 Task: Edit and enhance voice recordings for language learning apps.
Action: Mouse pressed left at (97, 10)
Screenshot: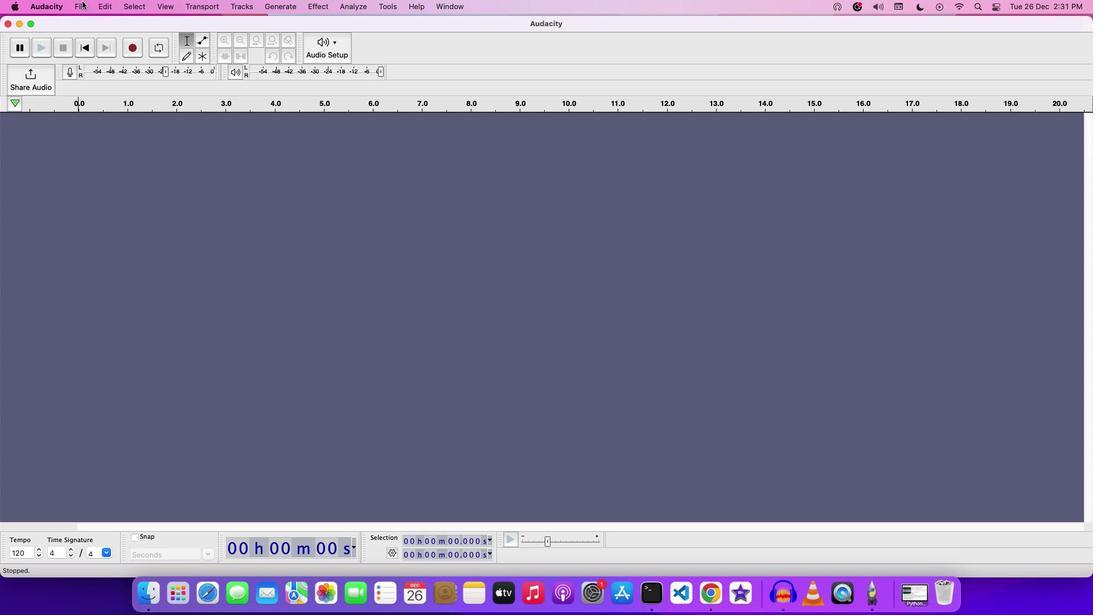 
Action: Mouse moved to (117, 42)
Screenshot: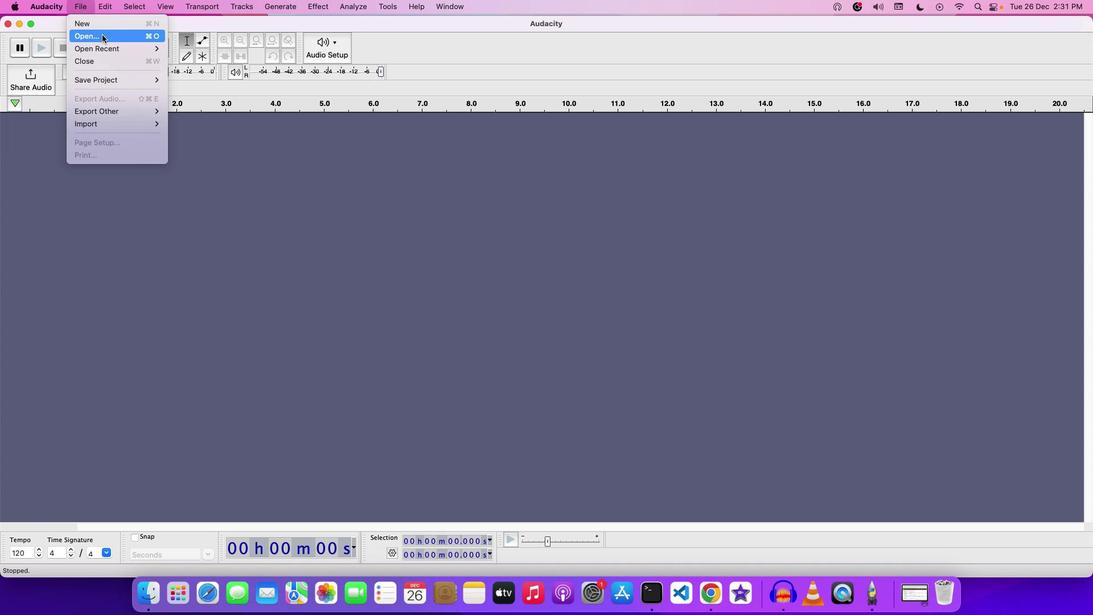 
Action: Mouse pressed left at (117, 42)
Screenshot: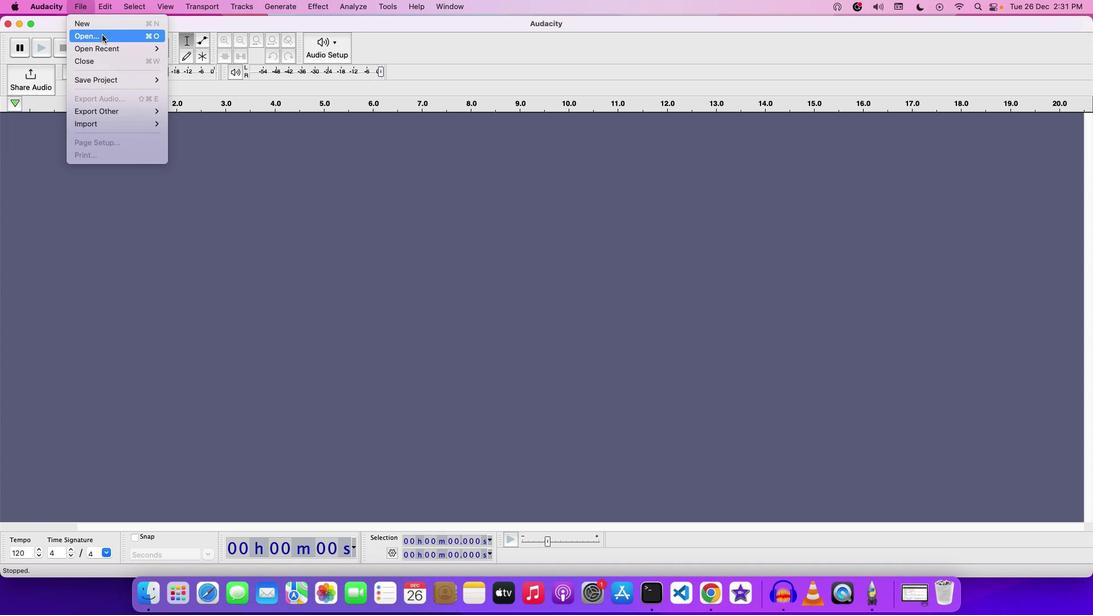
Action: Mouse moved to (477, 164)
Screenshot: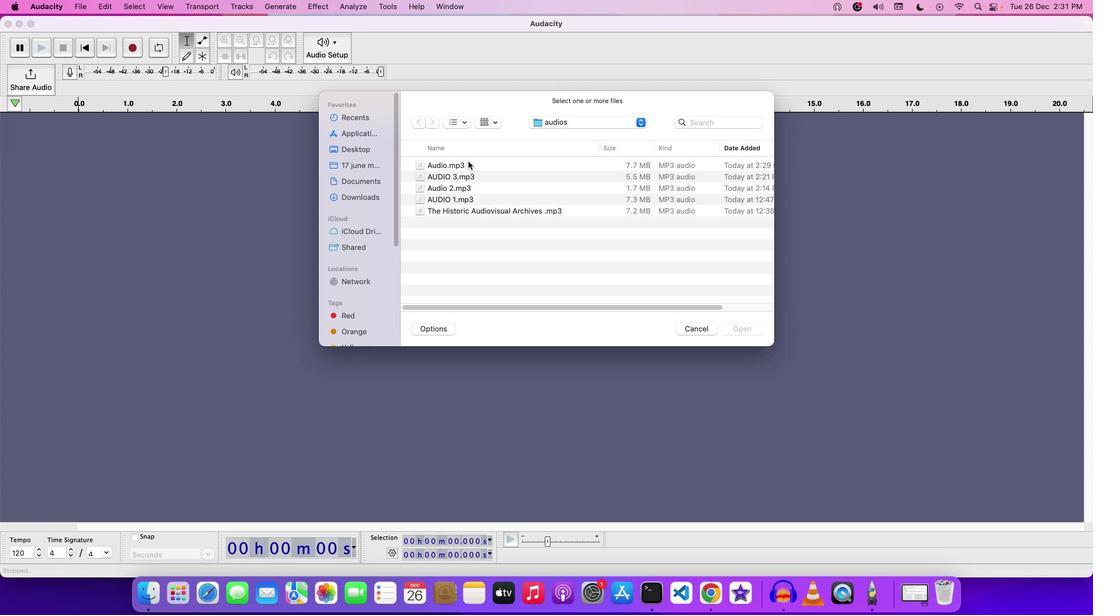 
Action: Mouse pressed left at (477, 164)
Screenshot: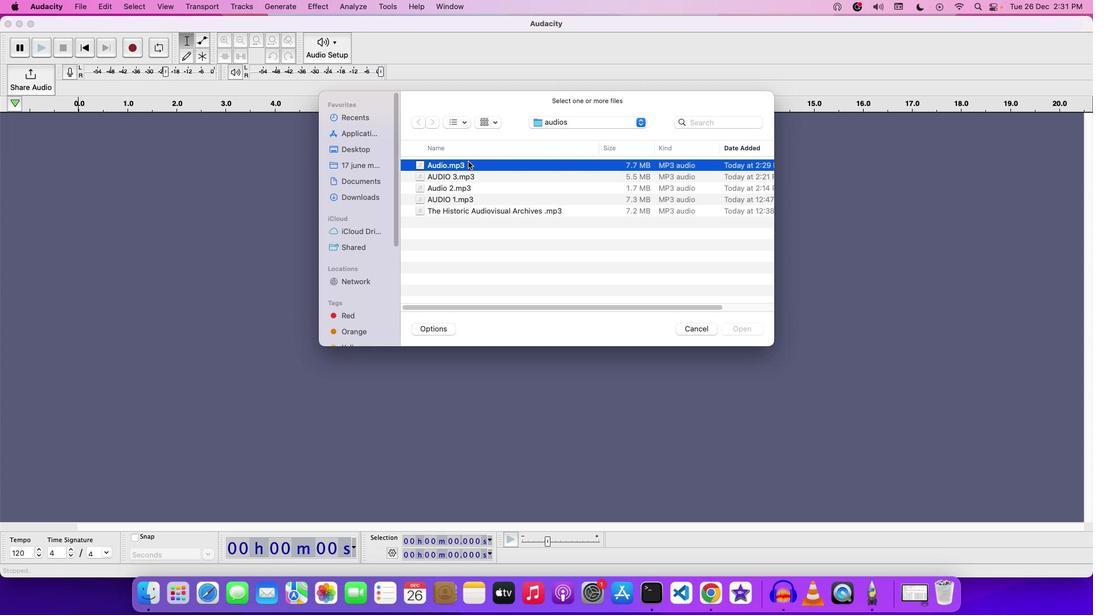 
Action: Mouse moved to (737, 327)
Screenshot: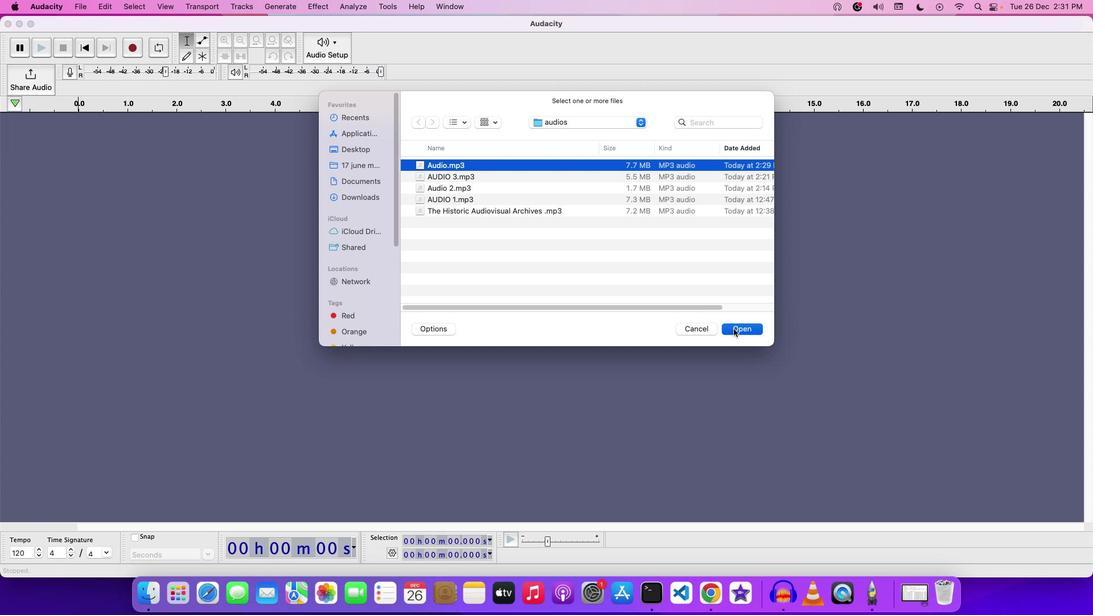 
Action: Mouse pressed left at (737, 327)
Screenshot: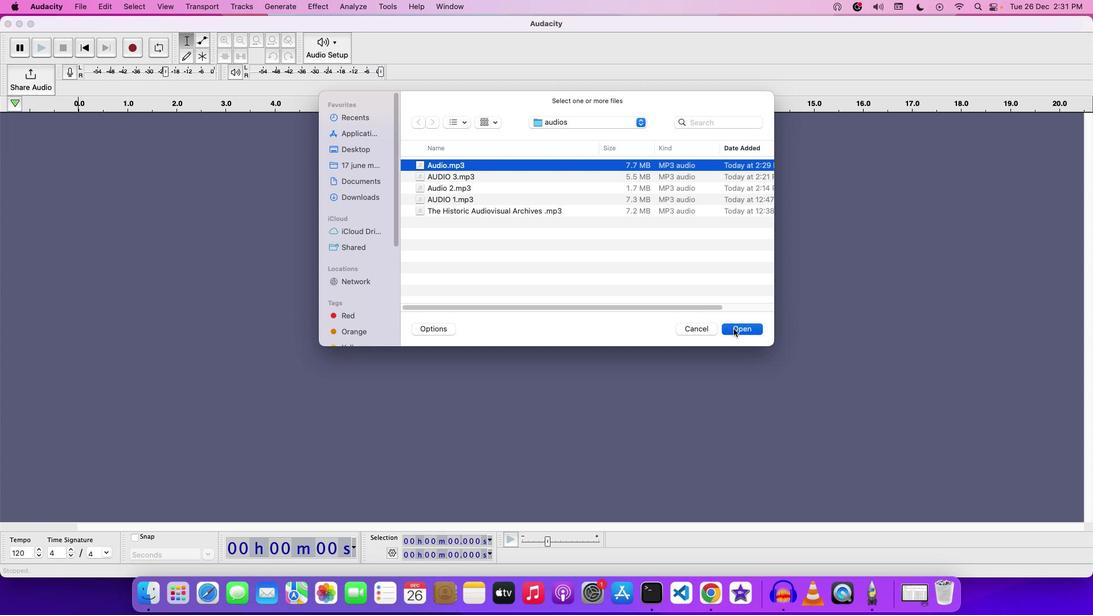 
Action: Mouse moved to (392, 167)
Screenshot: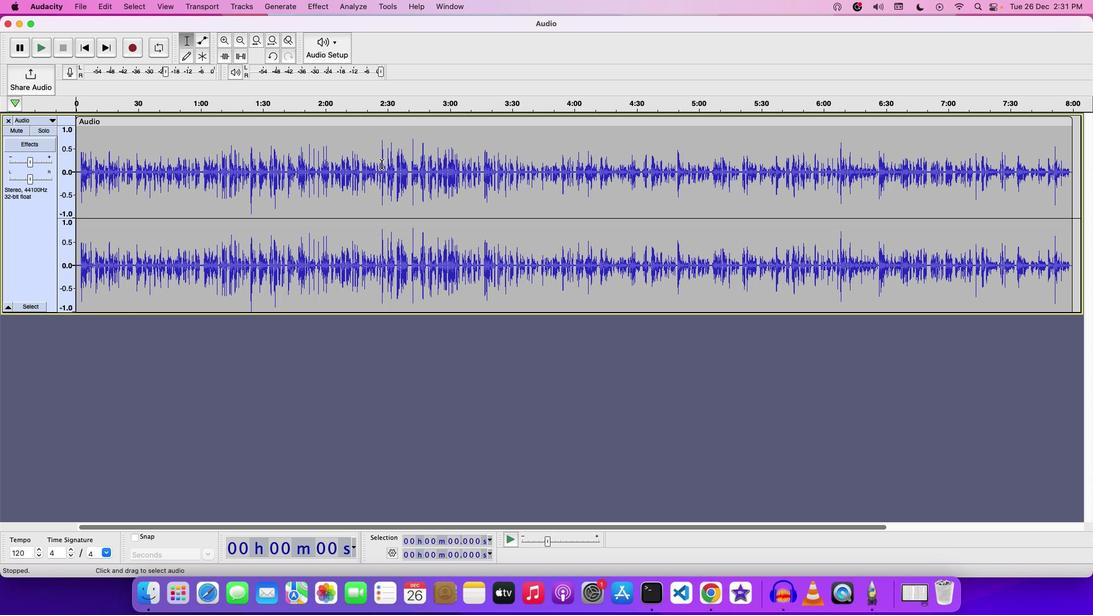 
Action: Key pressed Key.space
Screenshot: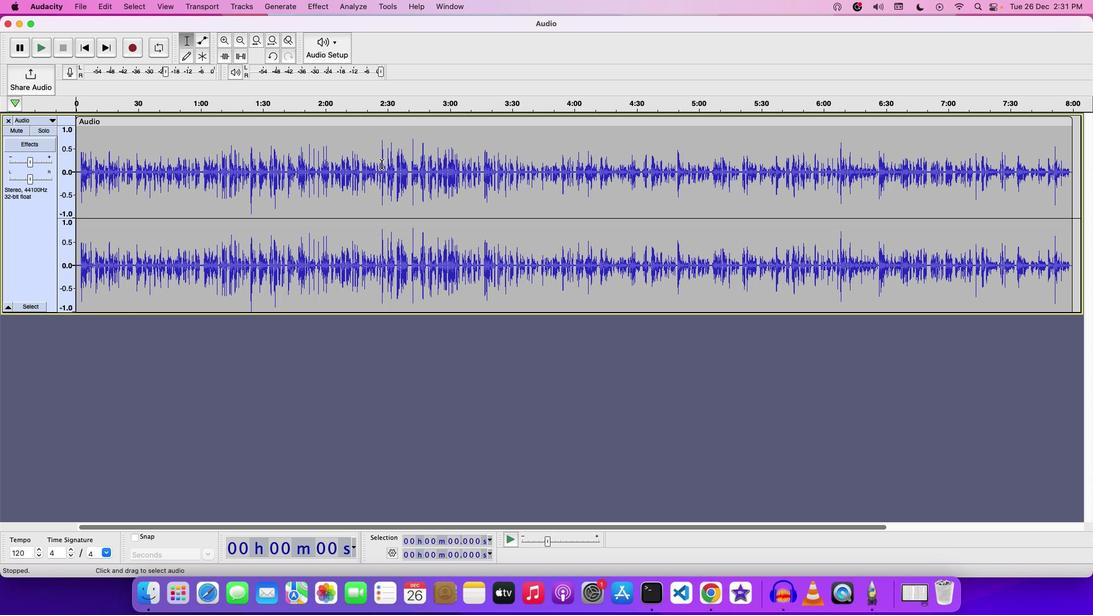 
Action: Mouse moved to (391, 168)
Screenshot: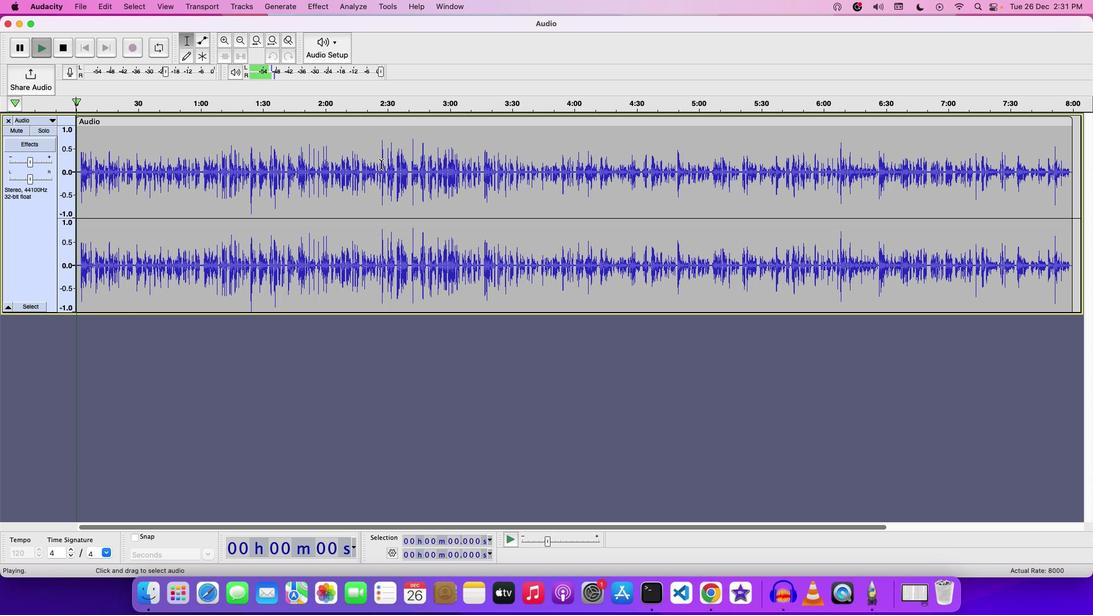 
Action: Key pressed Key.spaceKey.space
Screenshot: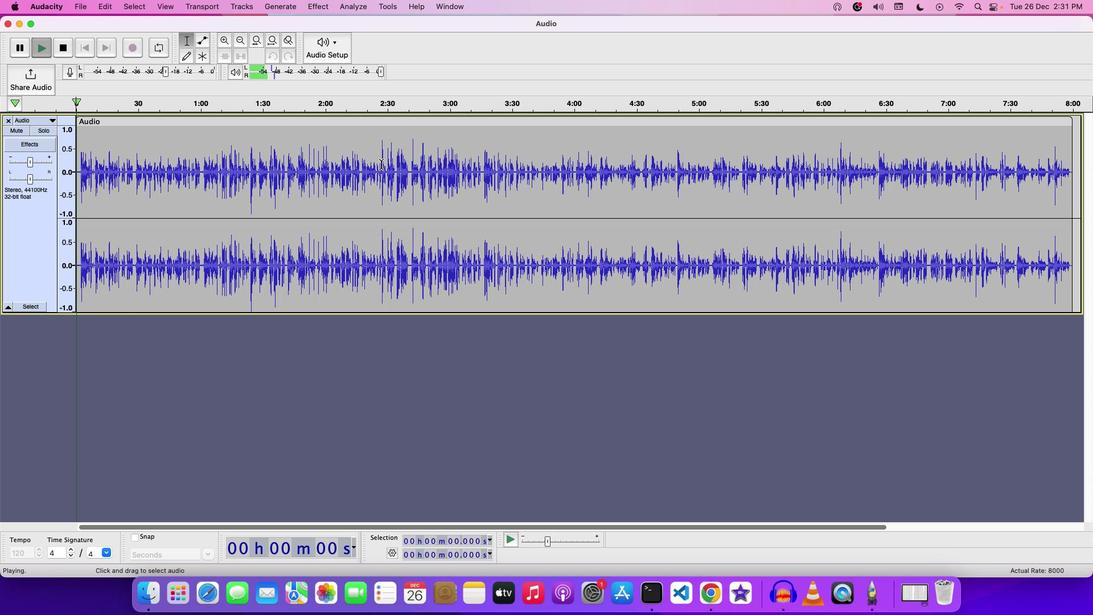 
Action: Mouse moved to (157, 133)
Screenshot: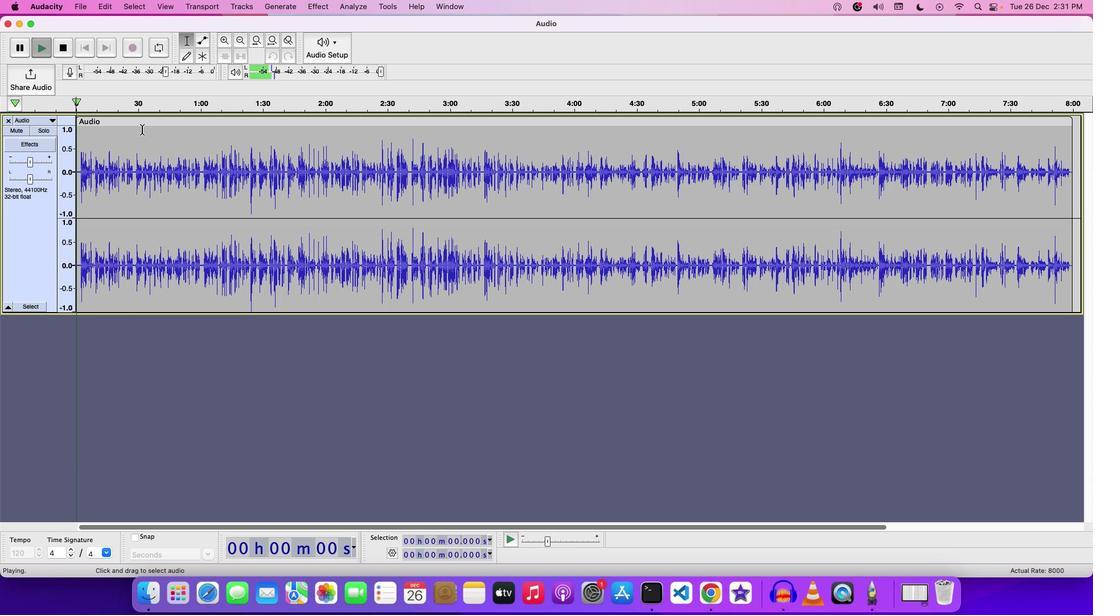 
Action: Key pressed Key.space
Screenshot: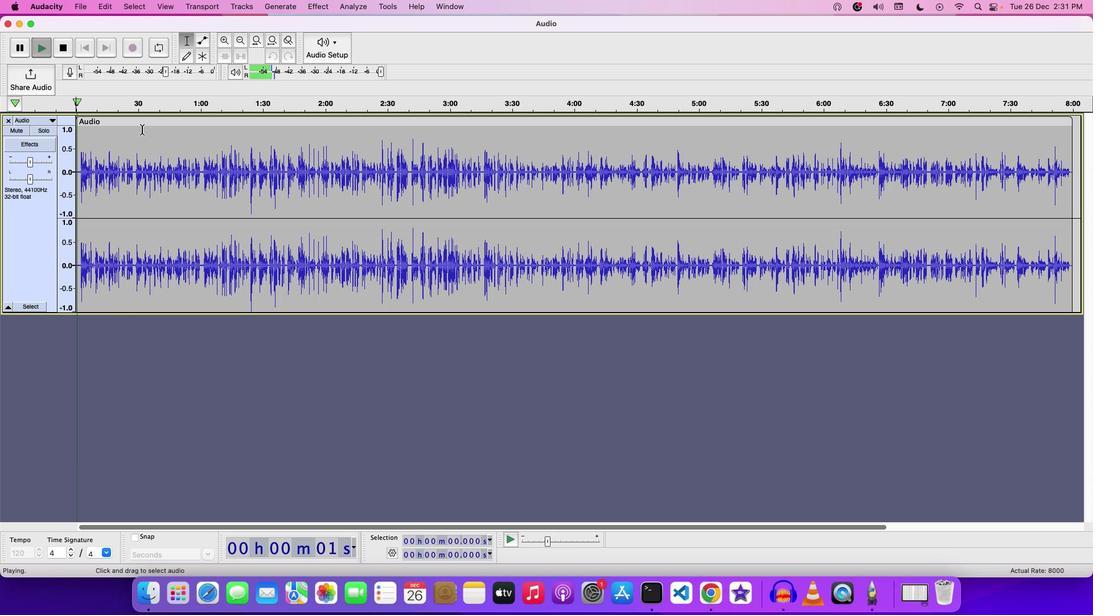 
Action: Mouse moved to (119, 129)
Screenshot: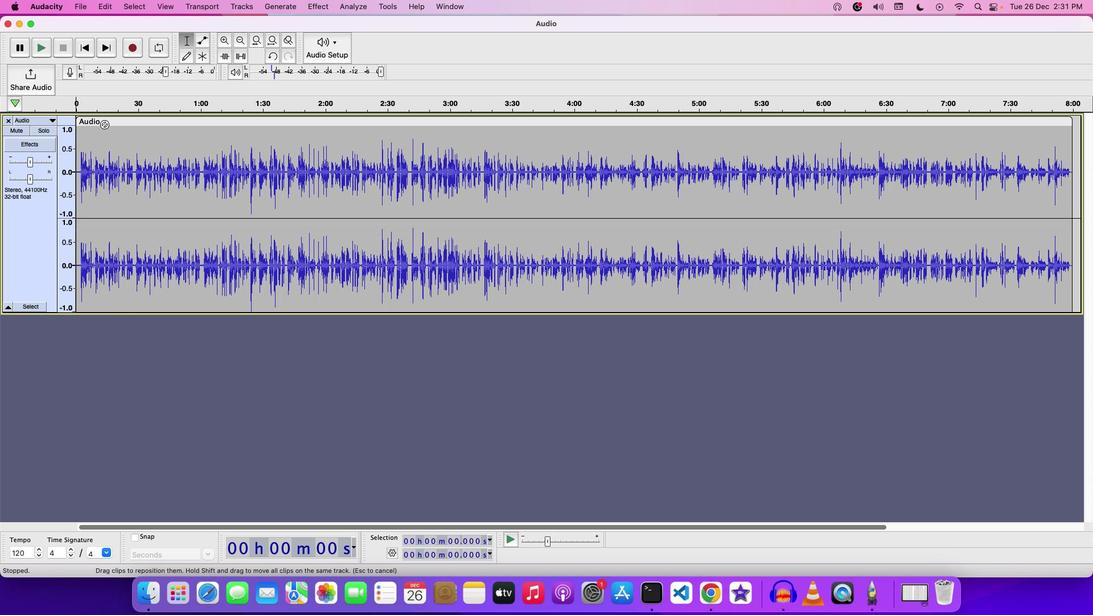 
Action: Key pressed Key.space
Screenshot: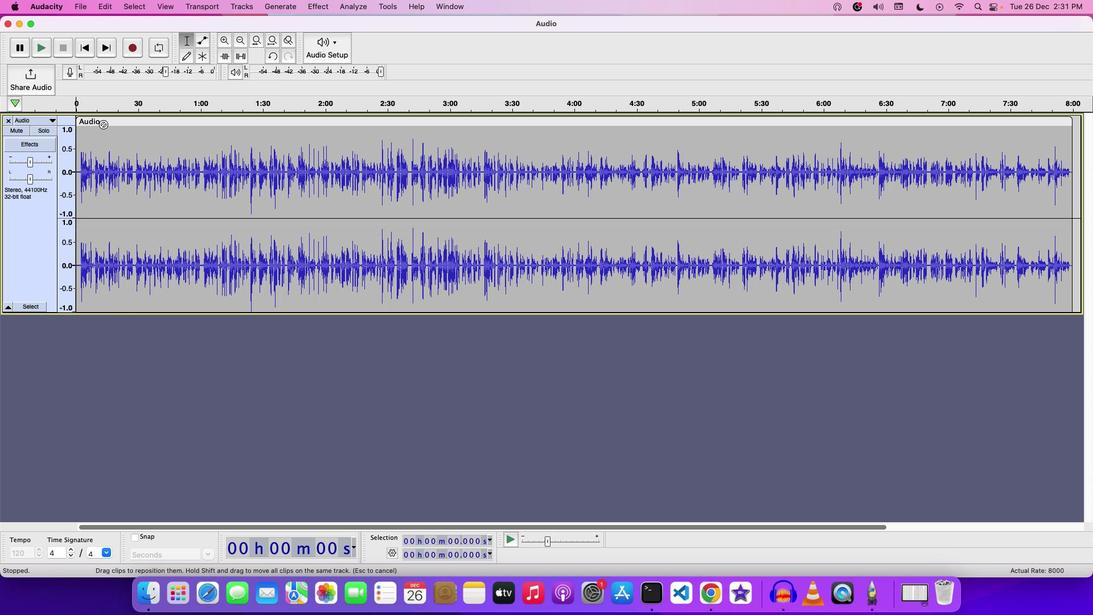 
Action: Mouse moved to (55, 163)
Screenshot: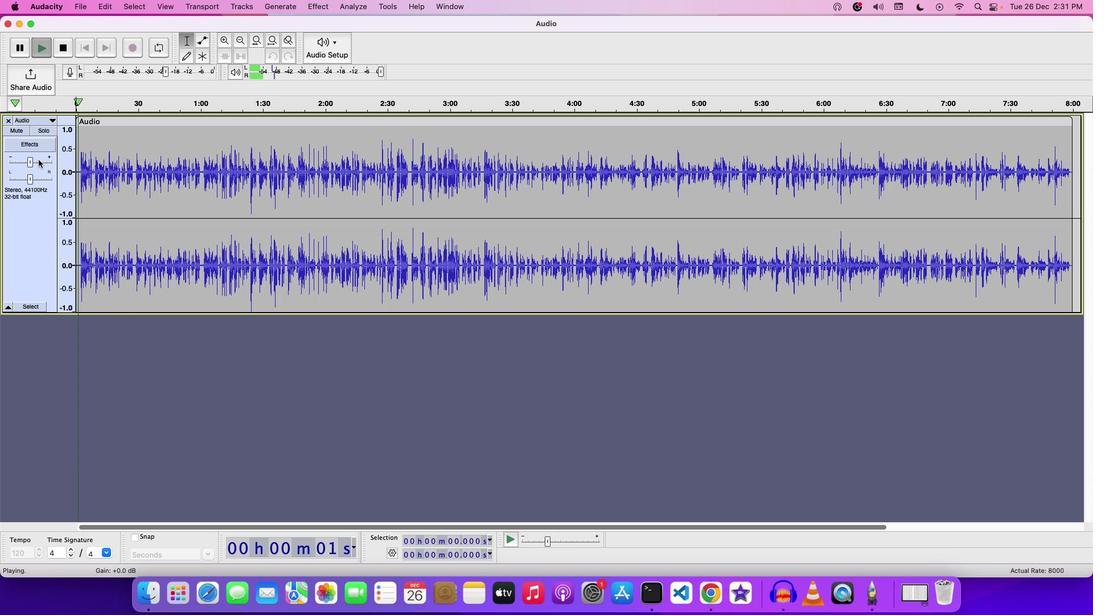 
Action: Mouse pressed left at (55, 163)
Screenshot: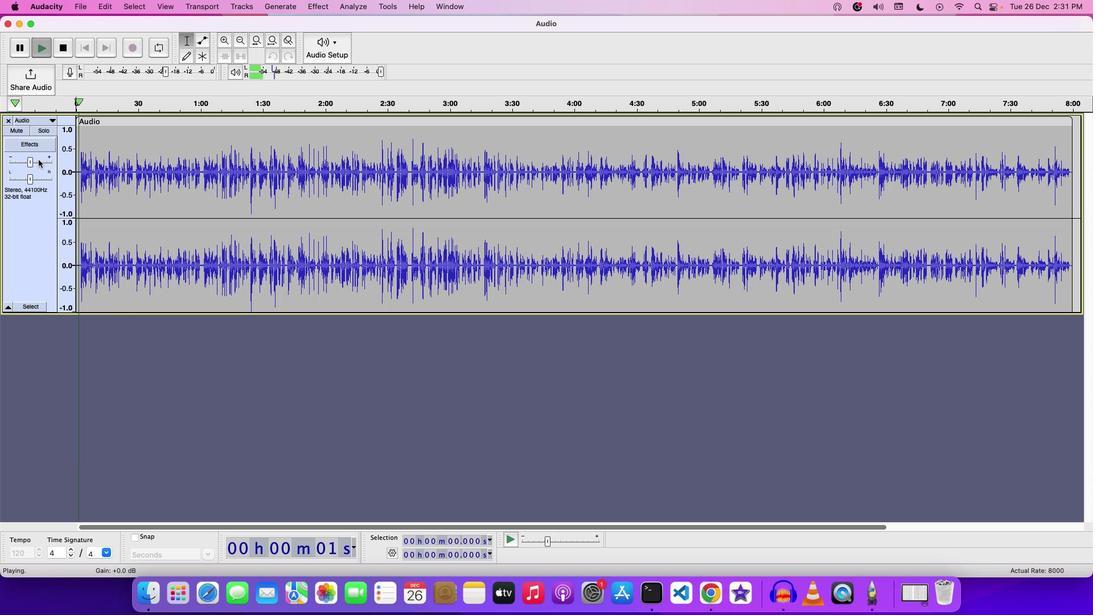 
Action: Mouse moved to (111, 133)
Screenshot: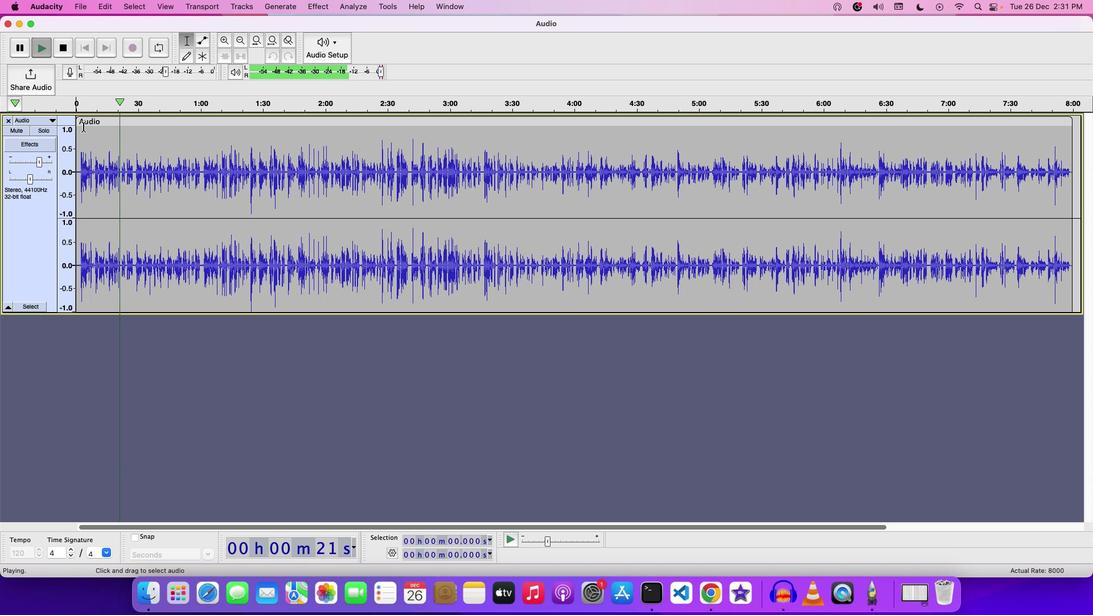 
Action: Key pressed Key.space
Screenshot: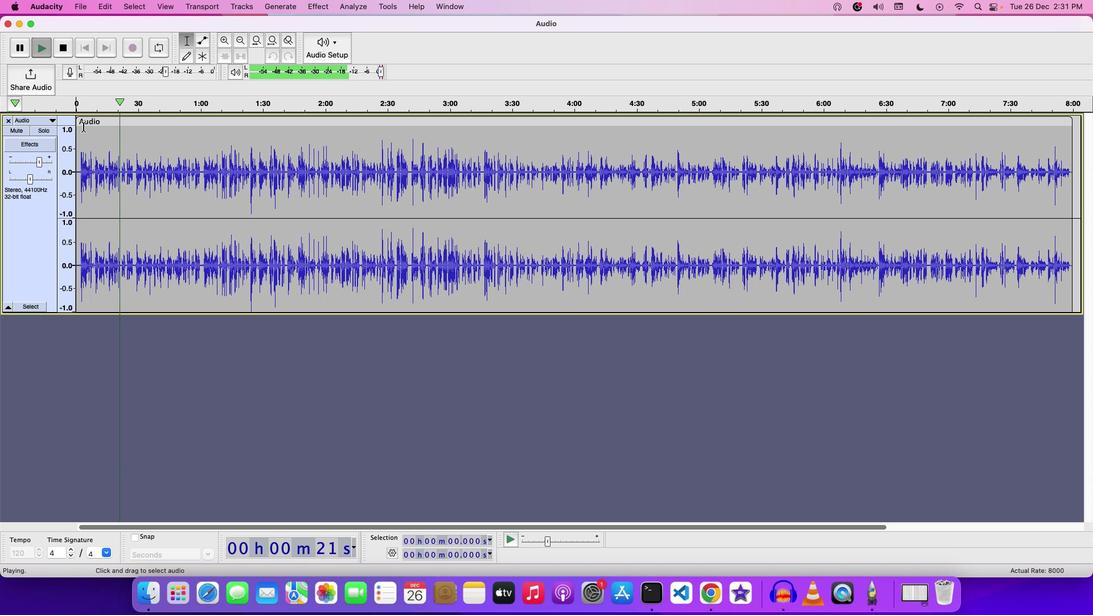 
Action: Mouse moved to (239, 47)
Screenshot: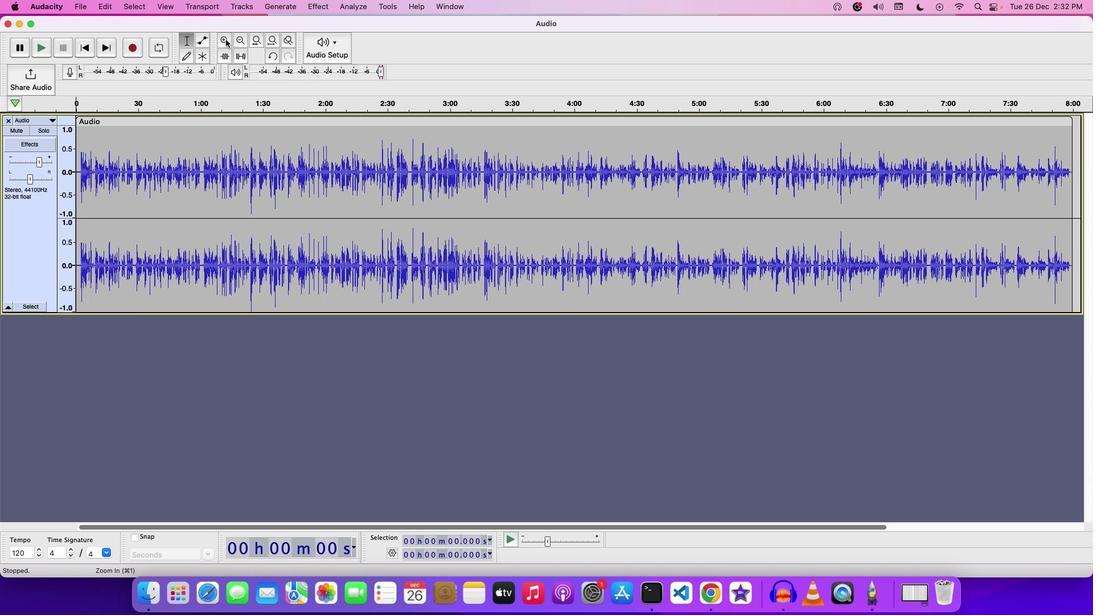 
Action: Mouse pressed left at (239, 47)
Screenshot: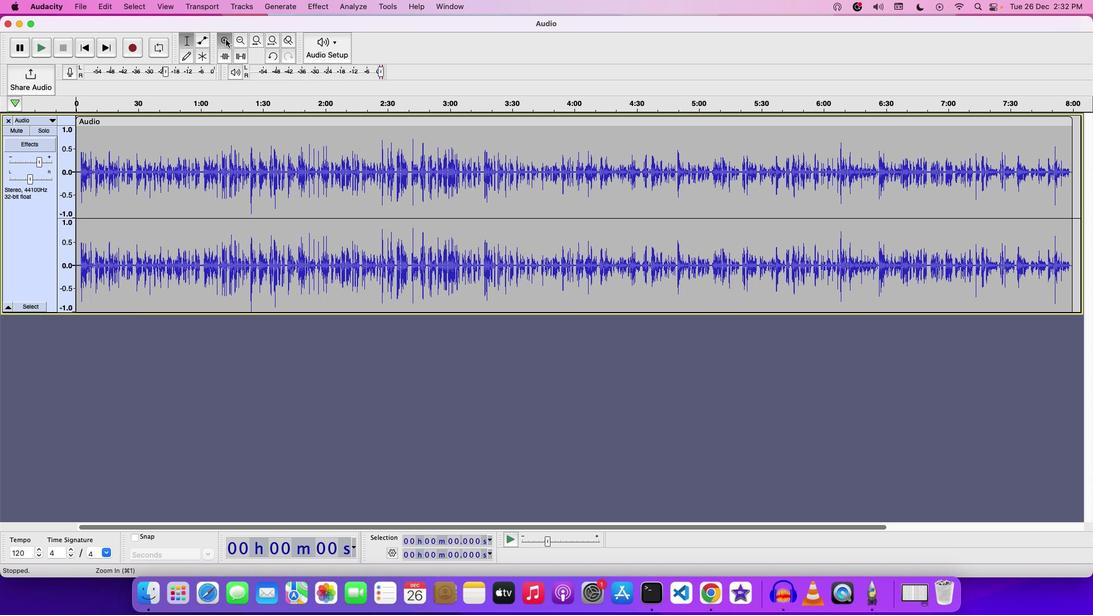 
Action: Mouse pressed left at (239, 47)
Screenshot: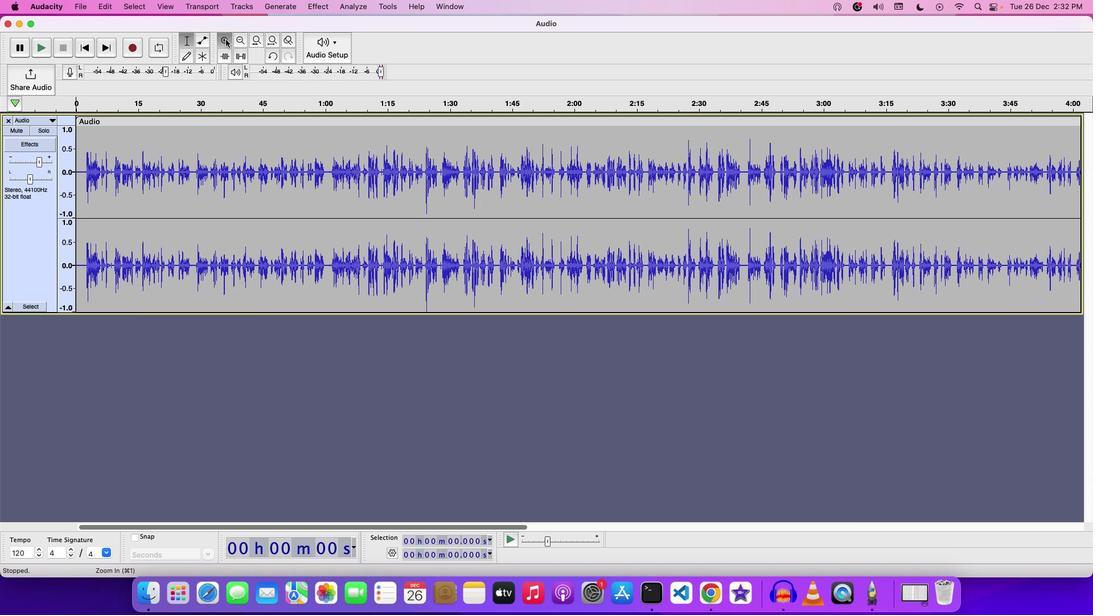 
Action: Mouse pressed left at (239, 47)
Screenshot: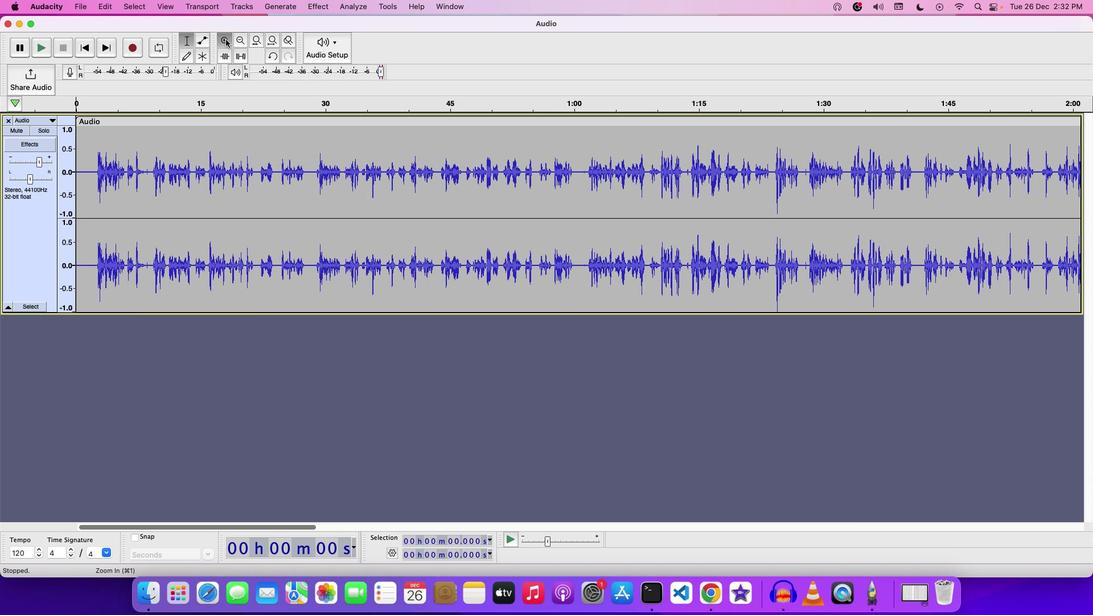
Action: Mouse pressed left at (239, 47)
Screenshot: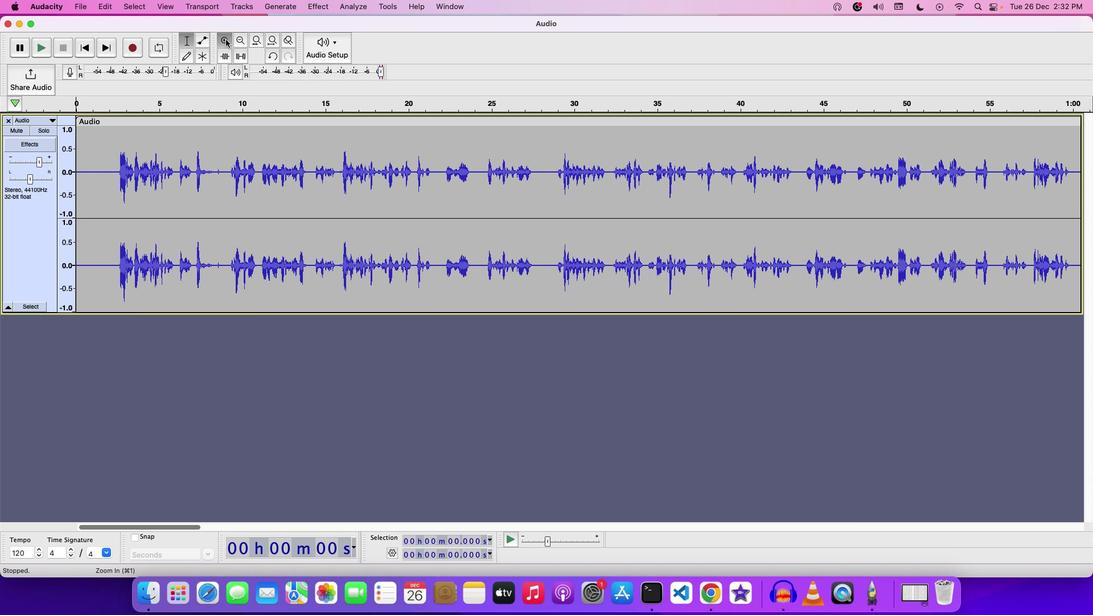 
Action: Mouse pressed left at (239, 47)
Screenshot: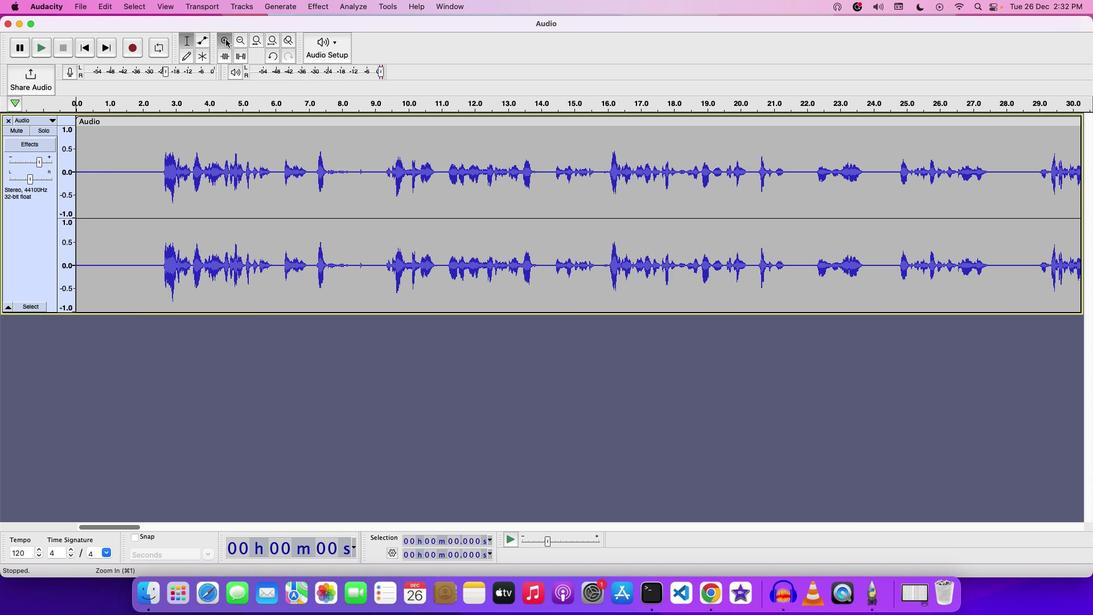 
Action: Mouse pressed left at (239, 47)
Screenshot: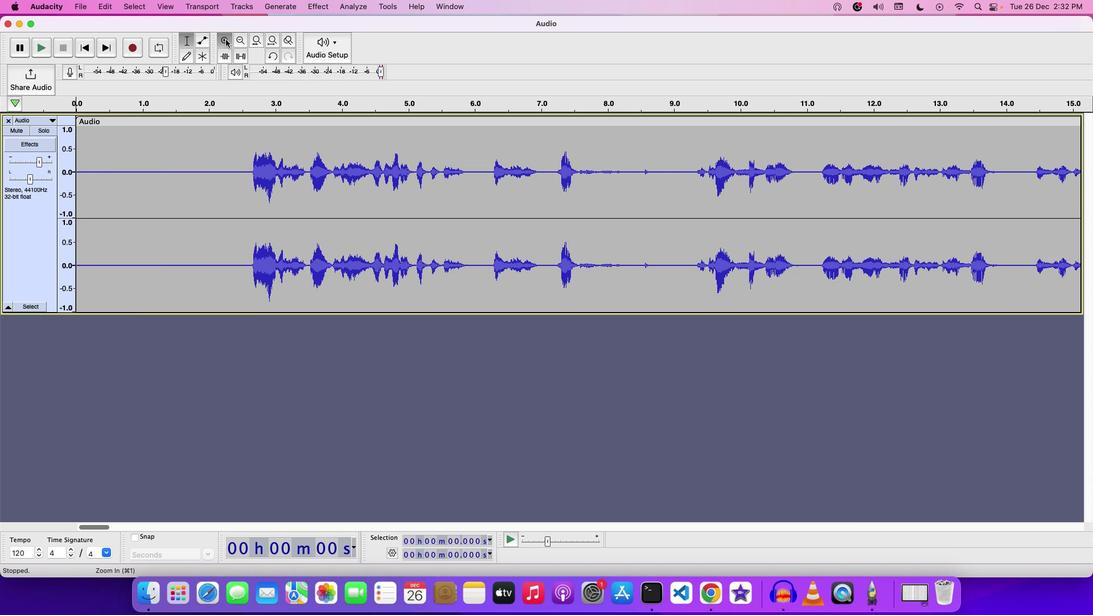 
Action: Mouse moved to (98, 156)
Screenshot: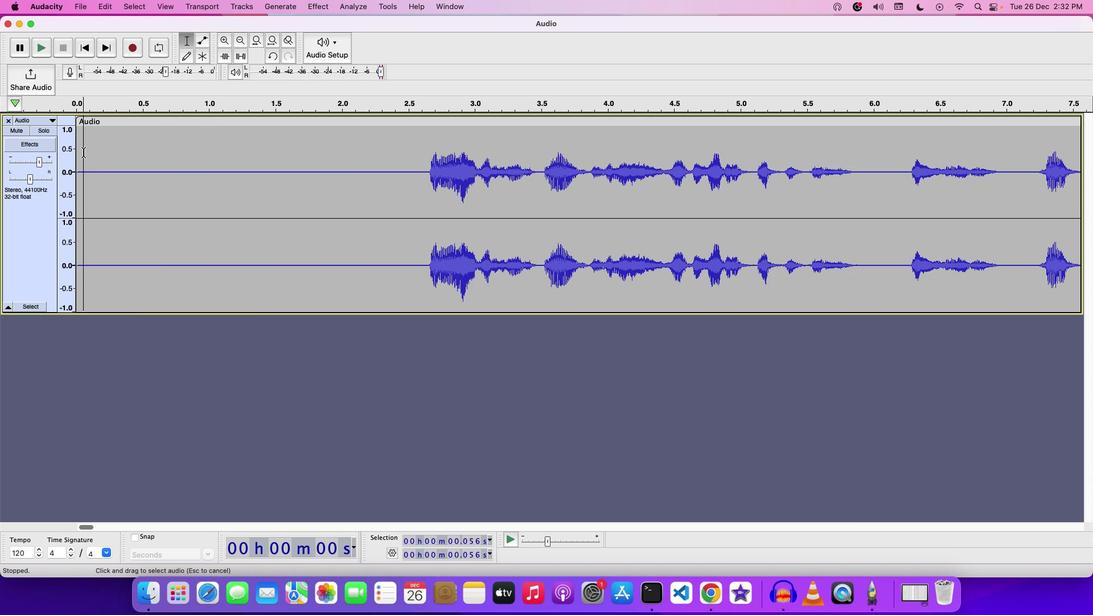 
Action: Mouse pressed left at (98, 156)
Screenshot: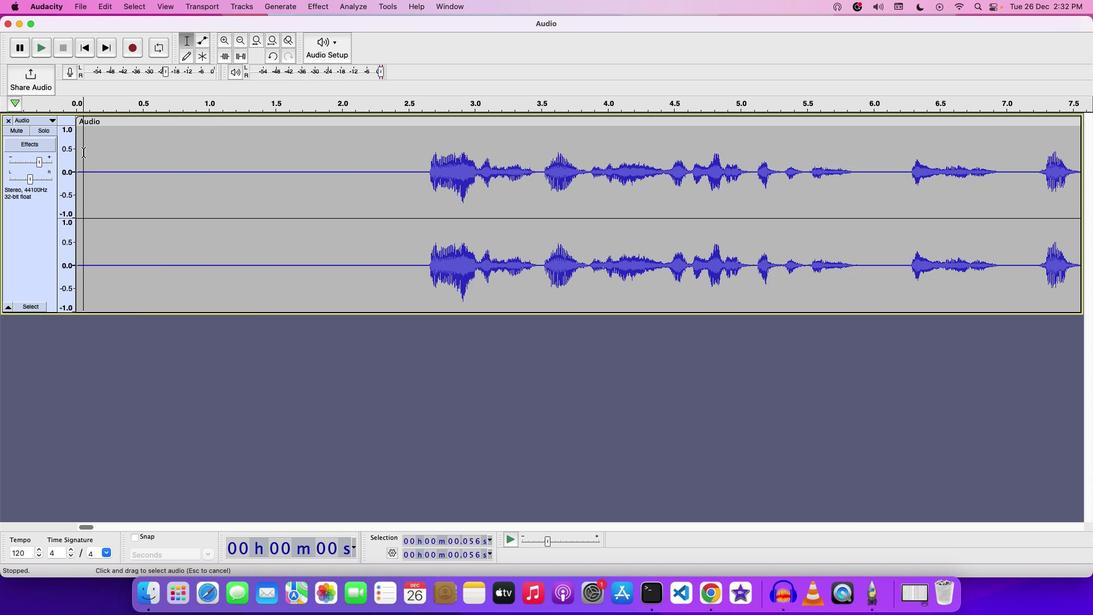 
Action: Mouse moved to (420, 179)
Screenshot: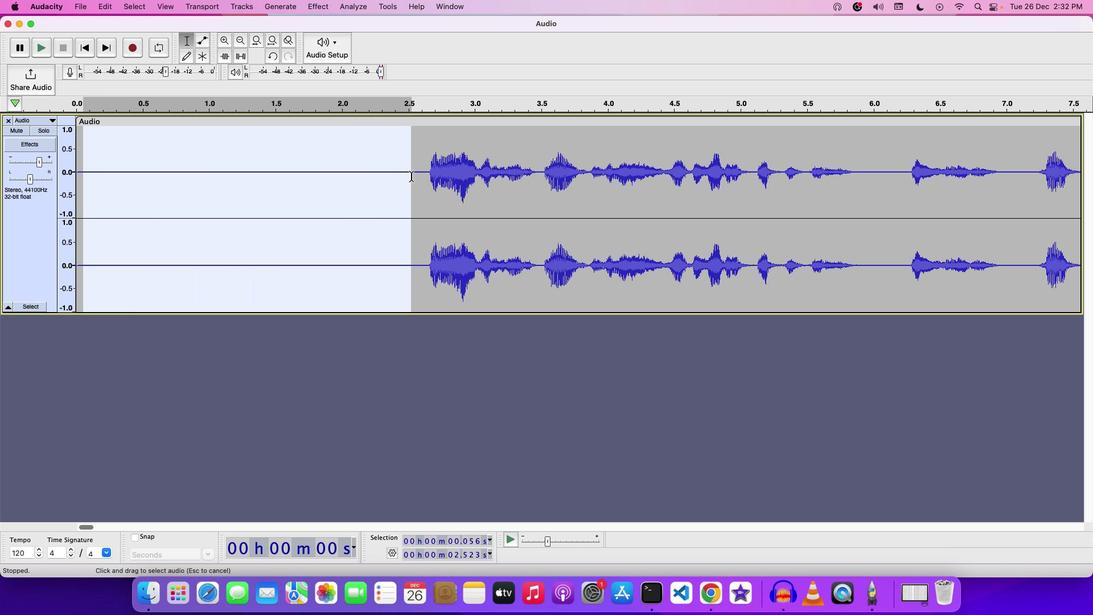 
Action: Key pressed Key.space
Screenshot: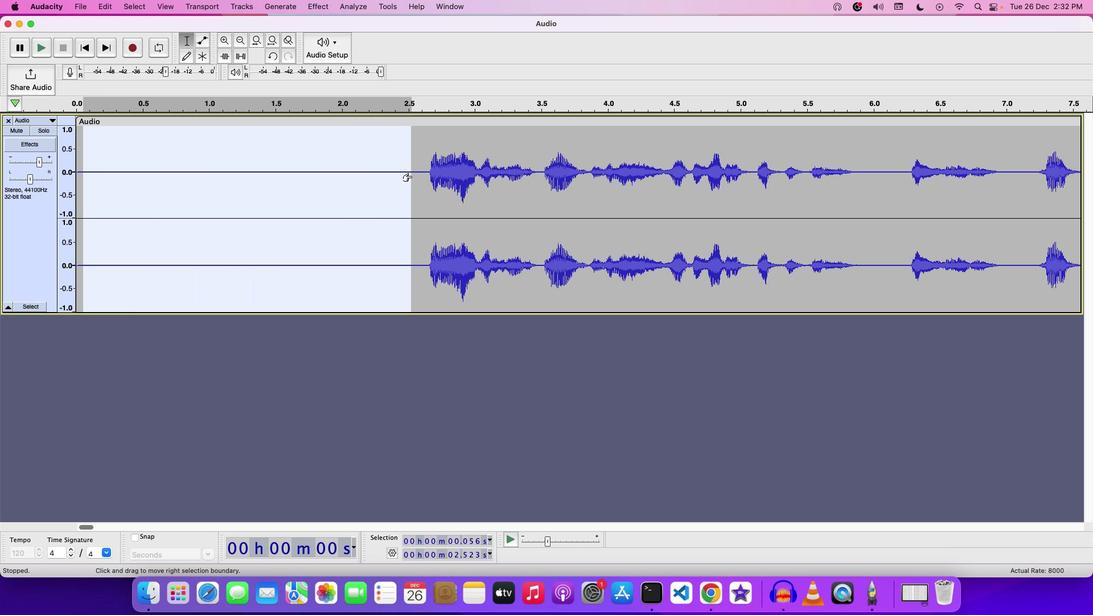 
Action: Mouse moved to (58, 165)
Screenshot: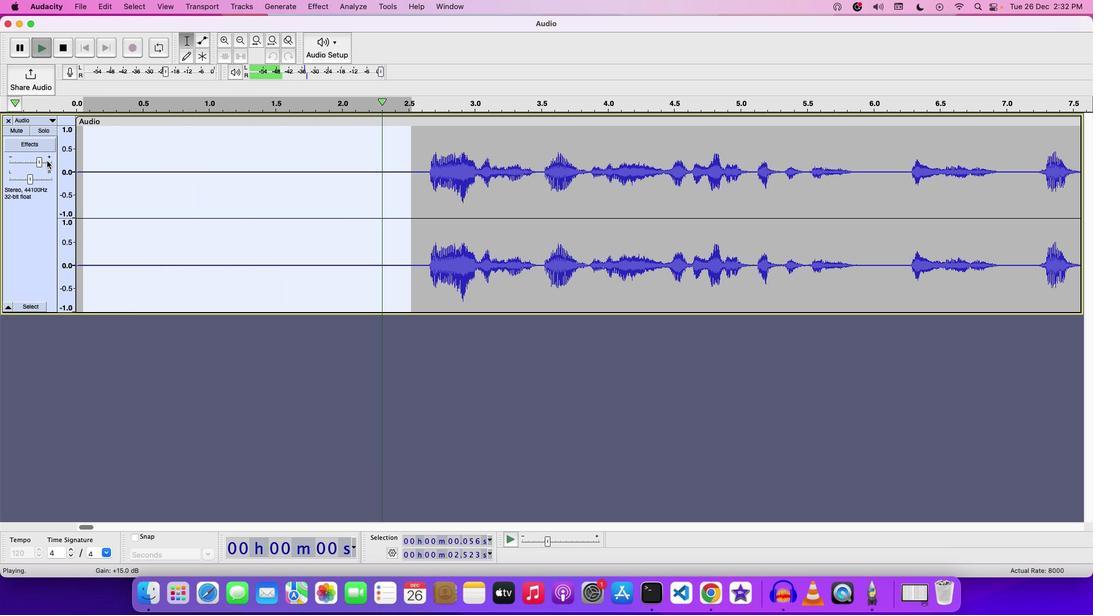 
Action: Mouse pressed left at (58, 165)
Screenshot: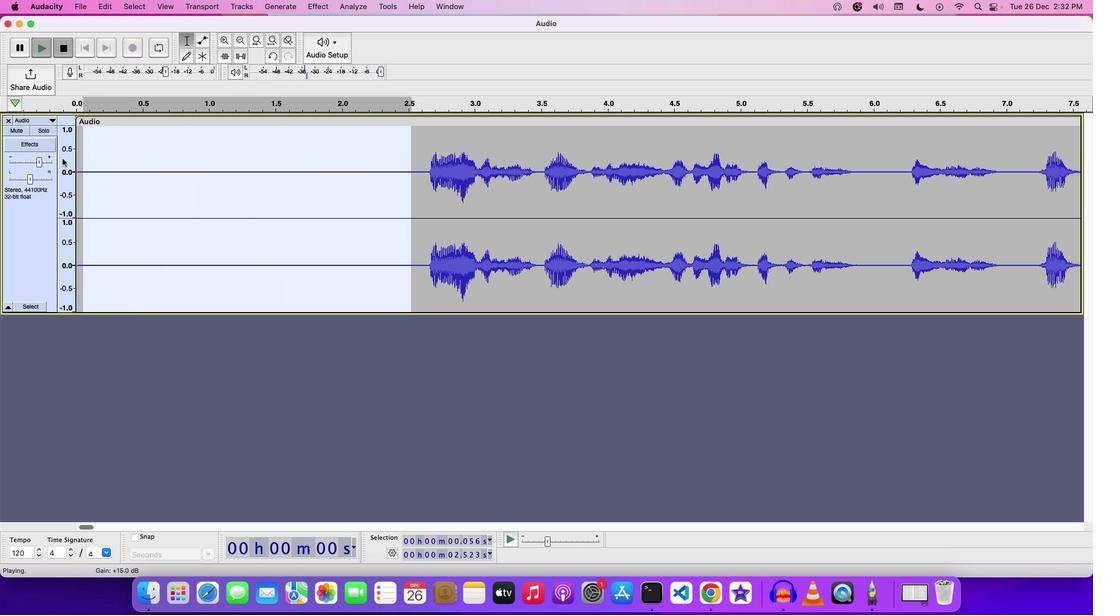 
Action: Mouse moved to (108, 158)
Screenshot: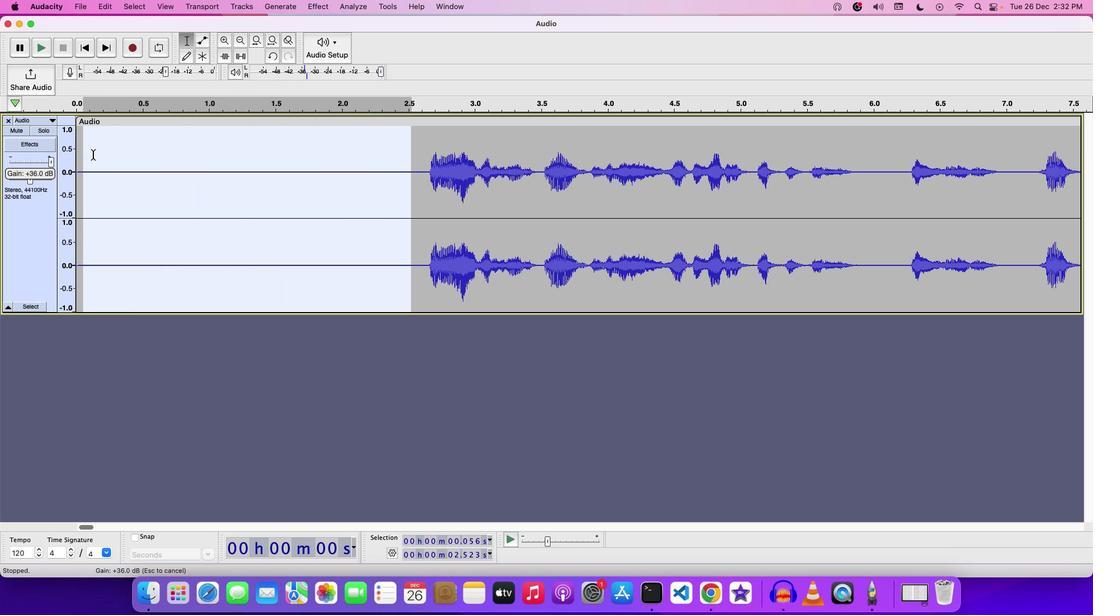 
Action: Key pressed Key.space
Screenshot: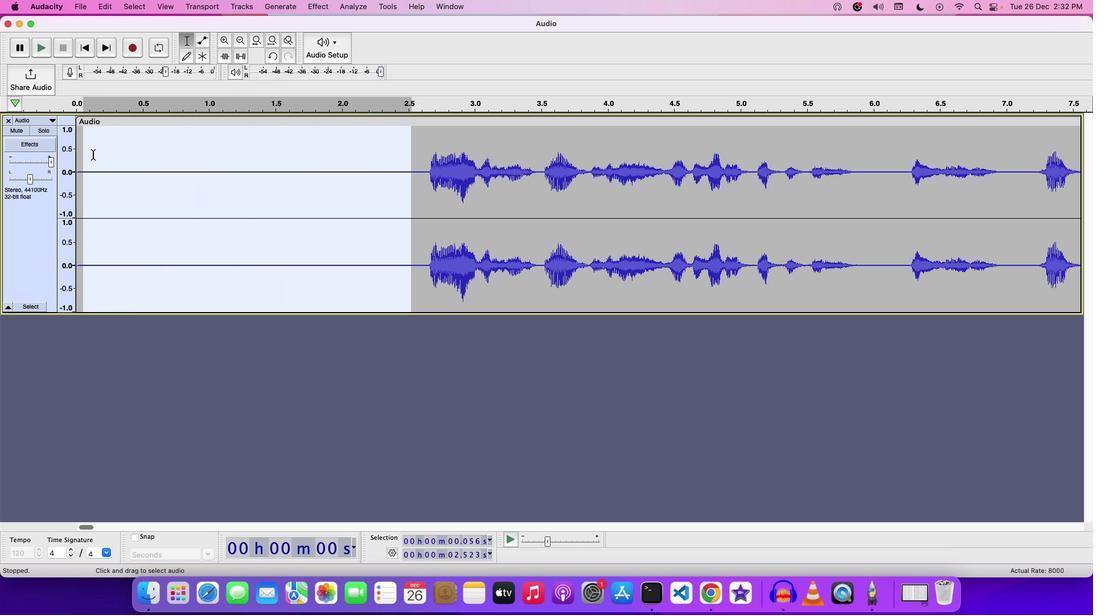 
Action: Mouse moved to (59, 165)
Screenshot: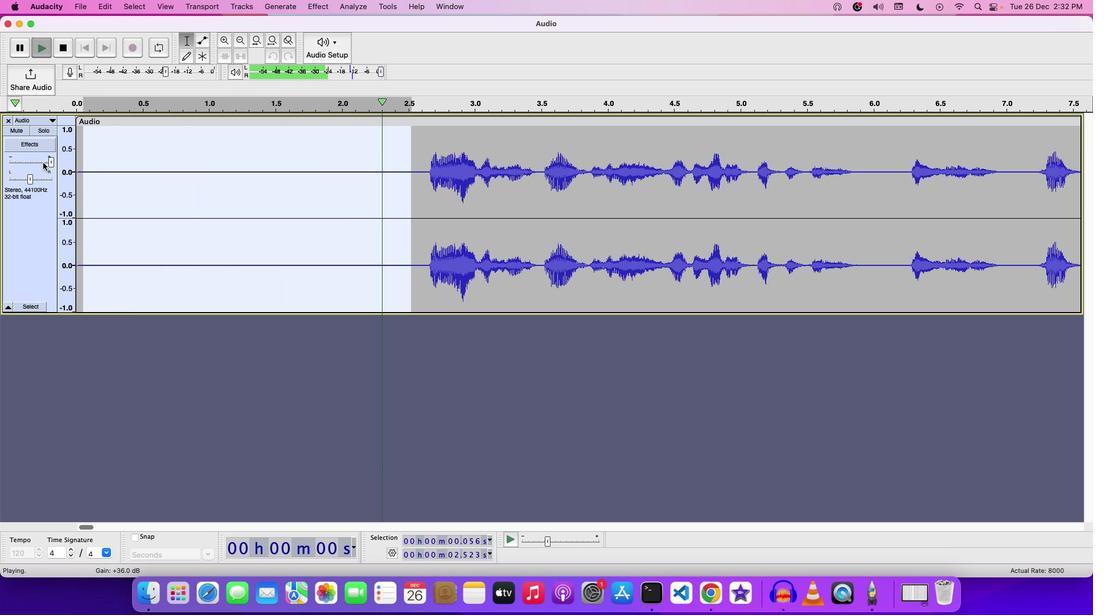 
Action: Mouse pressed left at (59, 165)
Screenshot: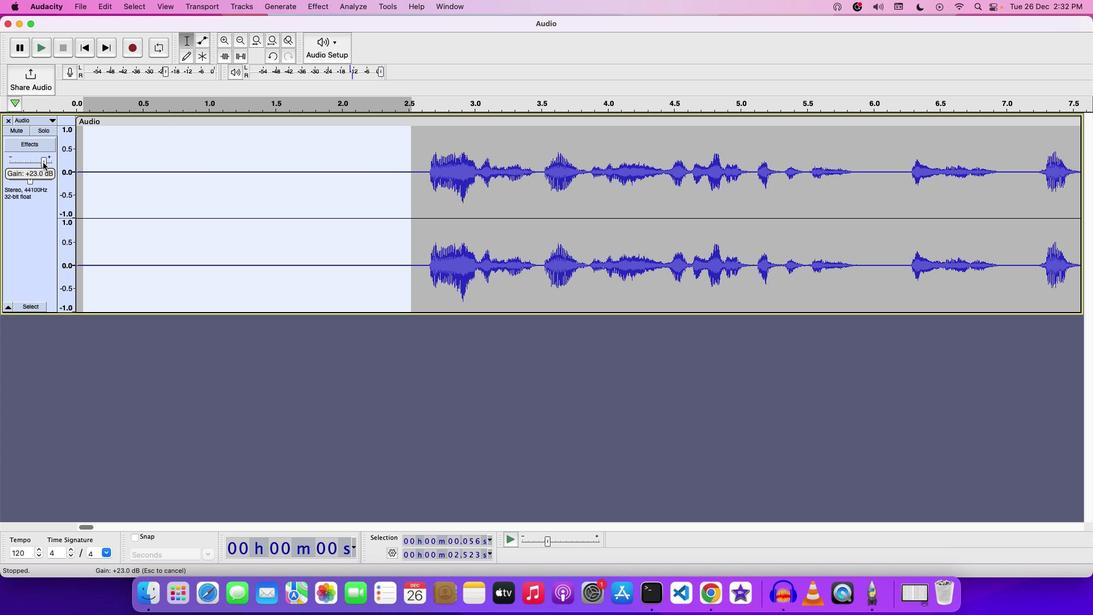 
Action: Mouse moved to (327, 13)
Screenshot: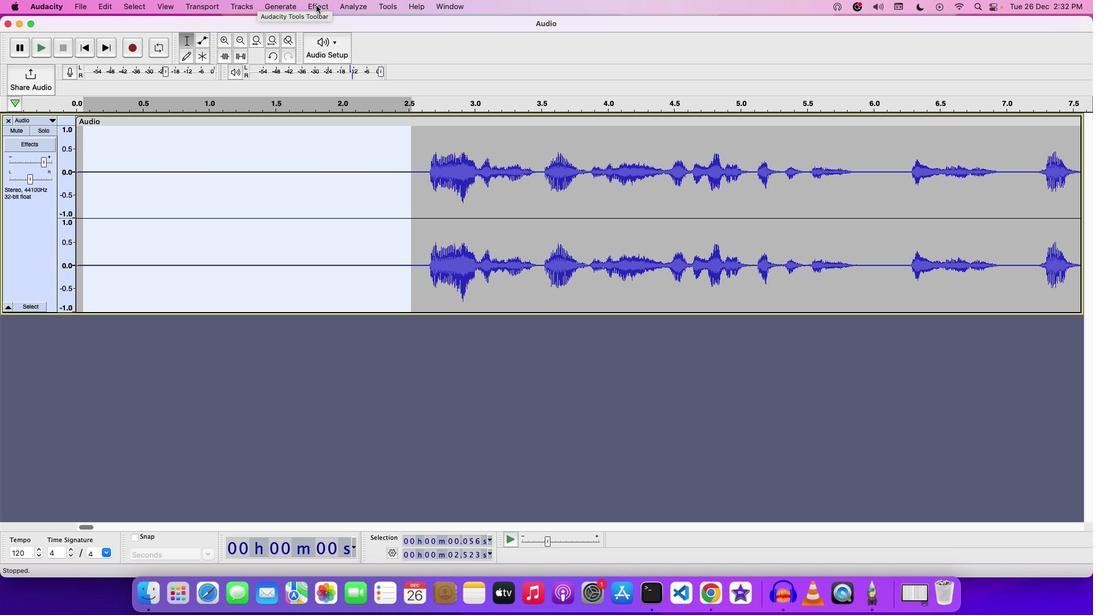 
Action: Mouse pressed left at (327, 13)
Screenshot: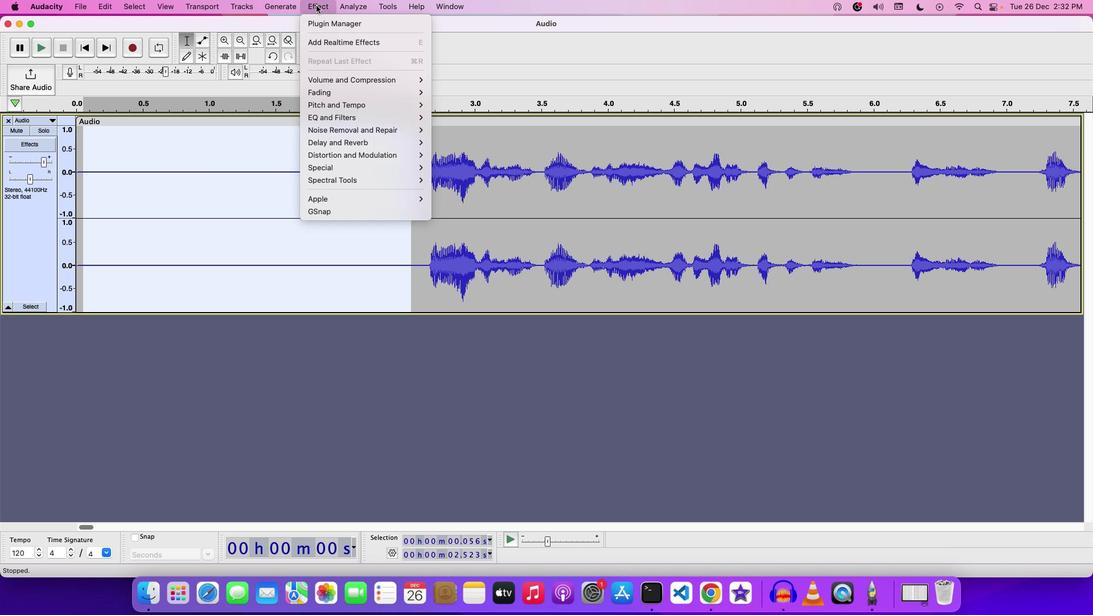 
Action: Mouse moved to (469, 171)
Screenshot: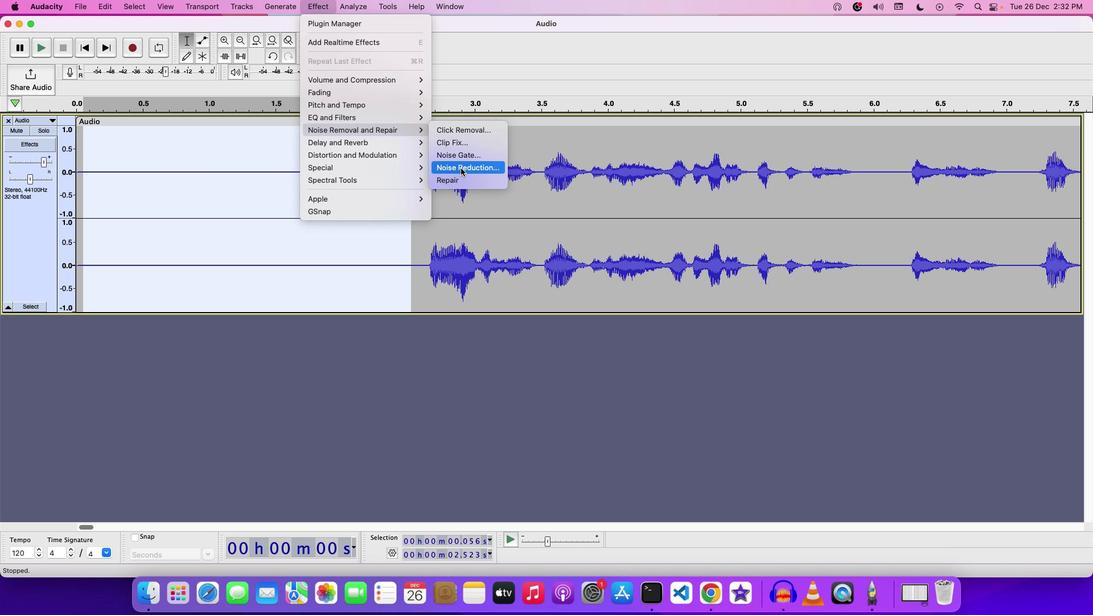 
Action: Mouse pressed left at (469, 171)
Screenshot: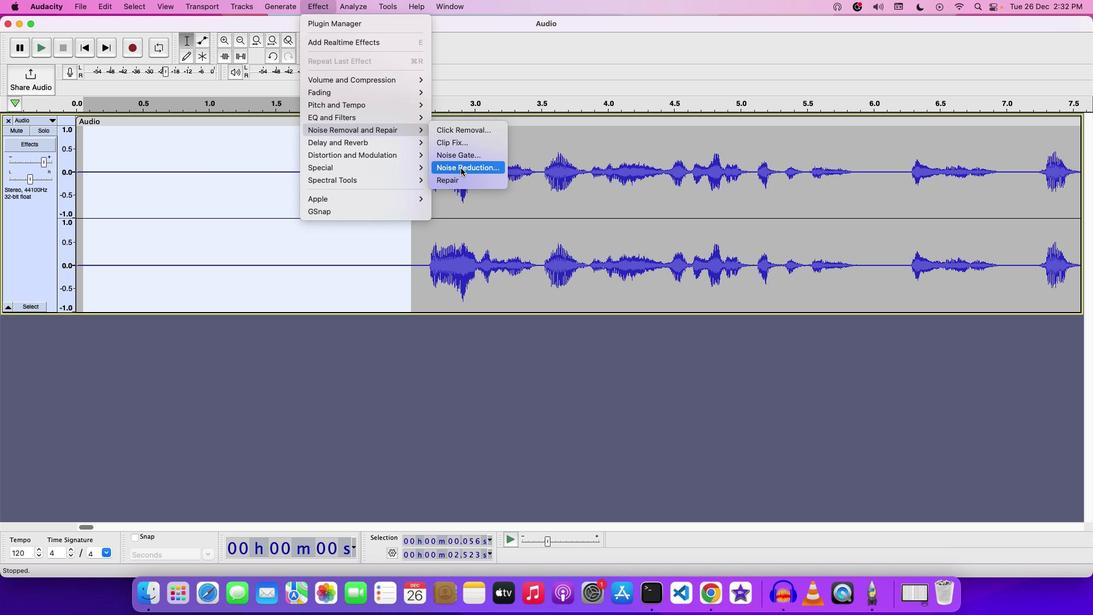 
Action: Mouse moved to (549, 242)
Screenshot: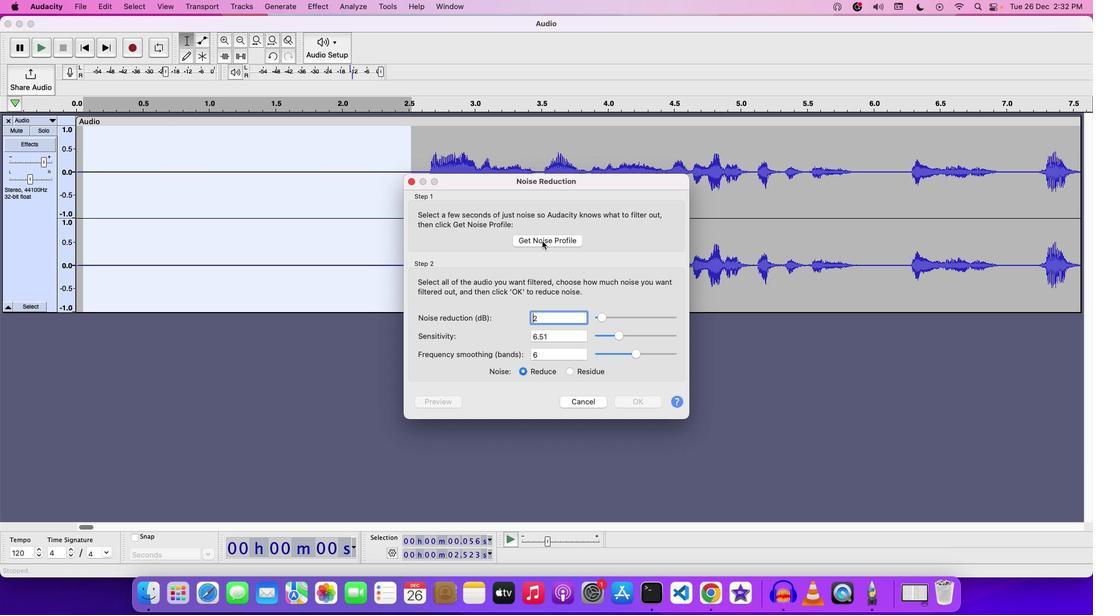 
Action: Mouse pressed left at (549, 242)
Screenshot: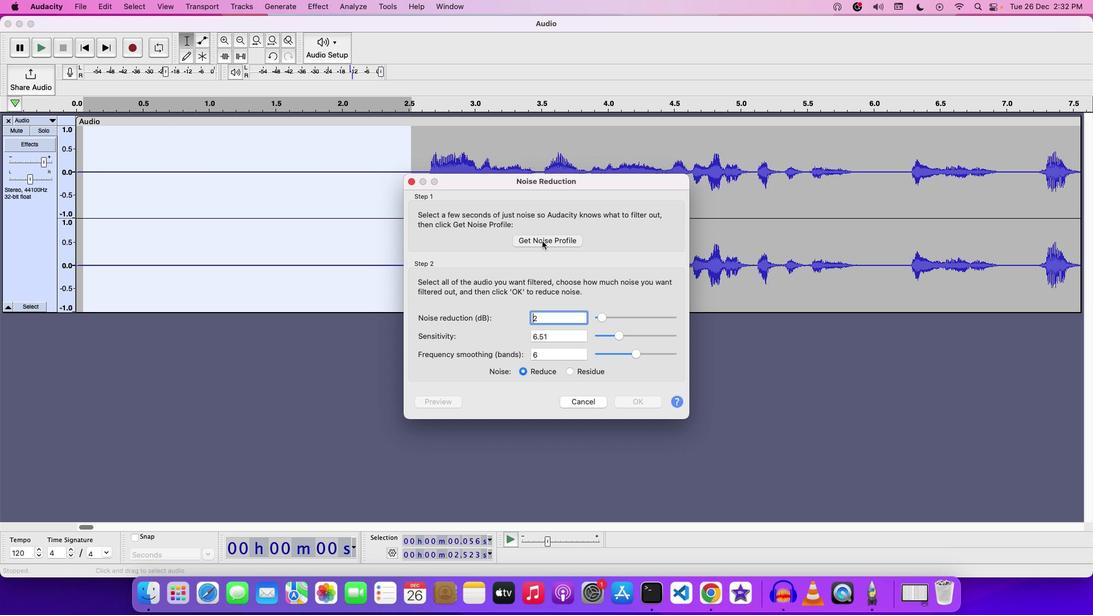 
Action: Mouse moved to (418, 217)
Screenshot: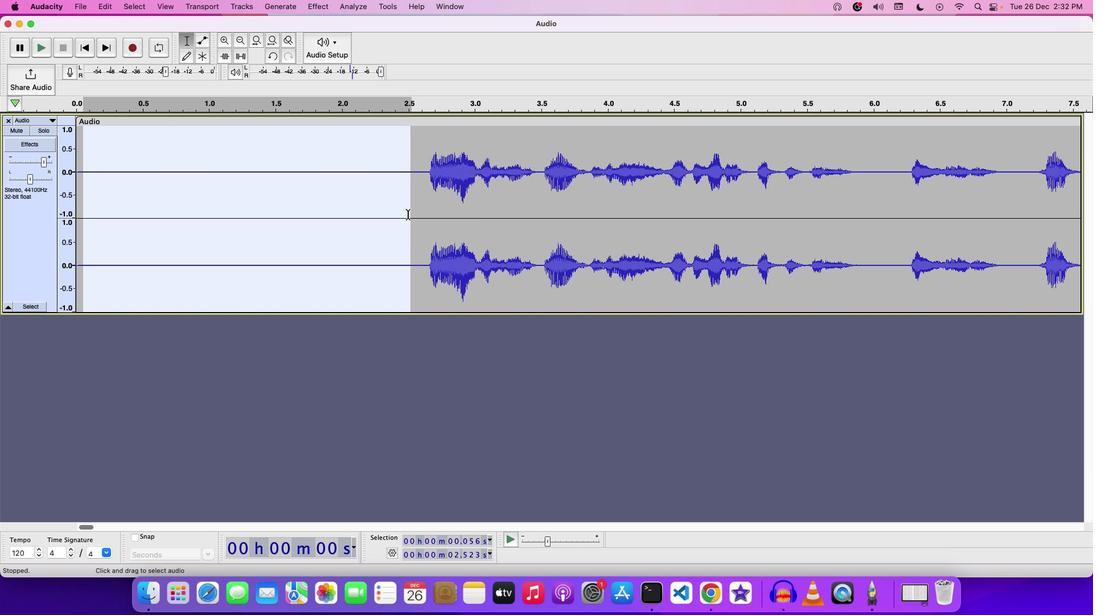 
Action: Mouse pressed left at (418, 217)
Screenshot: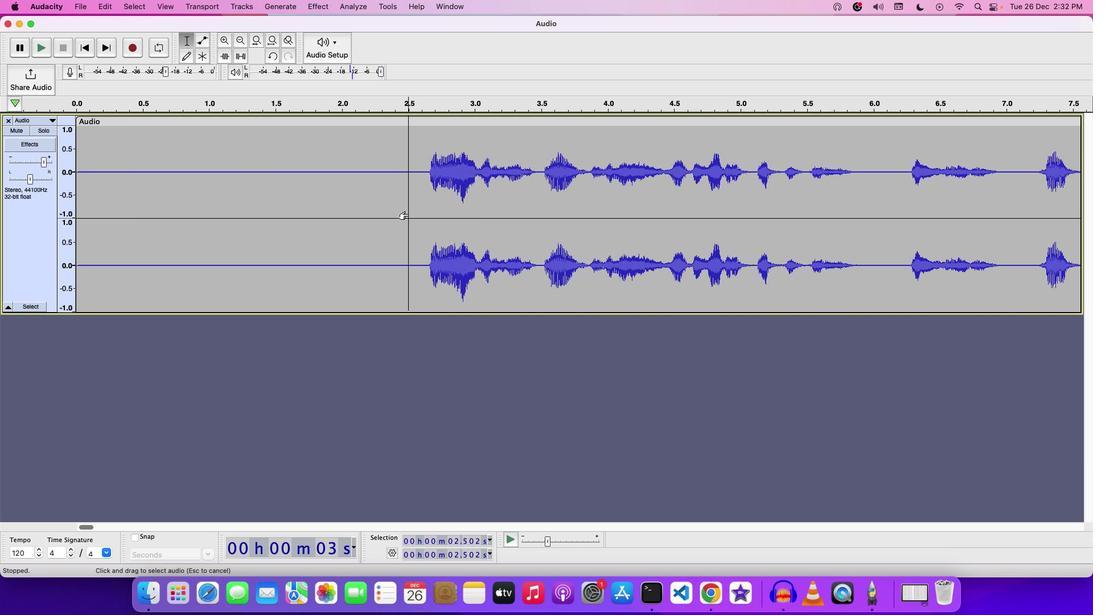 
Action: Mouse pressed left at (418, 217)
Screenshot: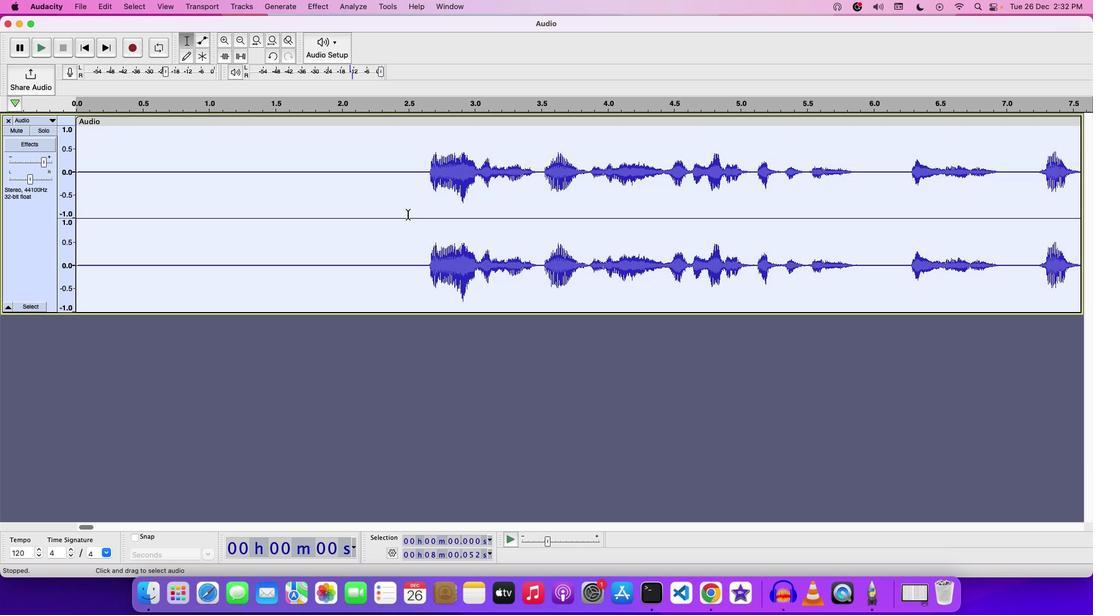 
Action: Mouse moved to (327, 8)
Screenshot: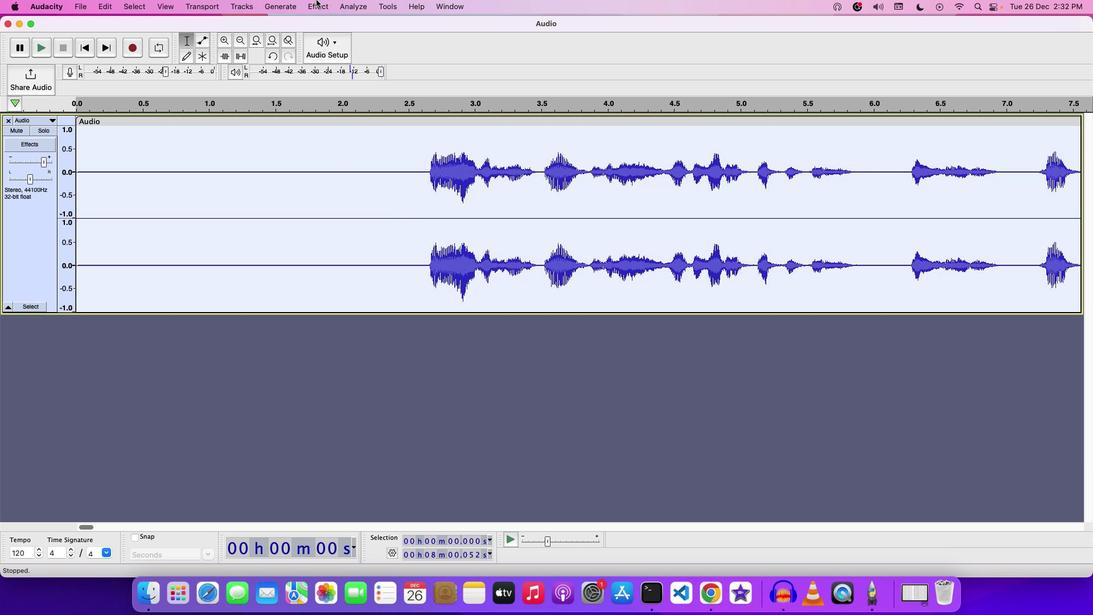 
Action: Mouse pressed left at (327, 8)
Screenshot: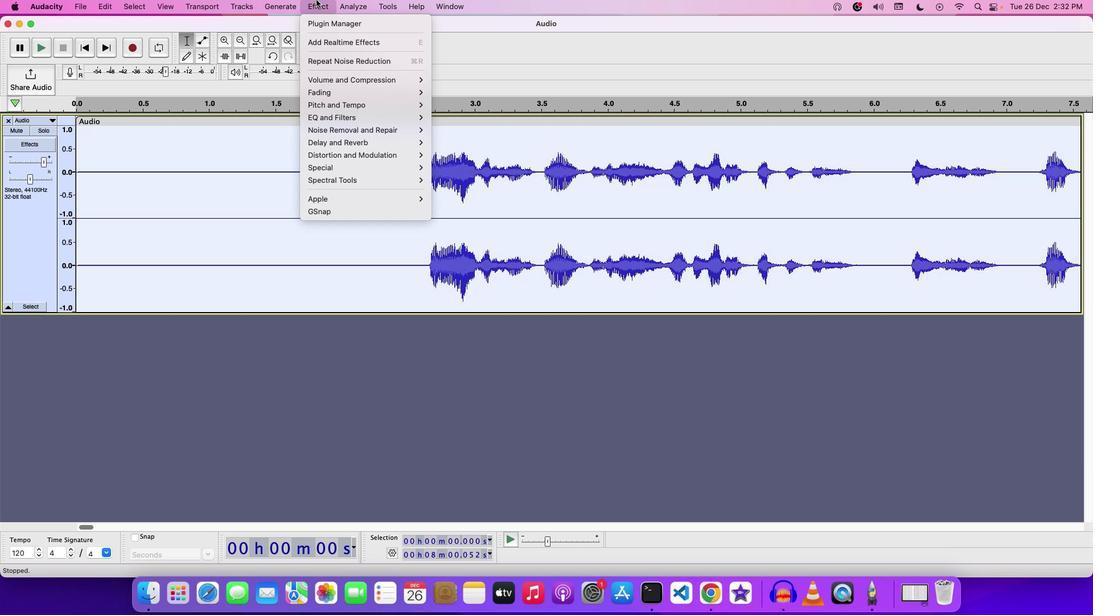 
Action: Mouse moved to (488, 172)
Screenshot: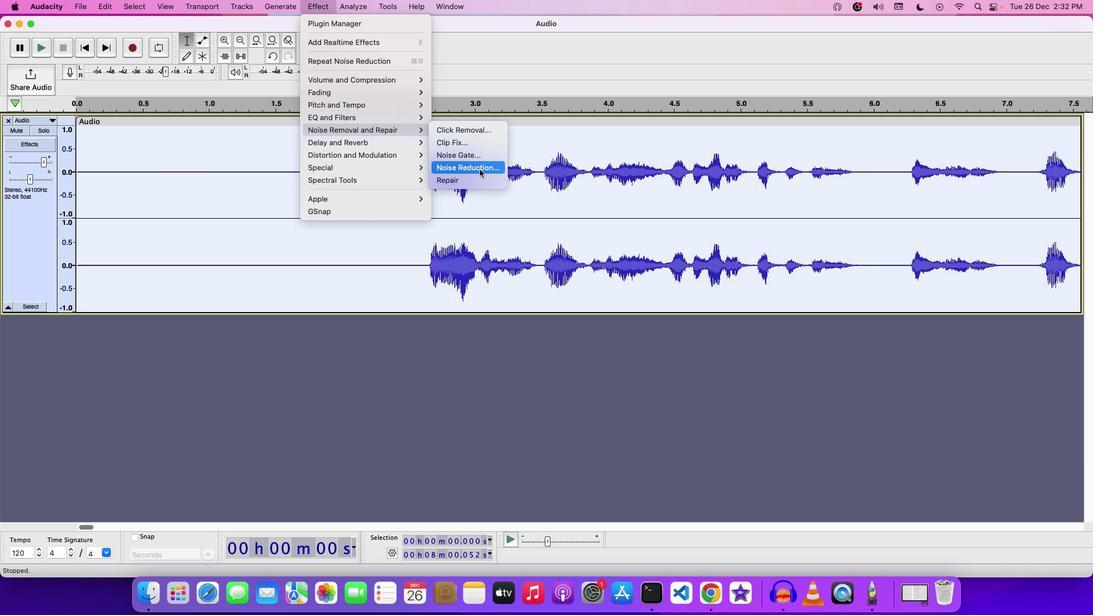 
Action: Mouse pressed left at (488, 172)
Screenshot: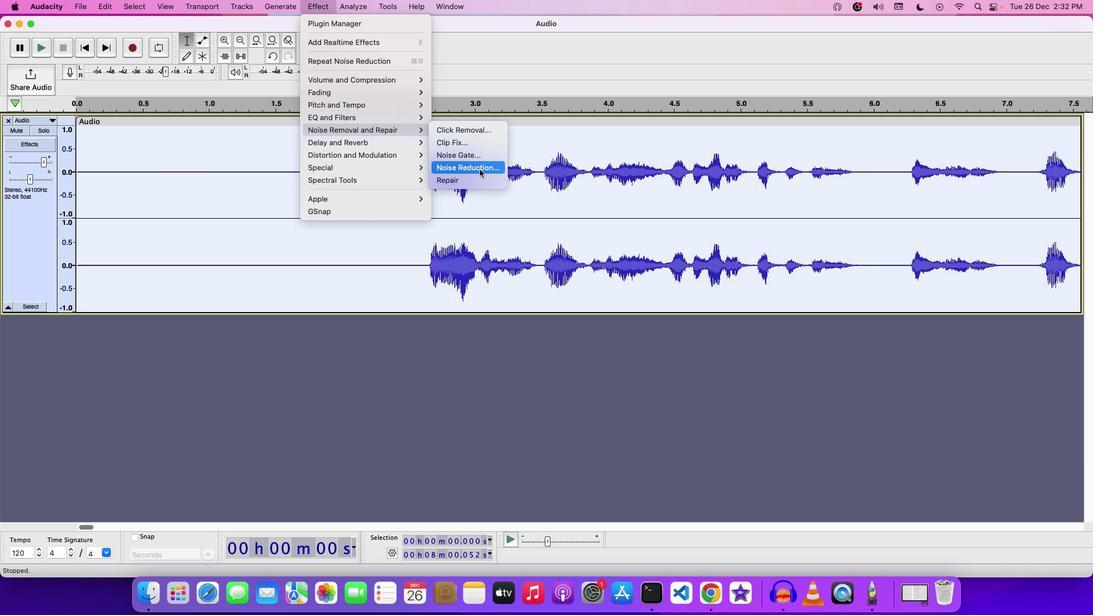 
Action: Mouse moved to (627, 399)
Screenshot: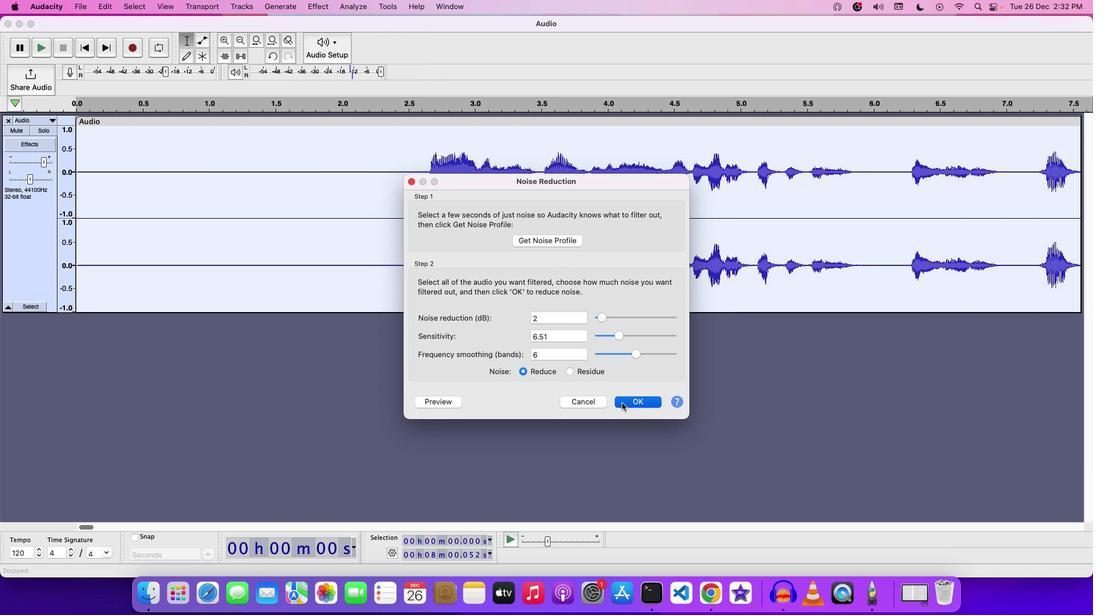 
Action: Mouse pressed left at (627, 399)
Screenshot: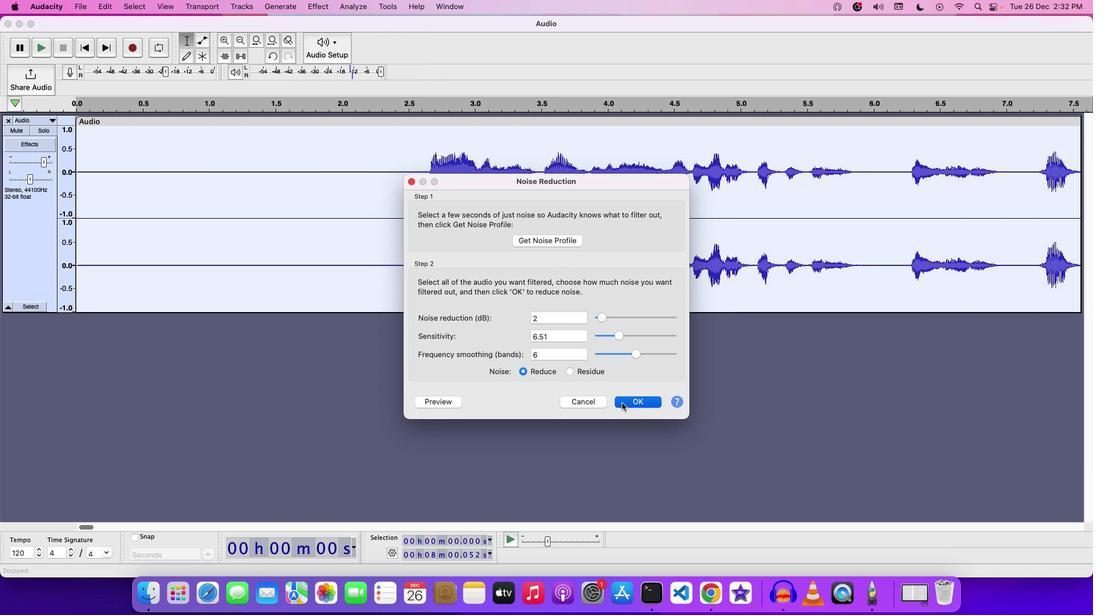 
Action: Mouse moved to (360, 165)
Screenshot: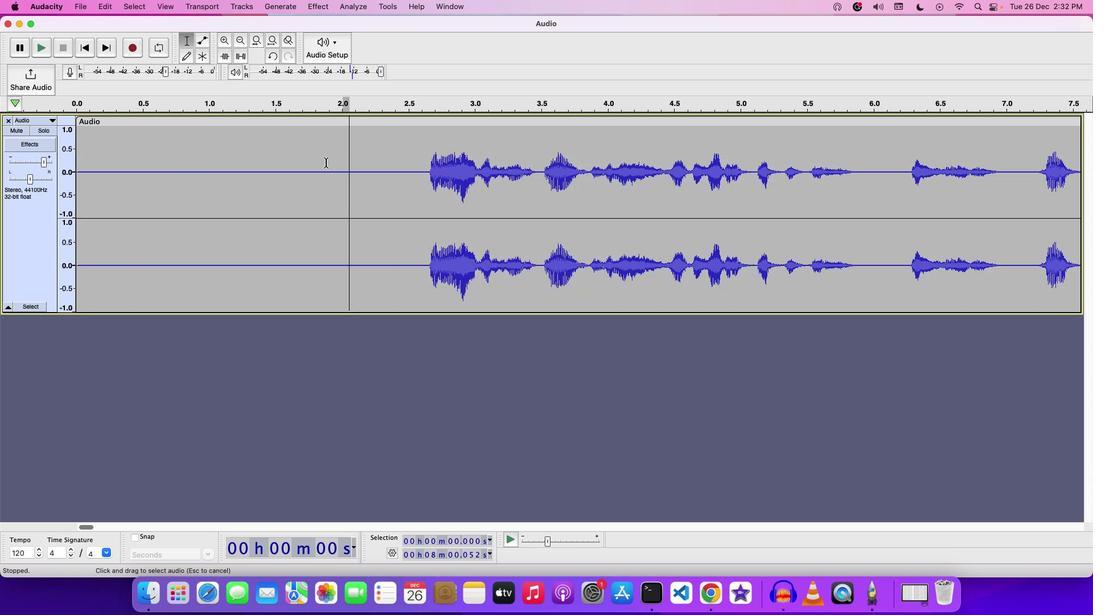 
Action: Mouse pressed left at (360, 165)
Screenshot: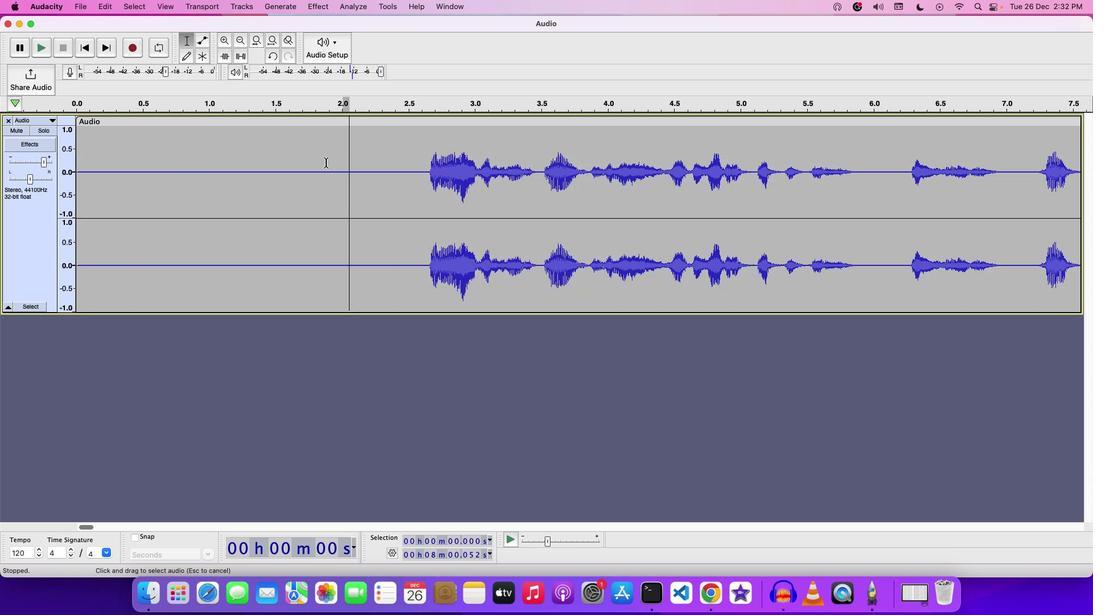 
Action: Mouse moved to (165, 130)
Screenshot: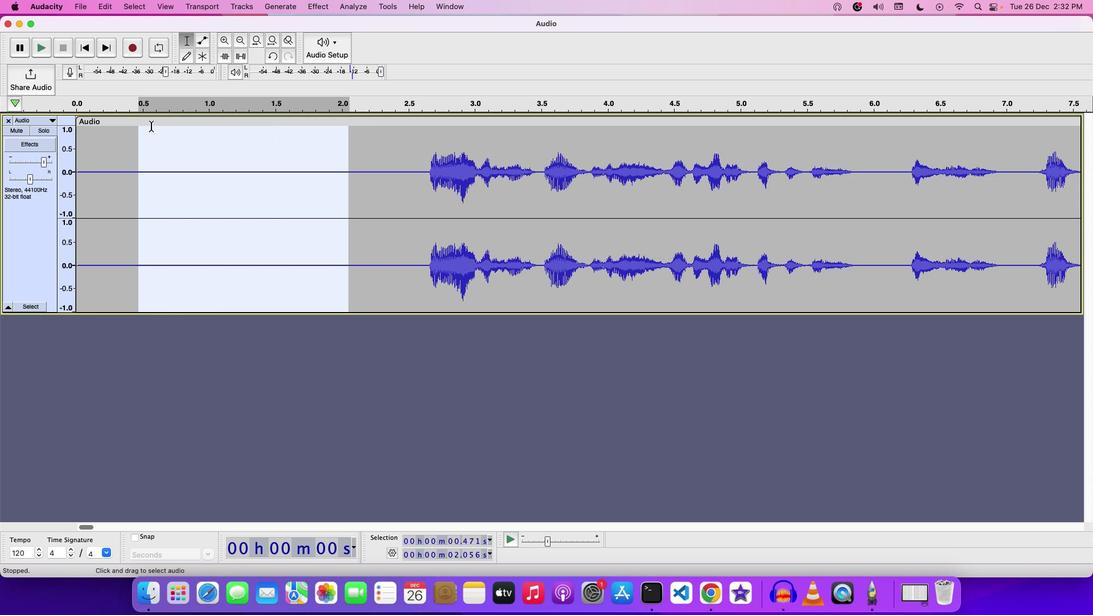 
Action: Key pressed Key.space
Screenshot: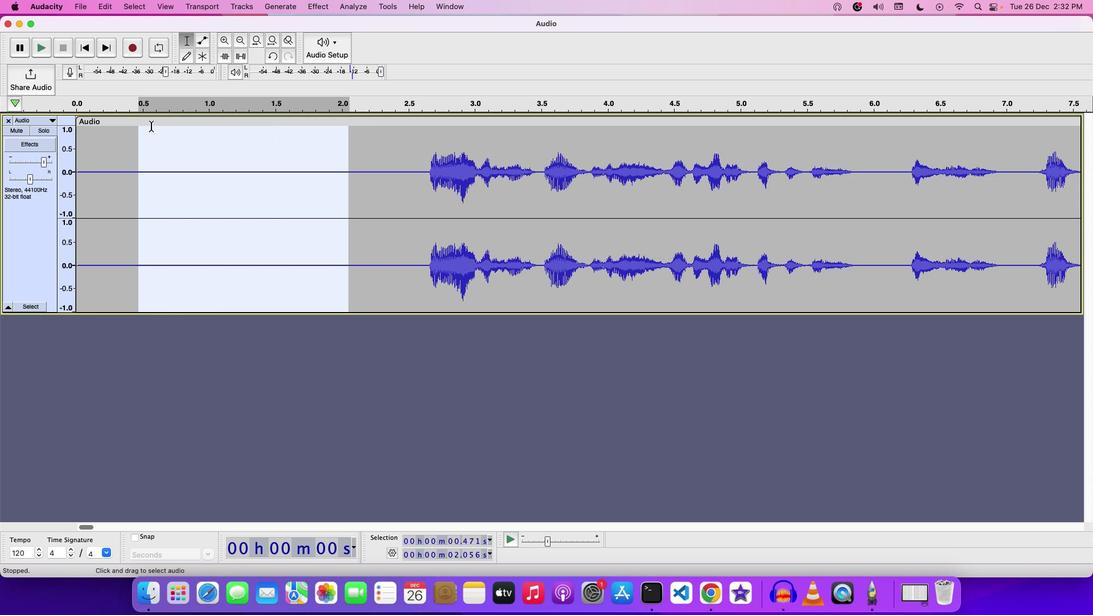 
Action: Mouse moved to (92, 128)
Screenshot: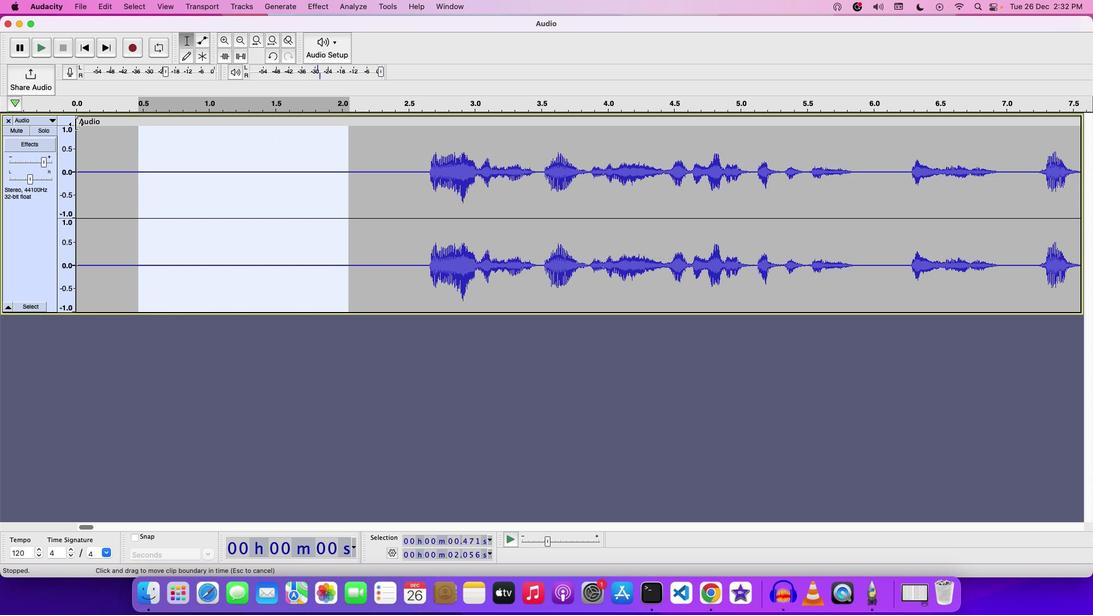 
Action: Mouse pressed left at (92, 128)
Screenshot: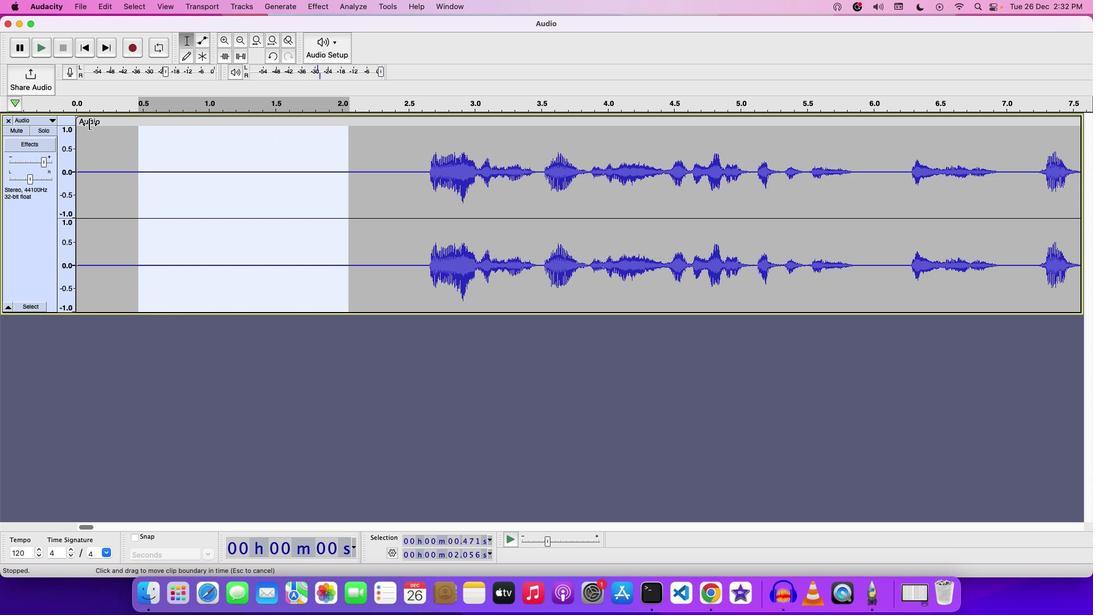 
Action: Mouse moved to (461, 128)
Screenshot: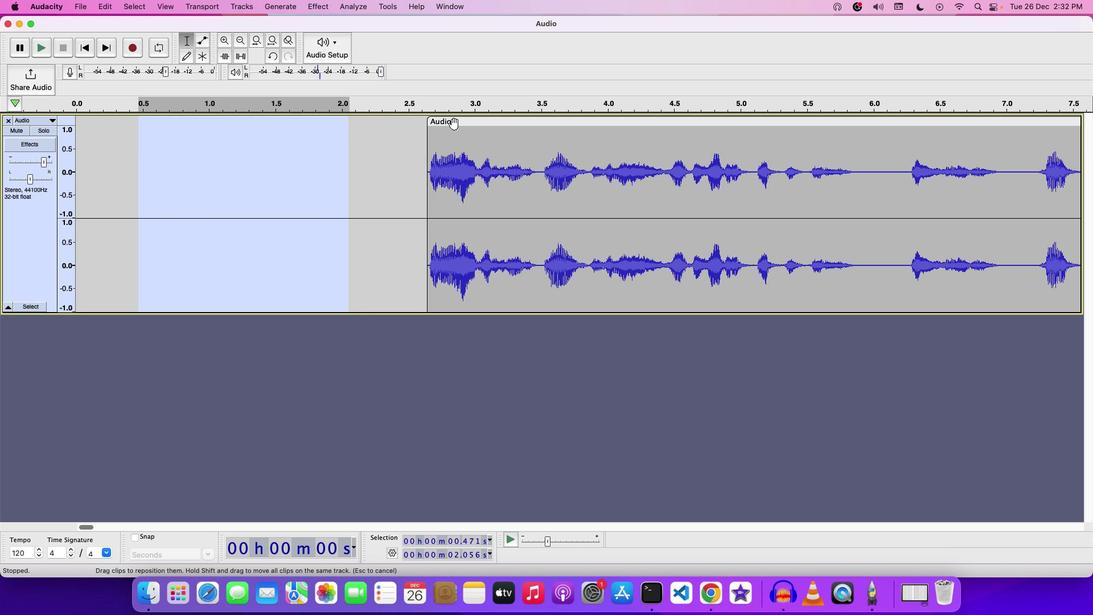
Action: Mouse pressed left at (461, 128)
Screenshot: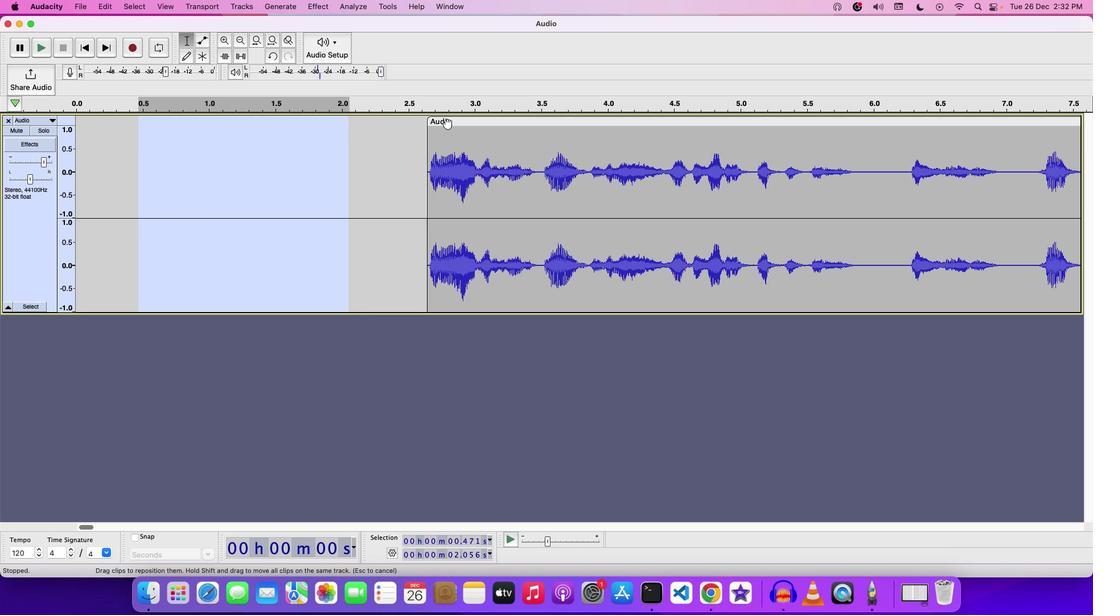 
Action: Mouse moved to (102, 111)
Screenshot: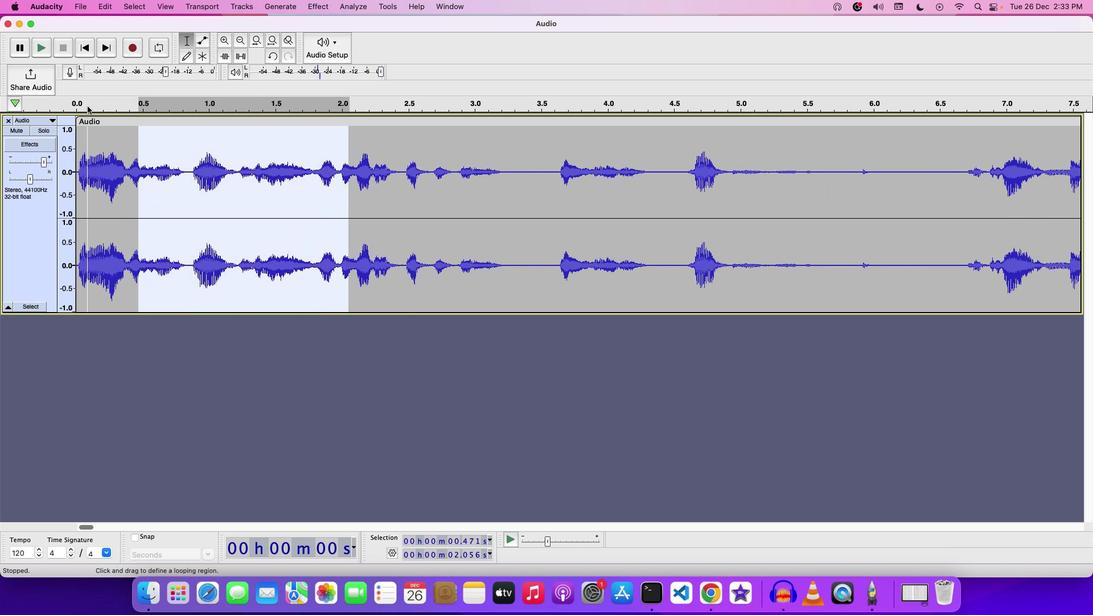 
Action: Mouse pressed left at (102, 111)
Screenshot: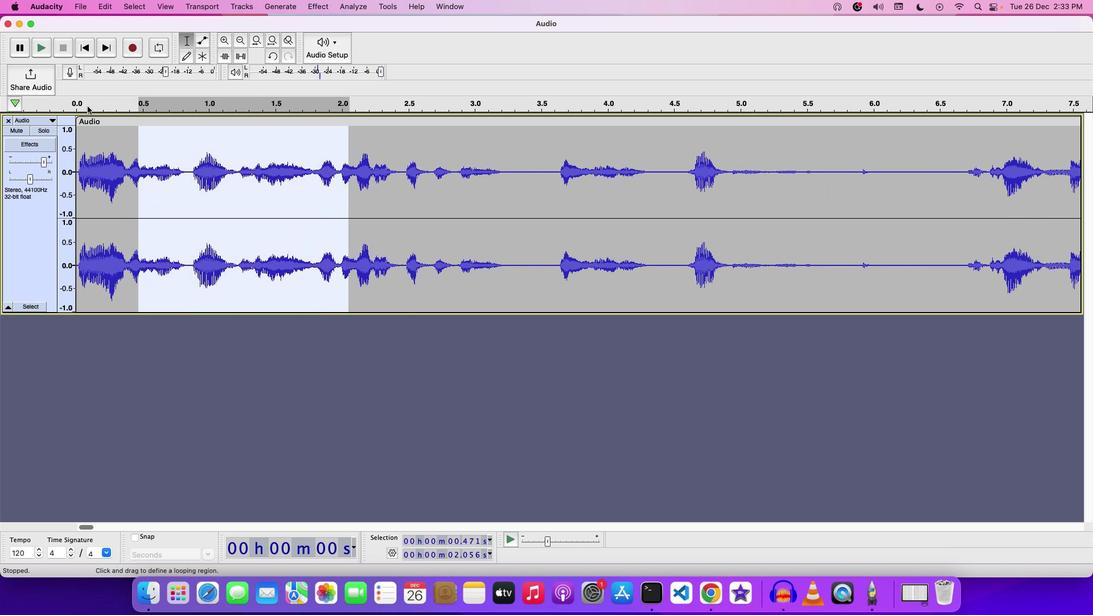 
Action: Mouse moved to (135, 127)
Screenshot: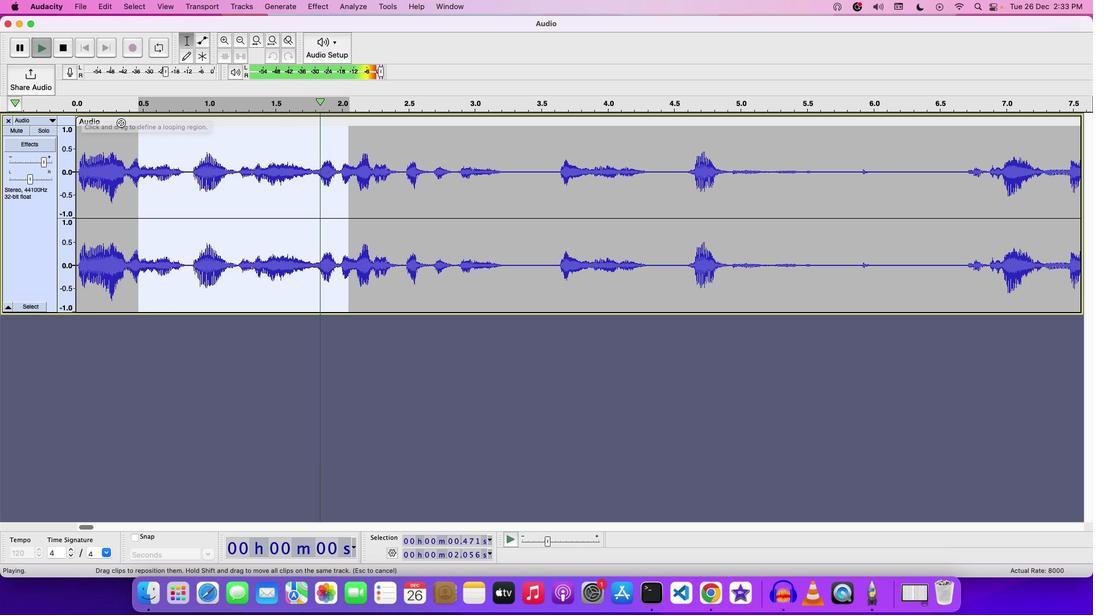 
Action: Key pressed Key.space
Screenshot: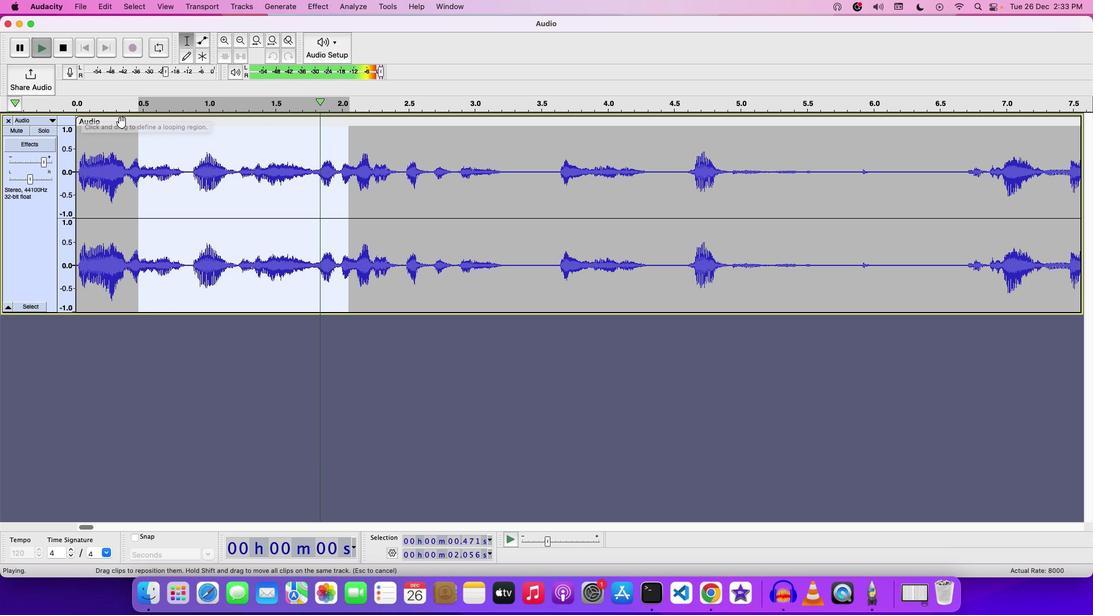 
Action: Mouse moved to (135, 127)
Screenshot: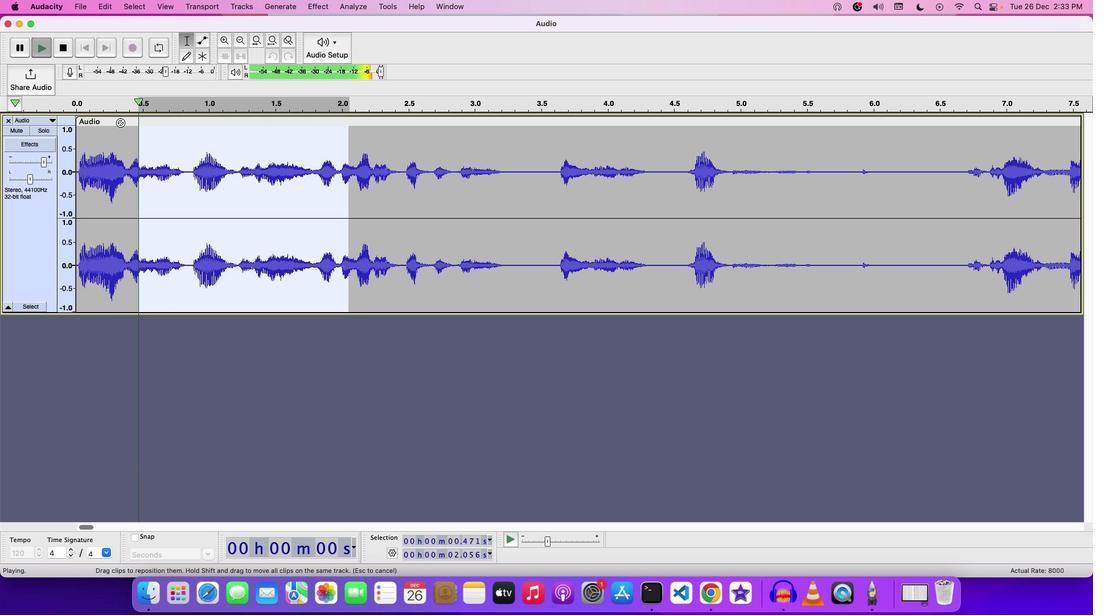 
Action: Key pressed Key.space
Screenshot: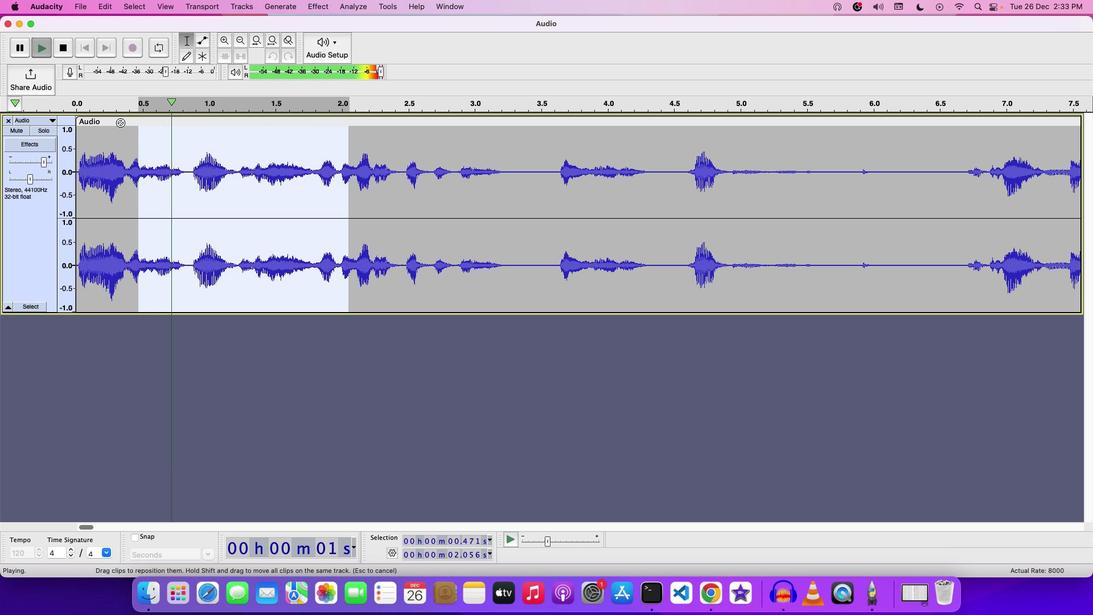 
Action: Mouse moved to (100, 127)
Screenshot: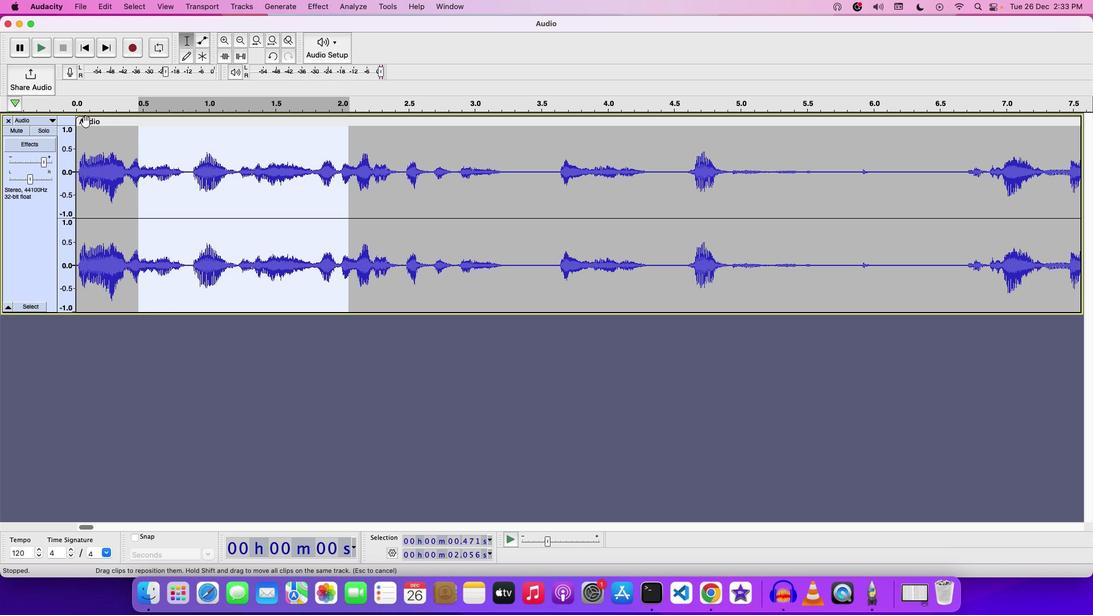 
Action: Mouse pressed left at (100, 127)
Screenshot: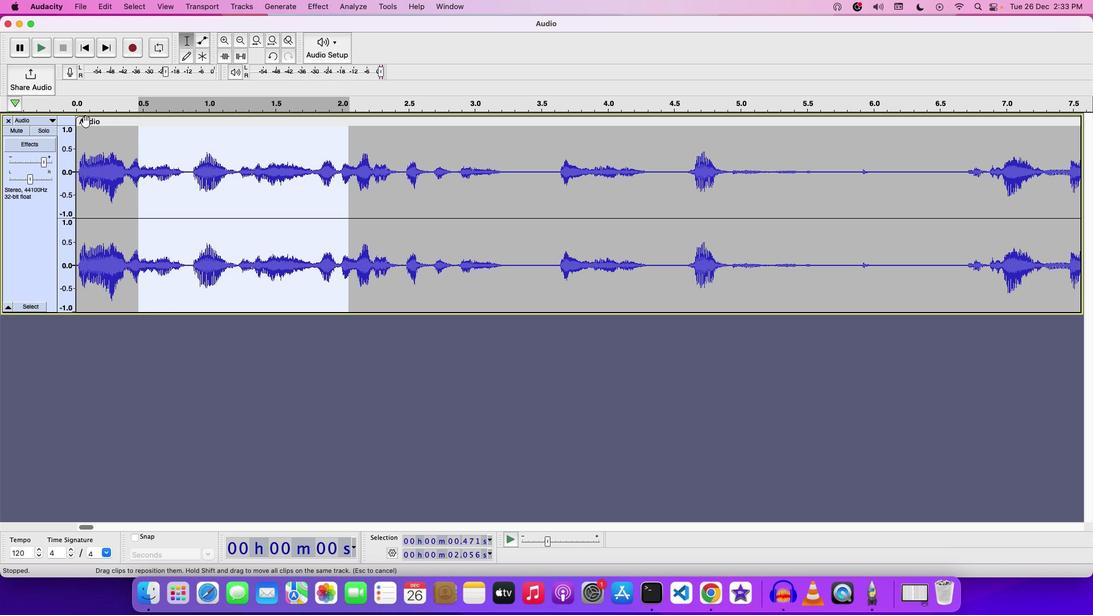 
Action: Mouse moved to (257, 47)
Screenshot: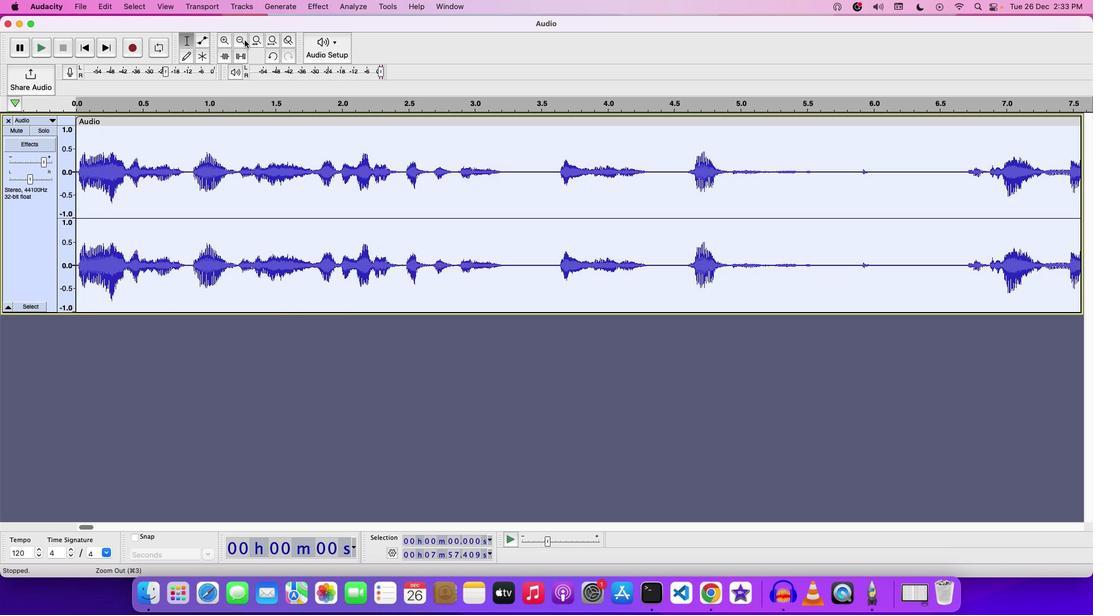 
Action: Mouse pressed left at (257, 47)
Screenshot: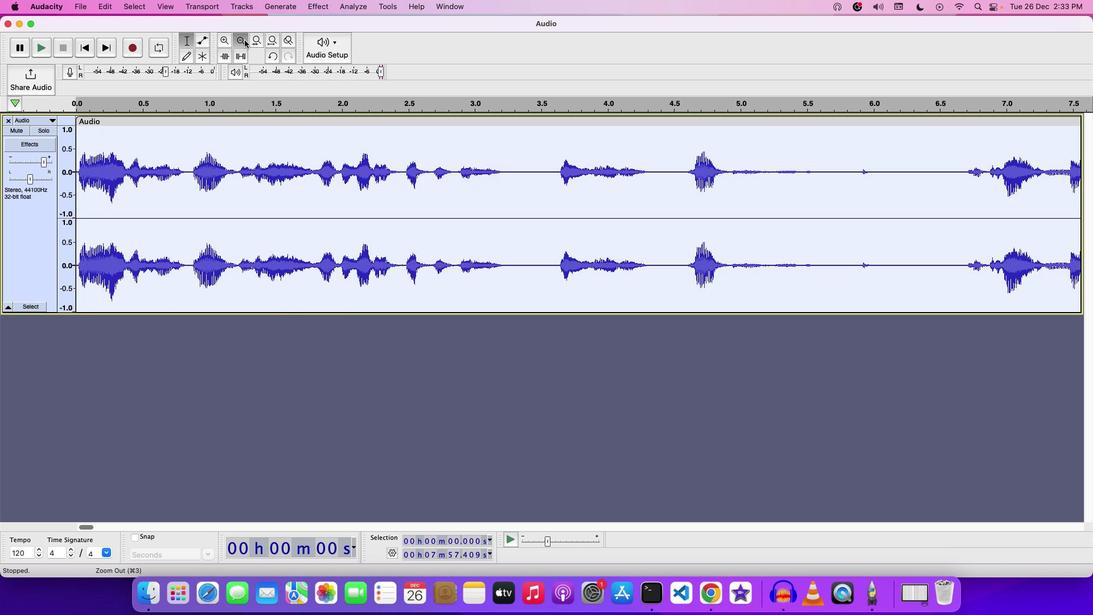 
Action: Mouse pressed left at (257, 47)
Screenshot: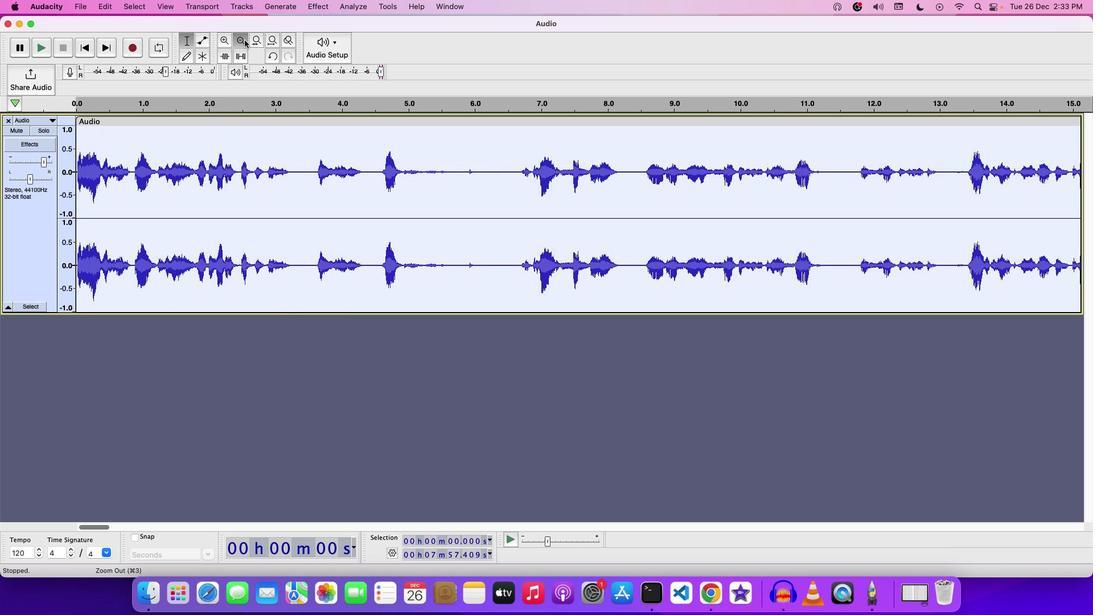 
Action: Mouse pressed left at (257, 47)
Screenshot: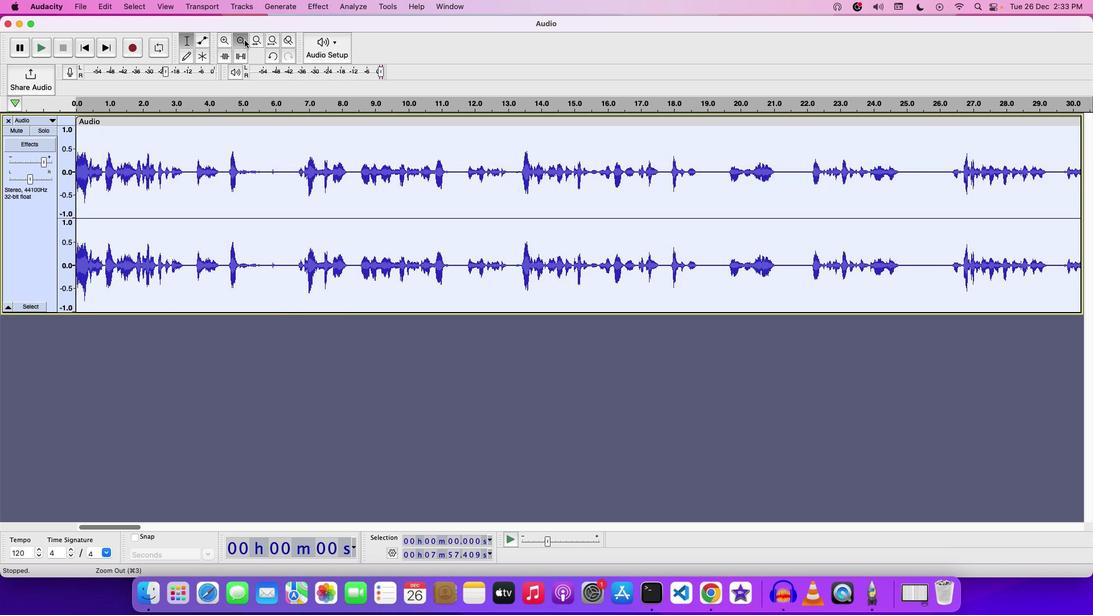 
Action: Mouse pressed left at (257, 47)
Screenshot: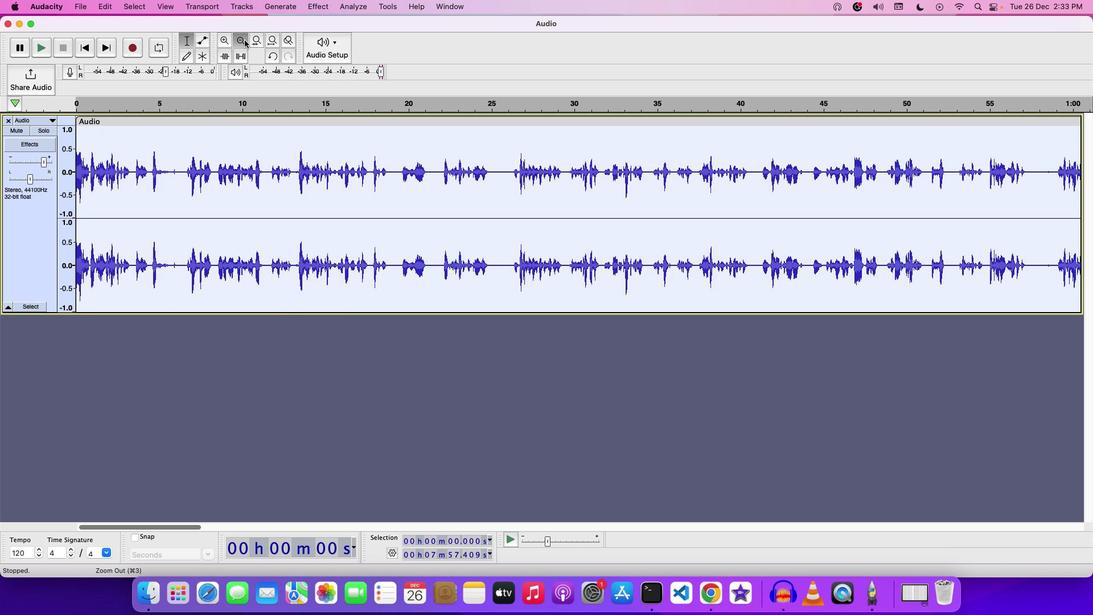
Action: Mouse pressed left at (257, 47)
Screenshot: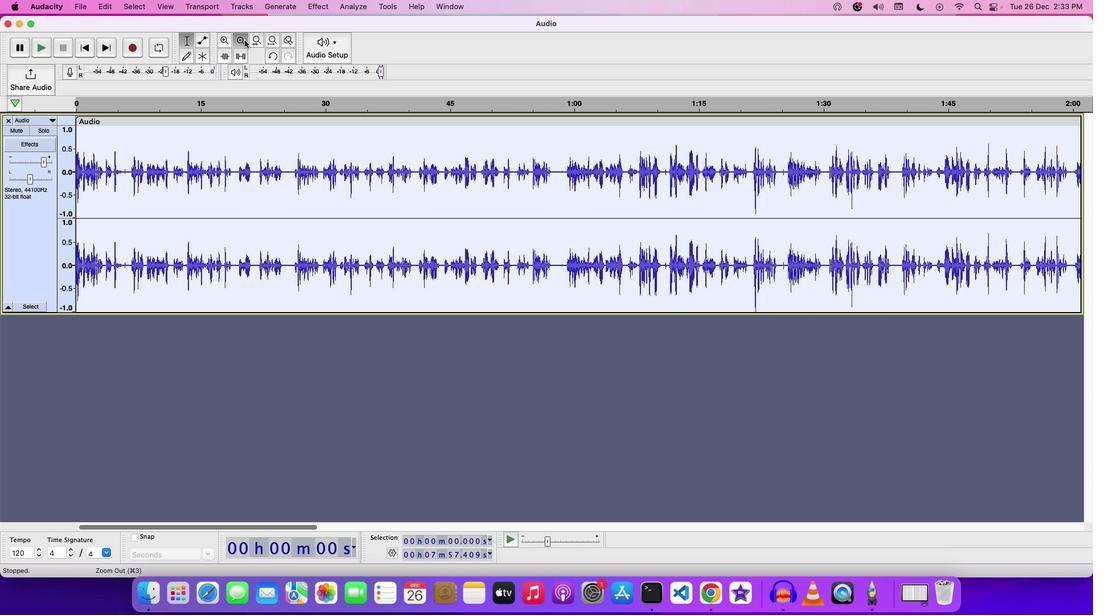 
Action: Mouse pressed left at (257, 47)
Screenshot: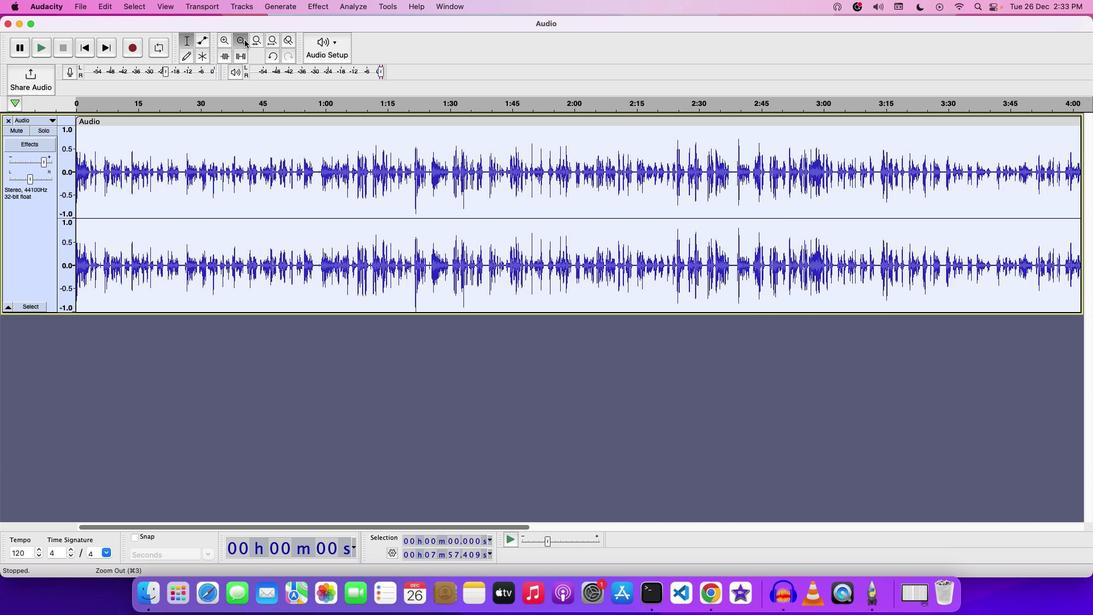 
Action: Mouse pressed left at (257, 47)
Screenshot: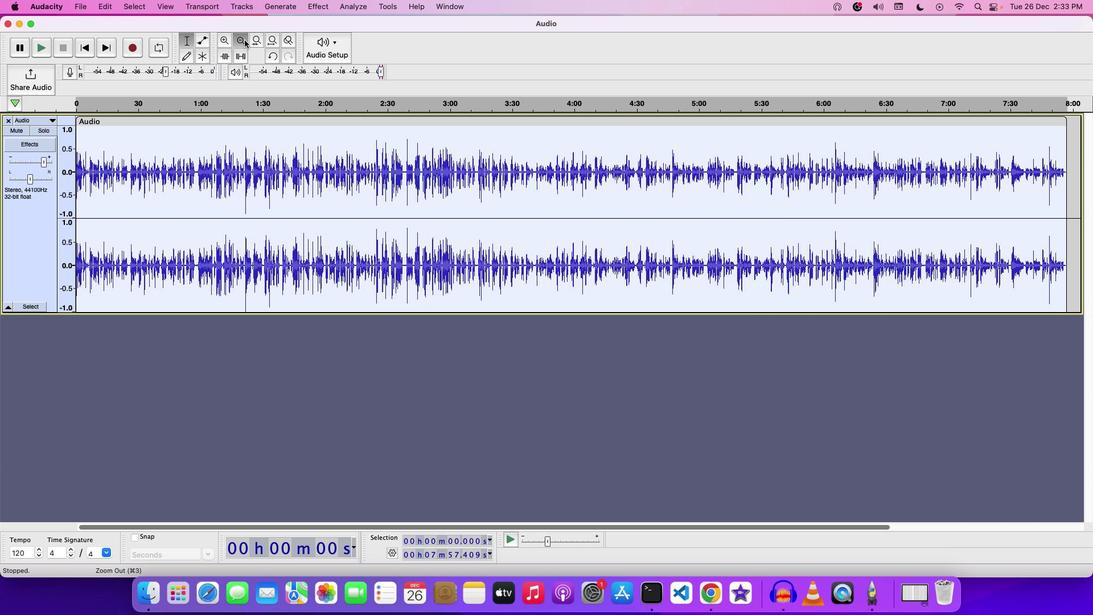 
Action: Mouse moved to (333, 15)
Screenshot: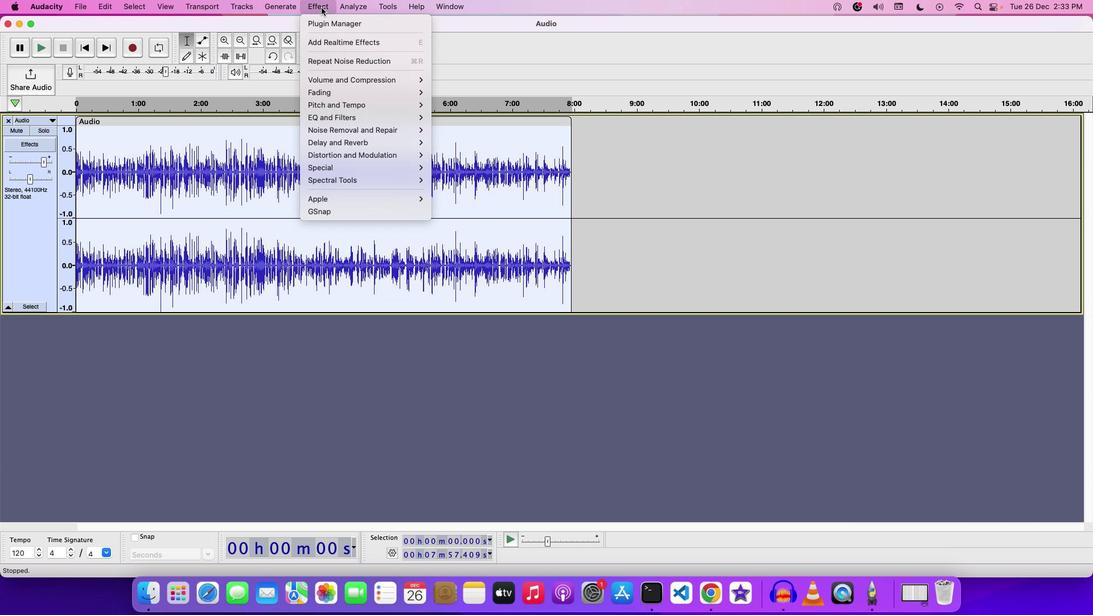 
Action: Mouse pressed left at (333, 15)
Screenshot: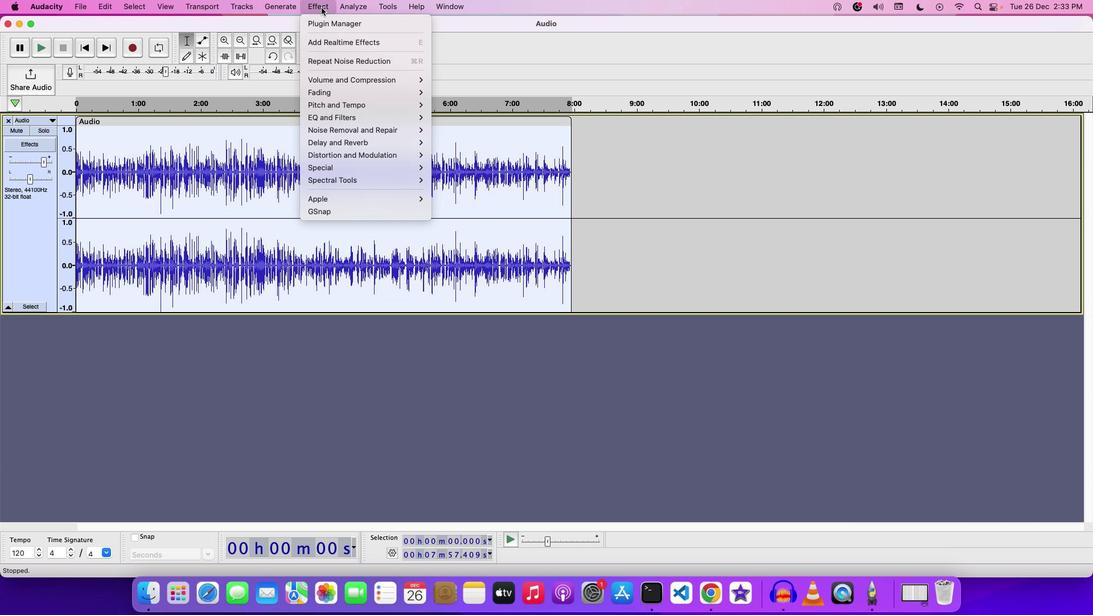 
Action: Mouse moved to (469, 145)
Screenshot: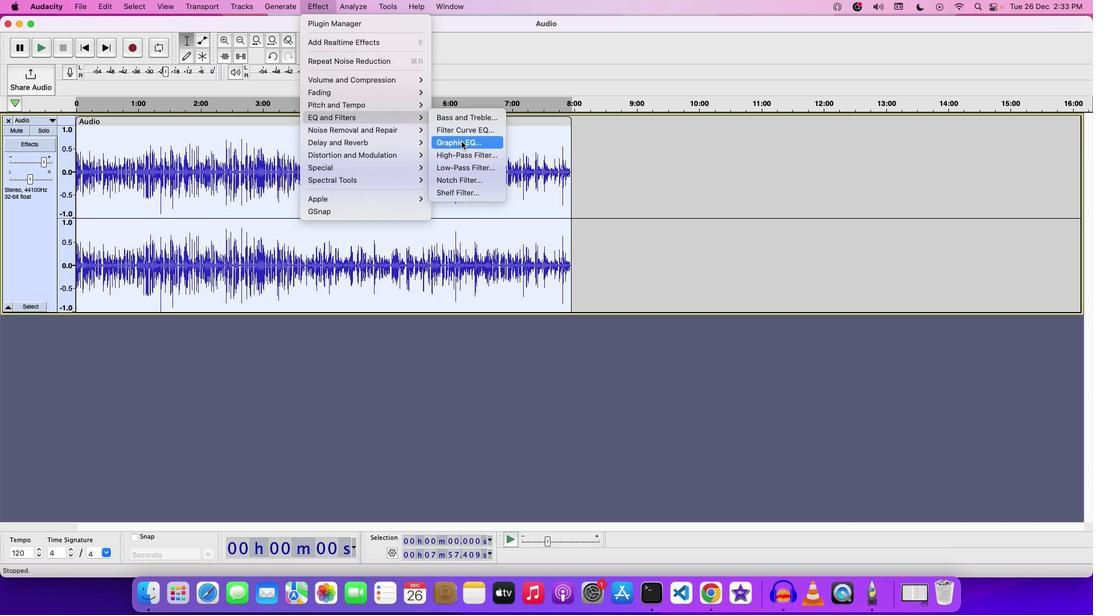 
Action: Mouse pressed left at (469, 145)
Screenshot: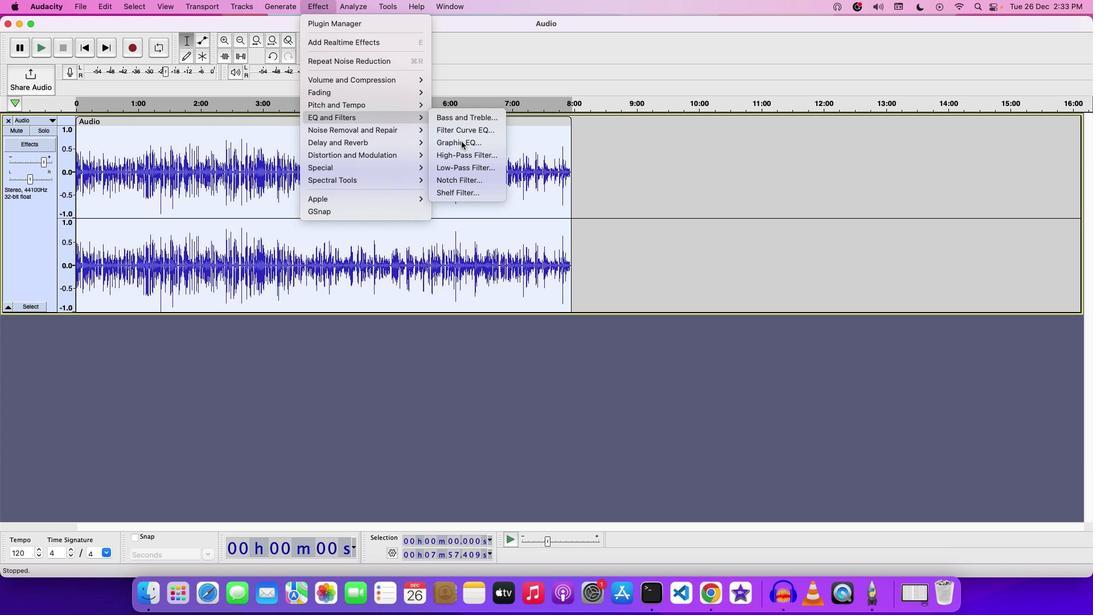 
Action: Mouse moved to (524, 436)
Screenshot: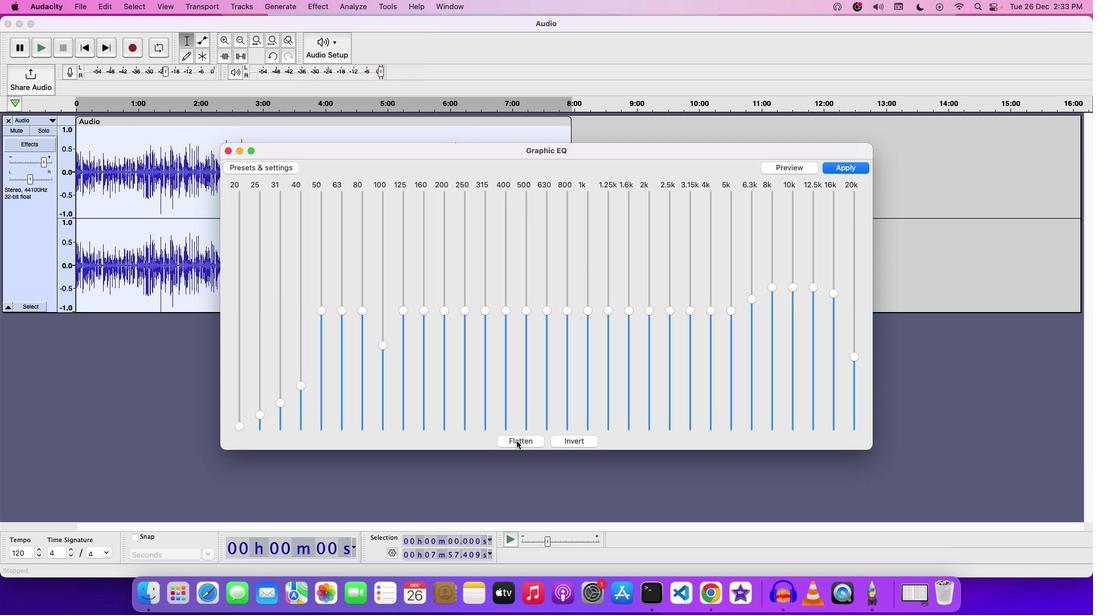
Action: Mouse pressed left at (524, 436)
Screenshot: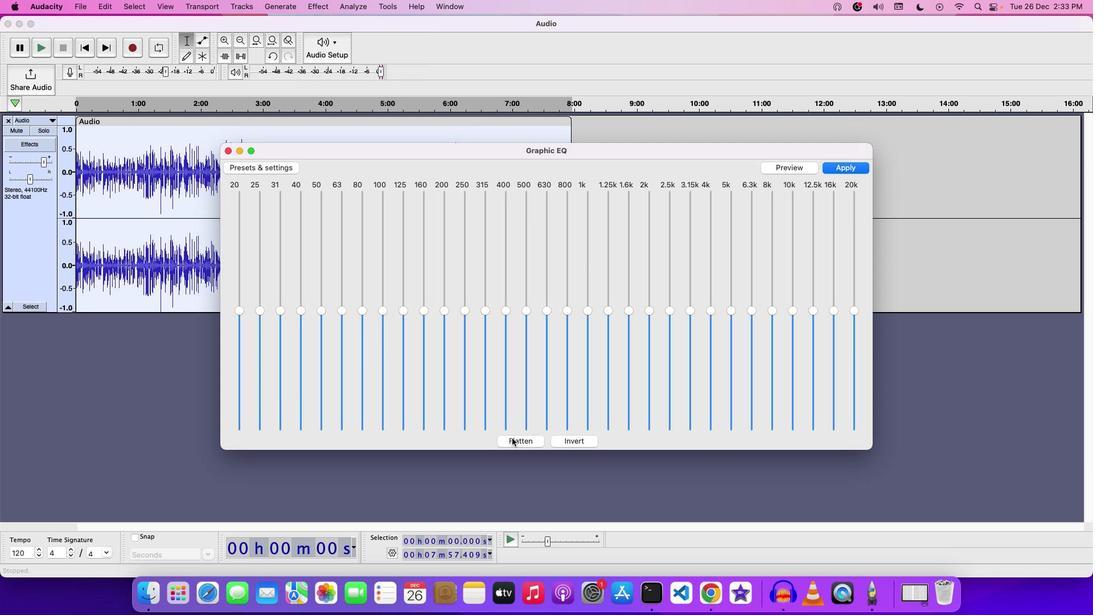 
Action: Mouse moved to (251, 424)
Screenshot: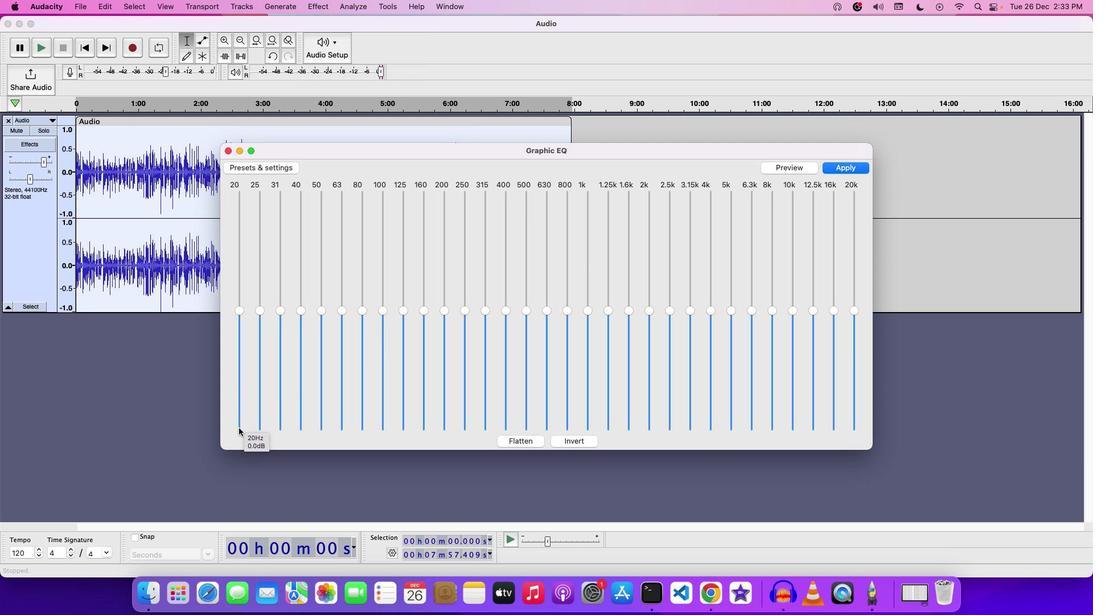 
Action: Mouse pressed left at (251, 424)
Screenshot: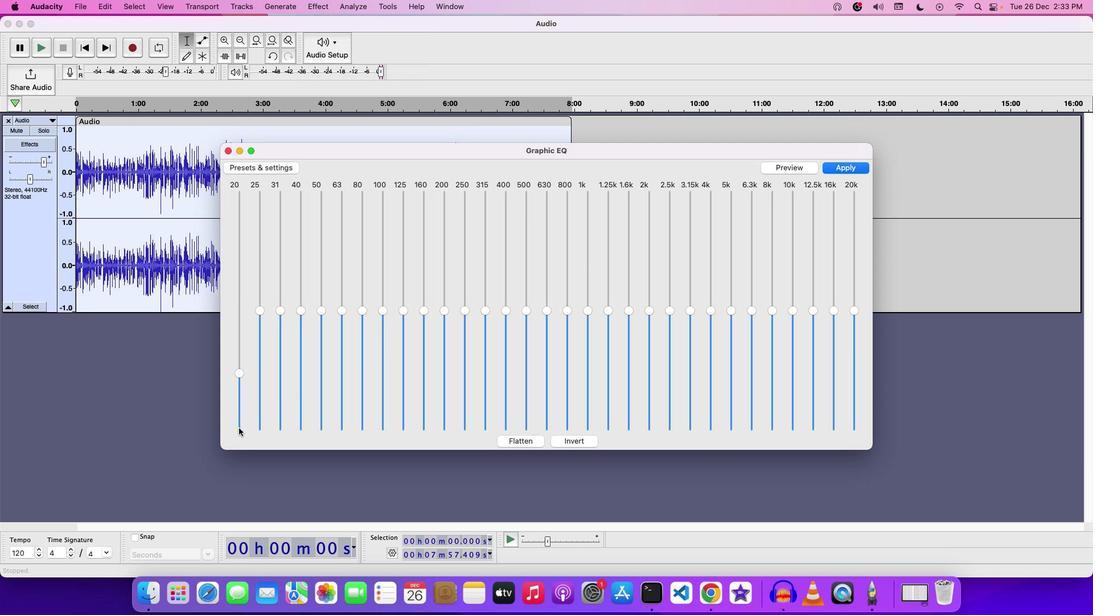 
Action: Mouse moved to (272, 423)
Screenshot: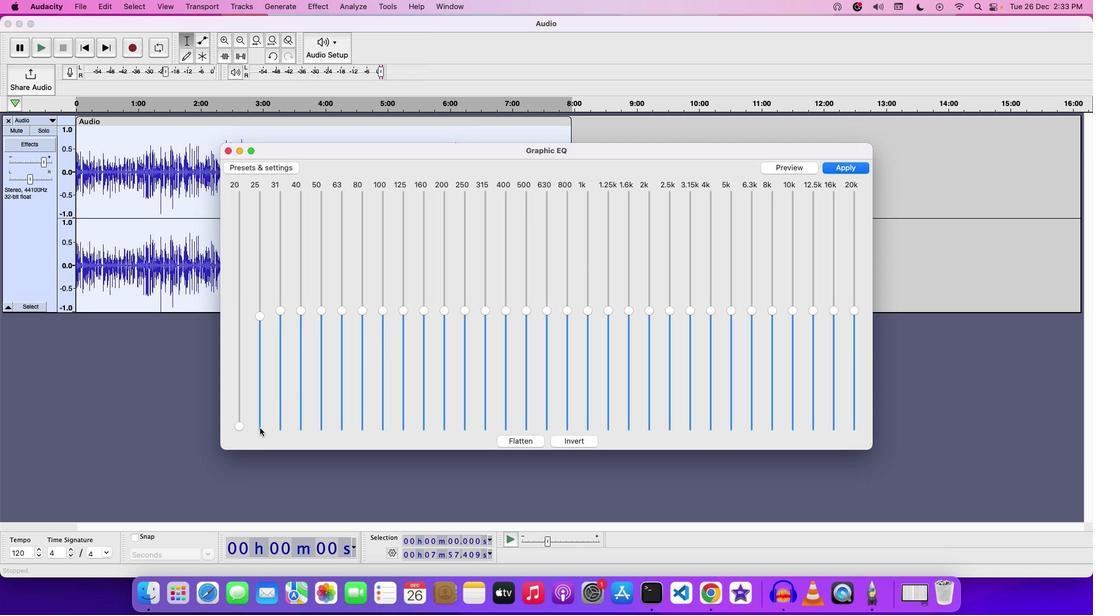 
Action: Mouse pressed left at (272, 423)
Screenshot: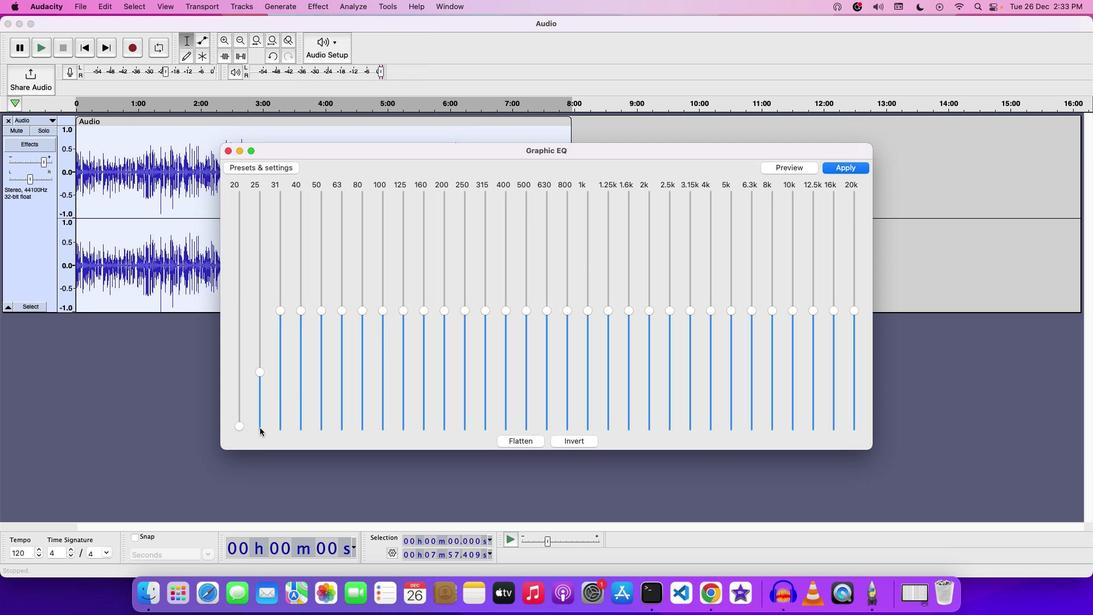 
Action: Mouse moved to (293, 427)
Screenshot: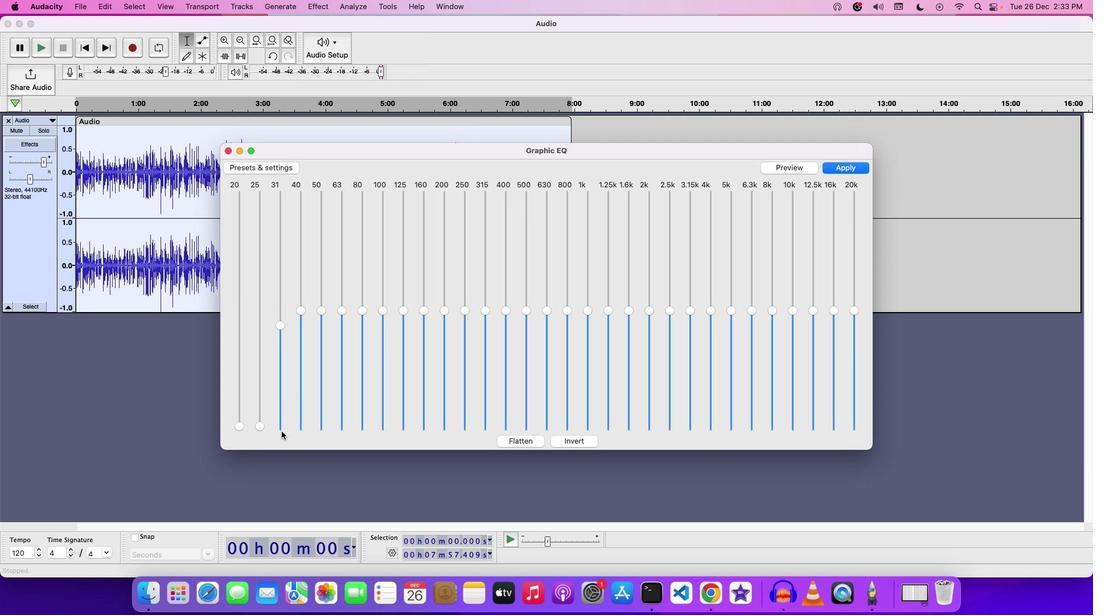 
Action: Mouse pressed left at (293, 427)
Screenshot: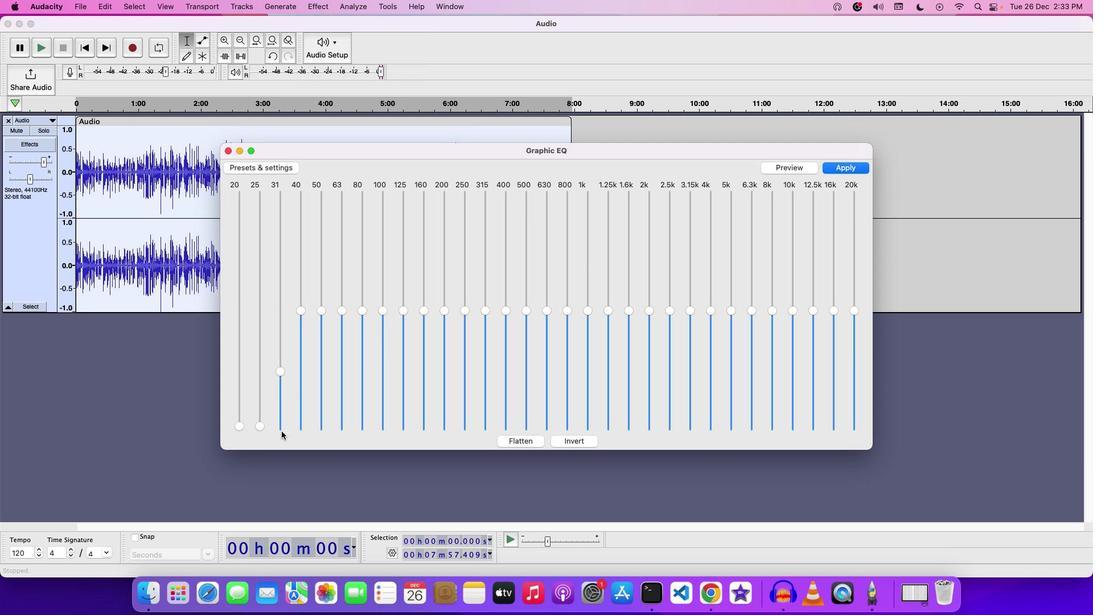 
Action: Mouse moved to (855, 330)
Screenshot: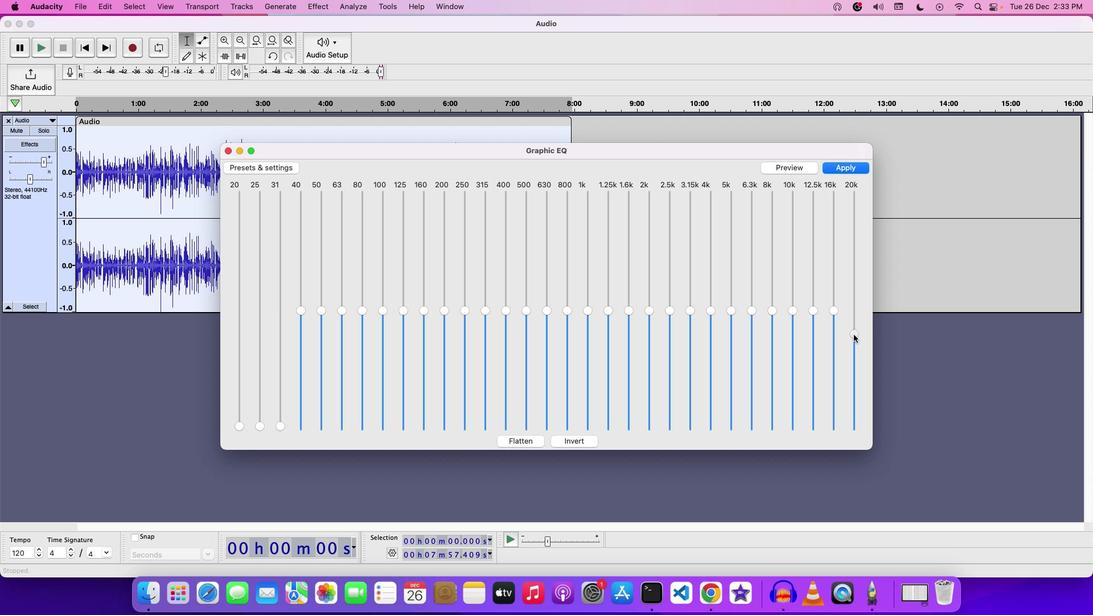 
Action: Mouse pressed left at (855, 330)
Screenshot: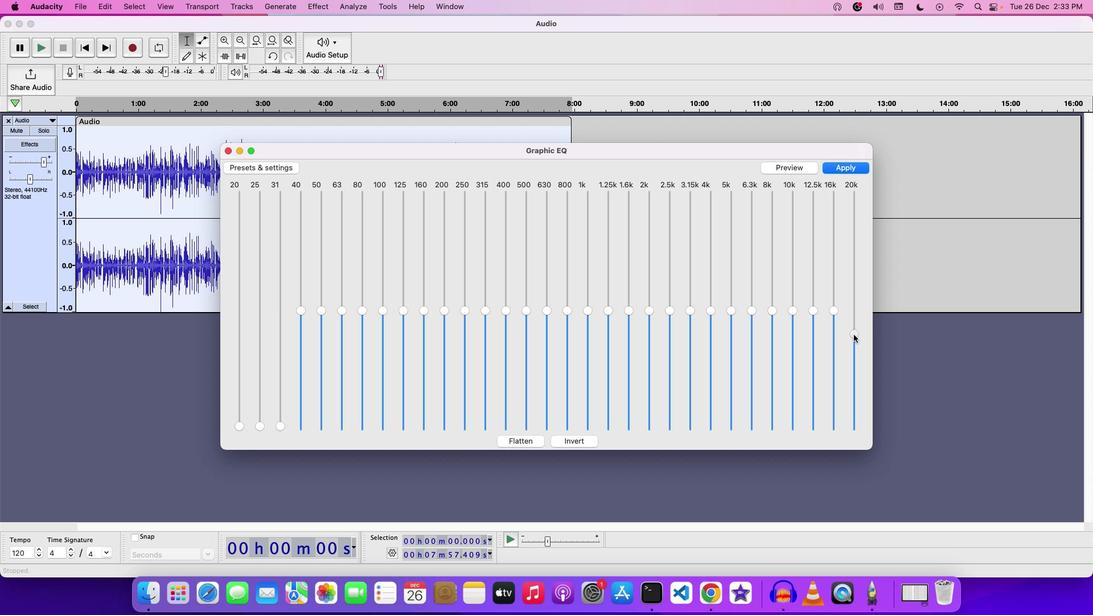 
Action: Mouse moved to (835, 304)
Screenshot: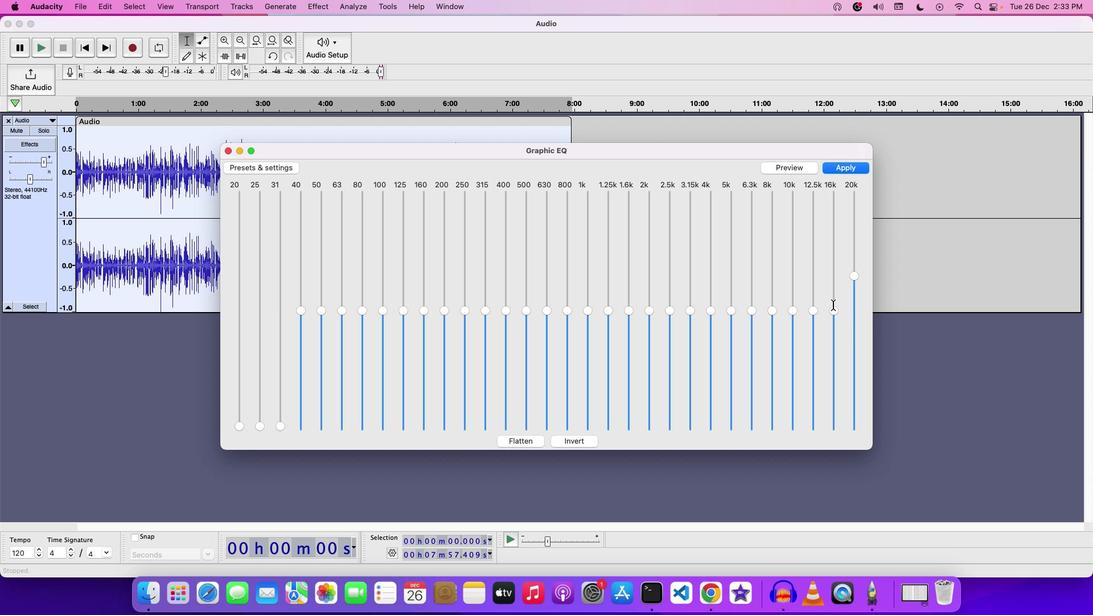 
Action: Mouse pressed left at (835, 304)
Screenshot: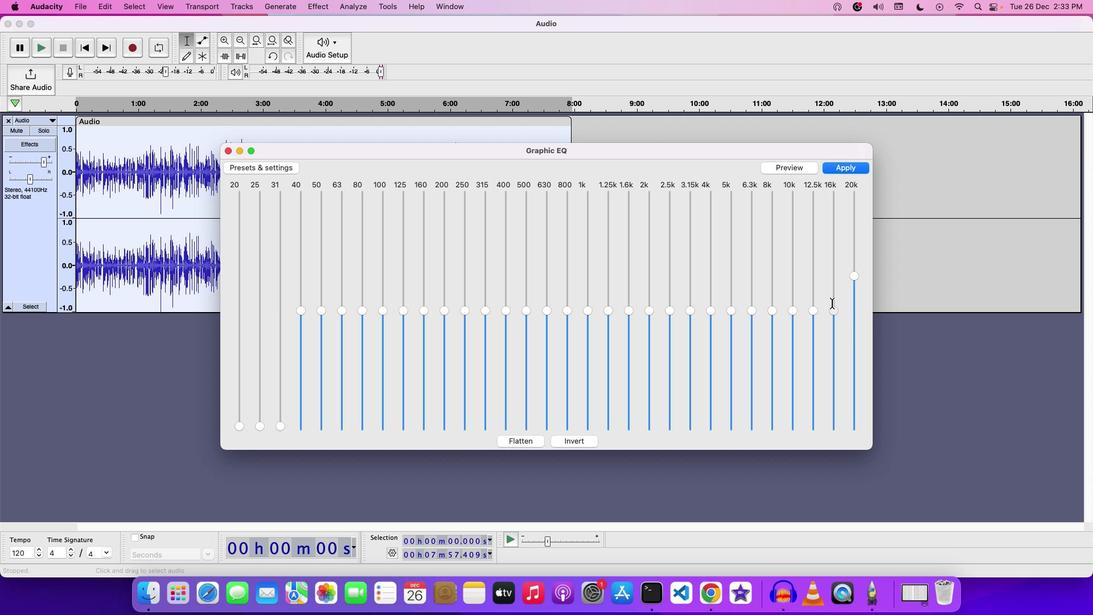 
Action: Mouse moved to (815, 290)
Screenshot: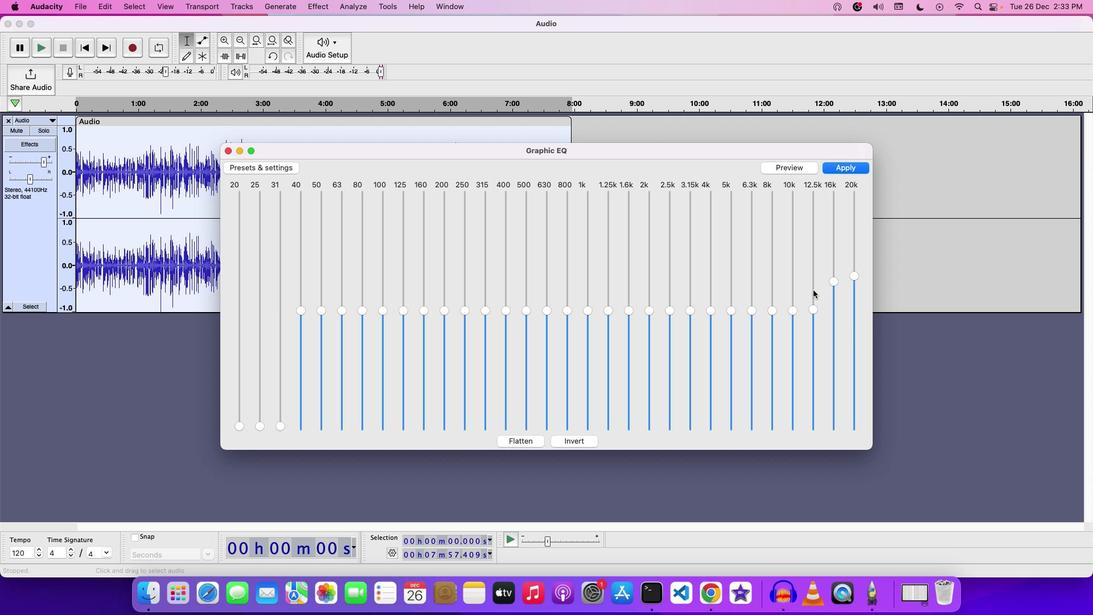 
Action: Mouse pressed left at (815, 290)
Screenshot: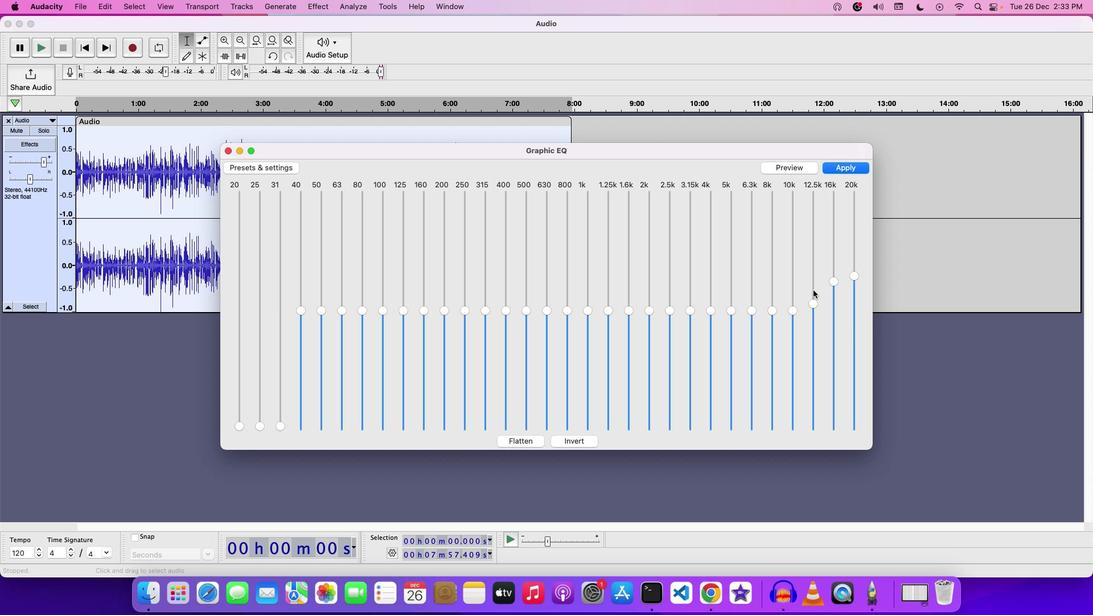 
Action: Mouse moved to (795, 293)
Screenshot: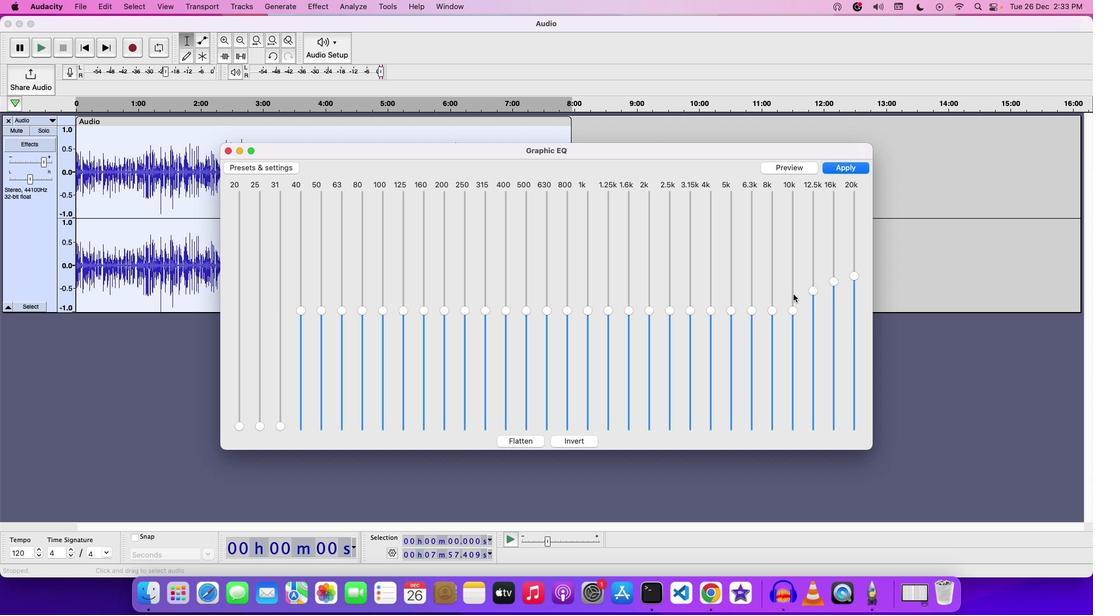 
Action: Mouse pressed left at (795, 293)
Screenshot: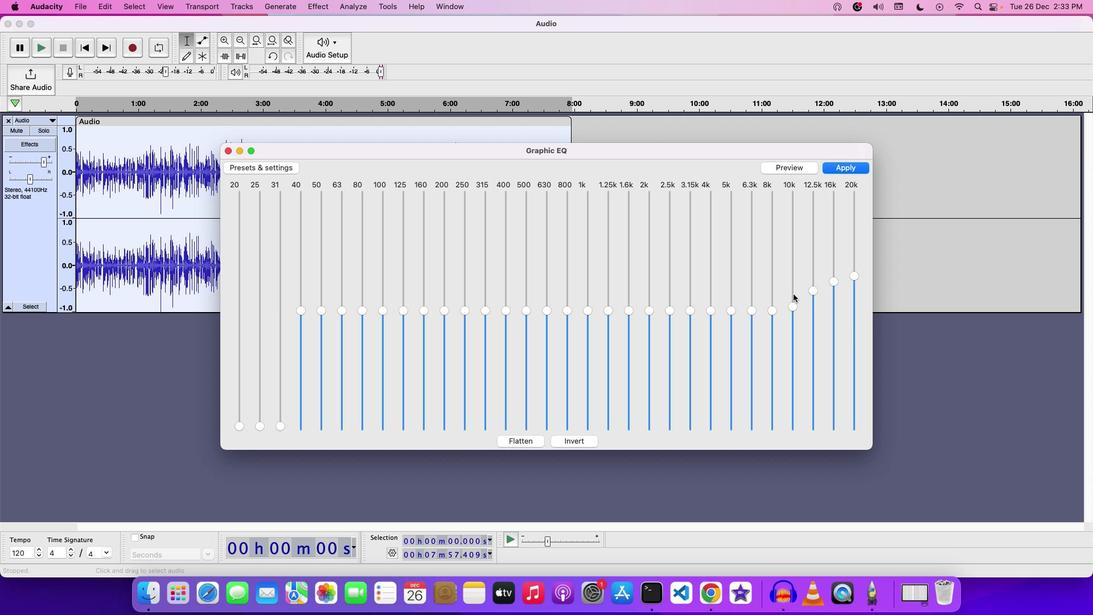 
Action: Mouse moved to (776, 293)
Screenshot: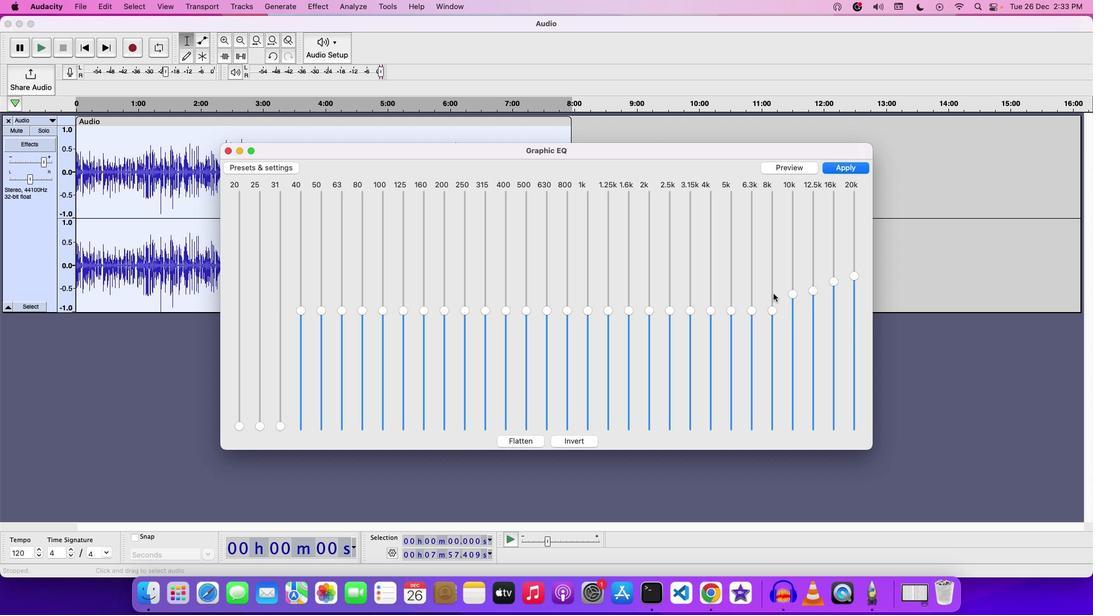 
Action: Mouse pressed left at (776, 293)
Screenshot: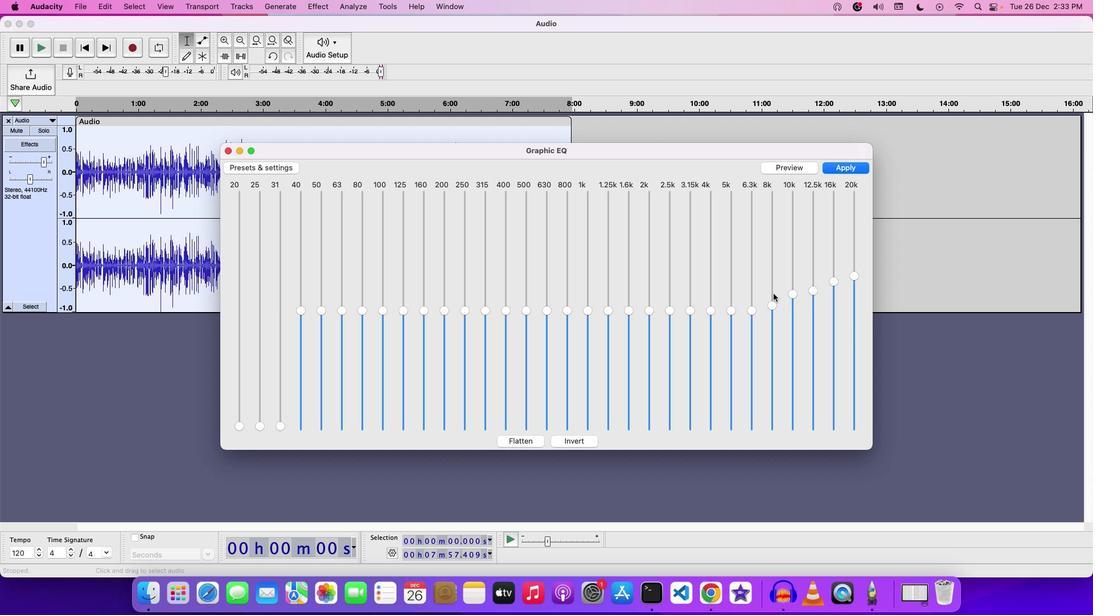 
Action: Mouse moved to (751, 289)
Screenshot: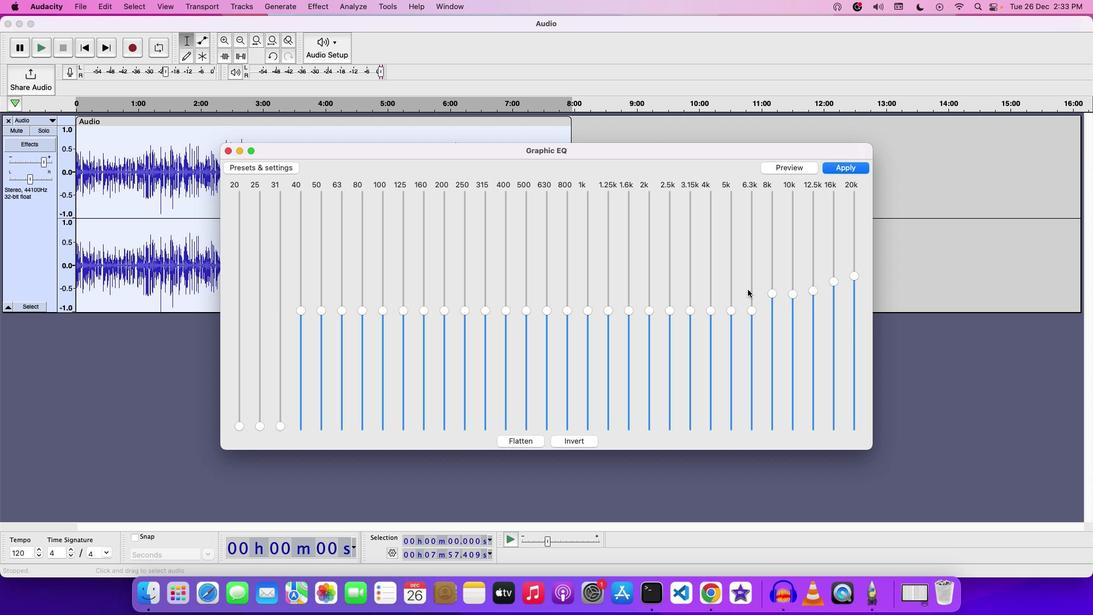 
Action: Mouse pressed left at (751, 289)
Screenshot: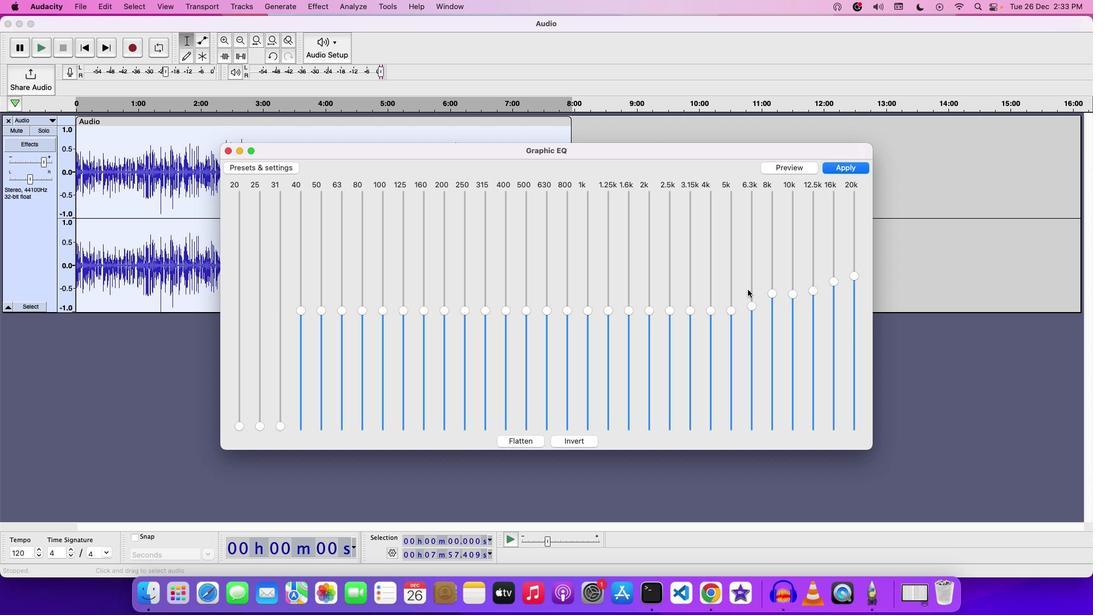 
Action: Mouse moved to (728, 281)
Screenshot: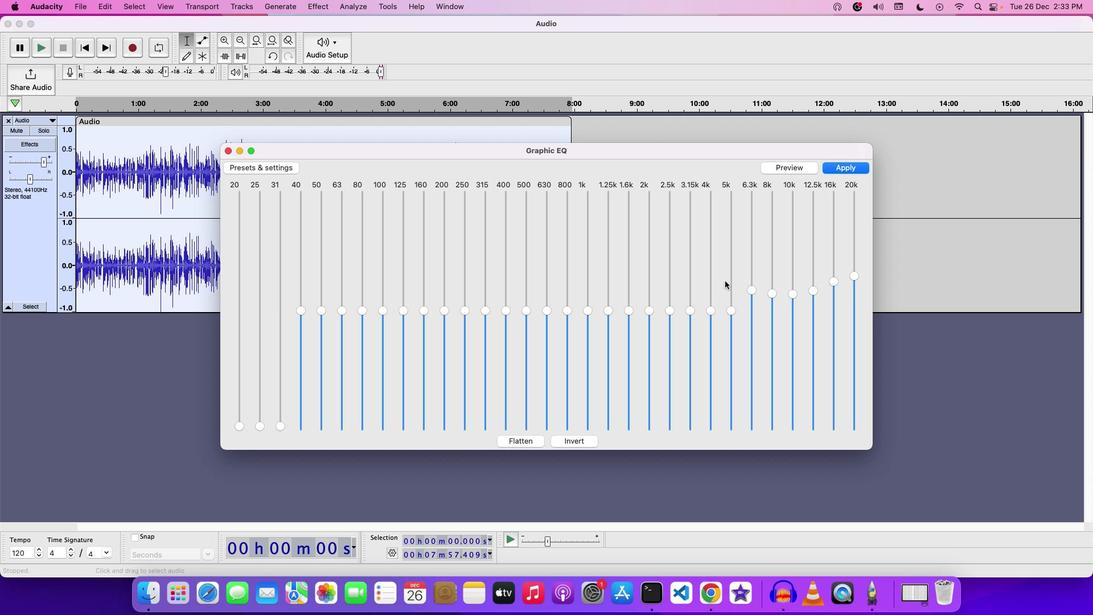 
Action: Mouse pressed left at (728, 281)
Screenshot: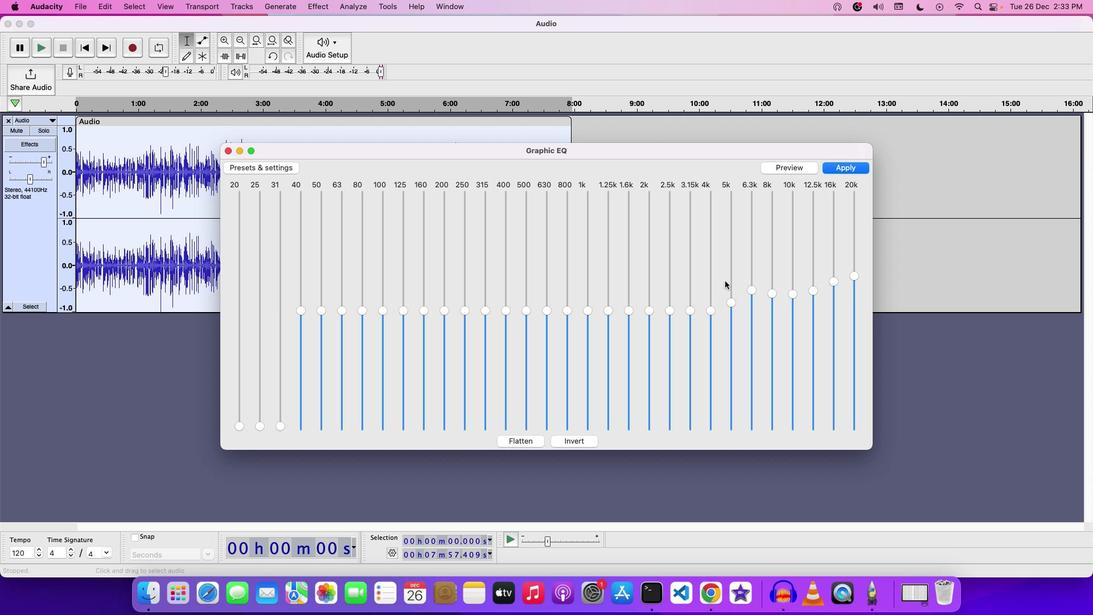 
Action: Mouse moved to (733, 300)
Screenshot: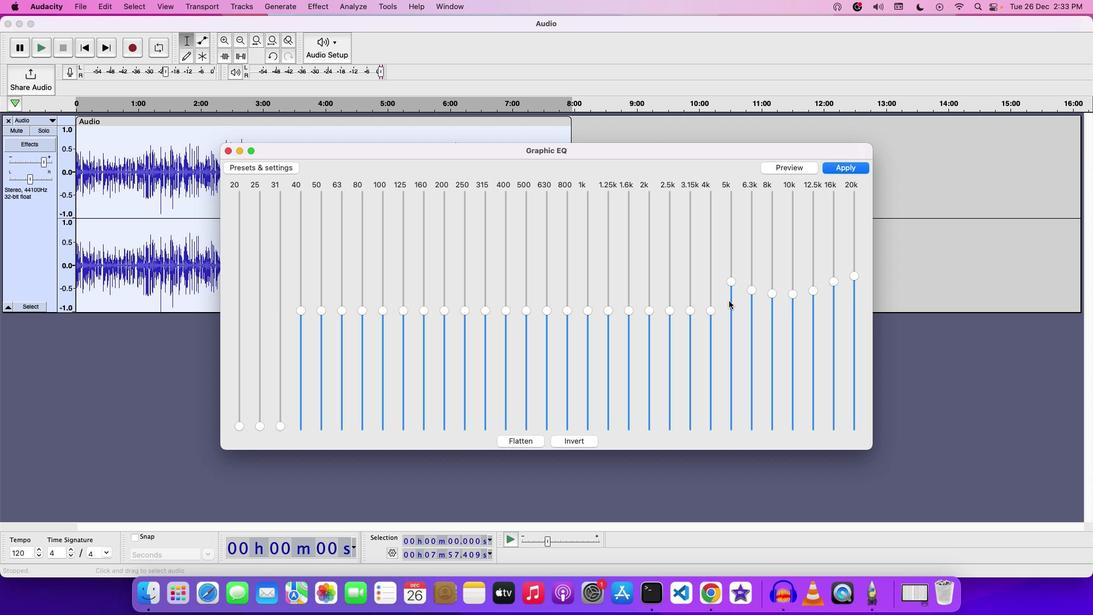 
Action: Mouse pressed left at (733, 300)
Screenshot: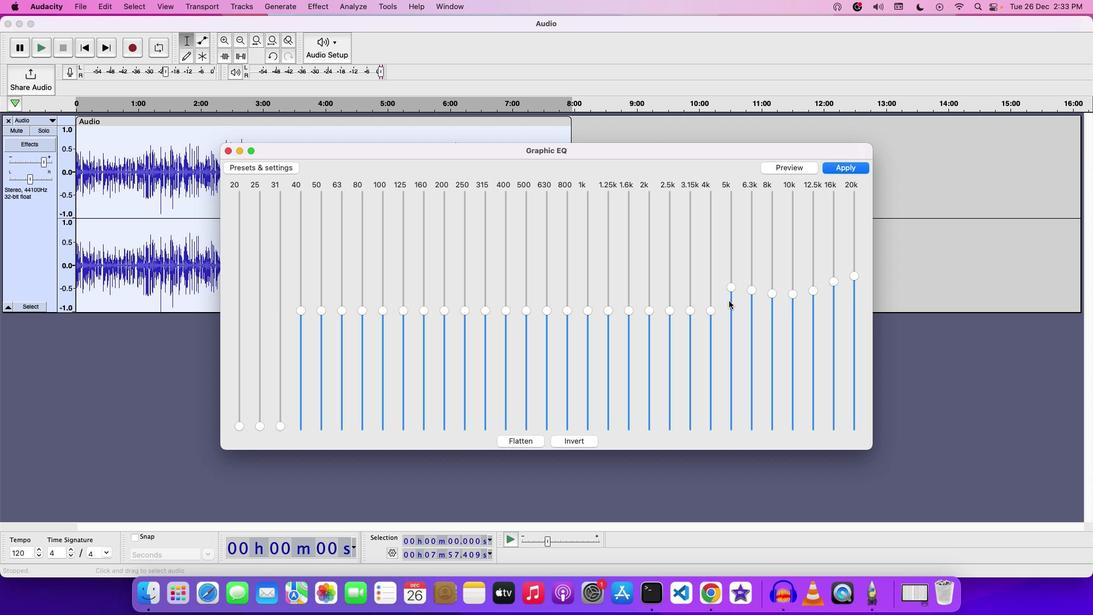 
Action: Mouse moved to (329, 361)
Screenshot: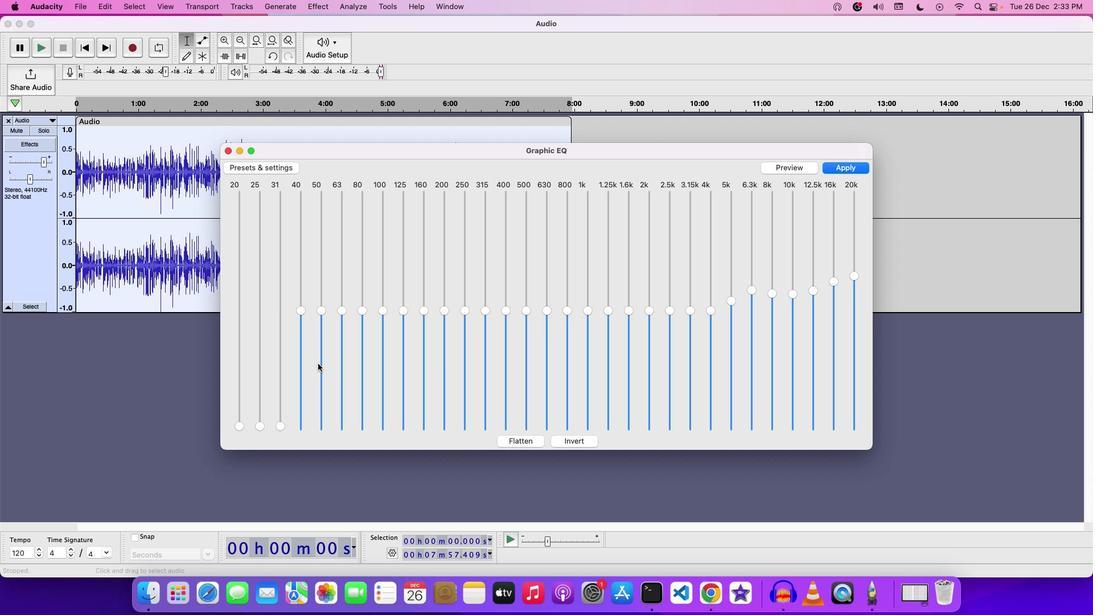 
Action: Mouse pressed left at (329, 361)
Screenshot: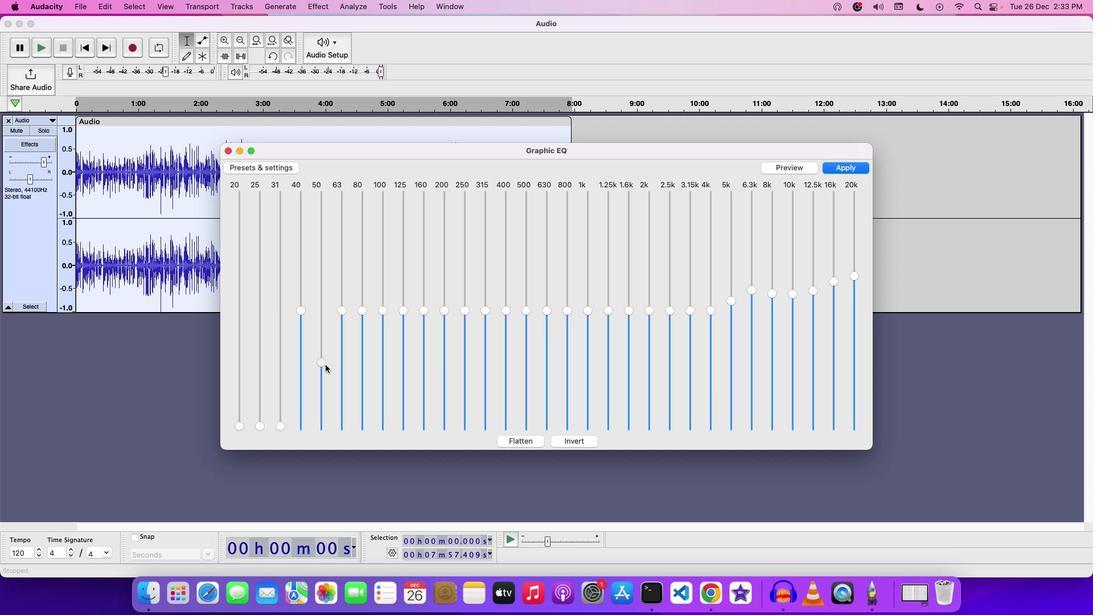 
Action: Mouse moved to (326, 350)
Screenshot: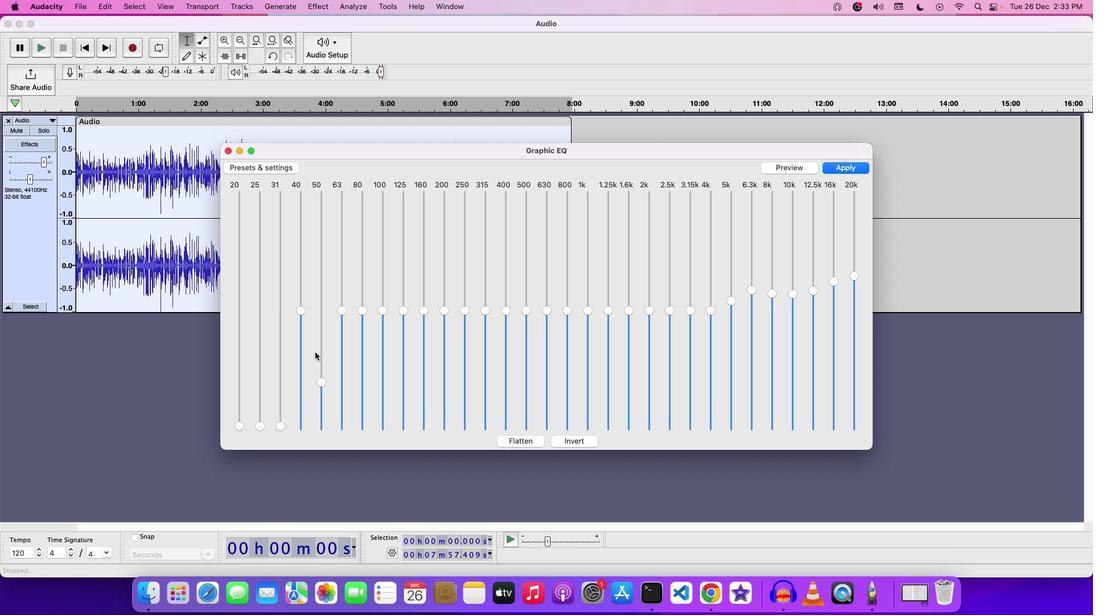 
Action: Mouse pressed left at (326, 350)
Screenshot: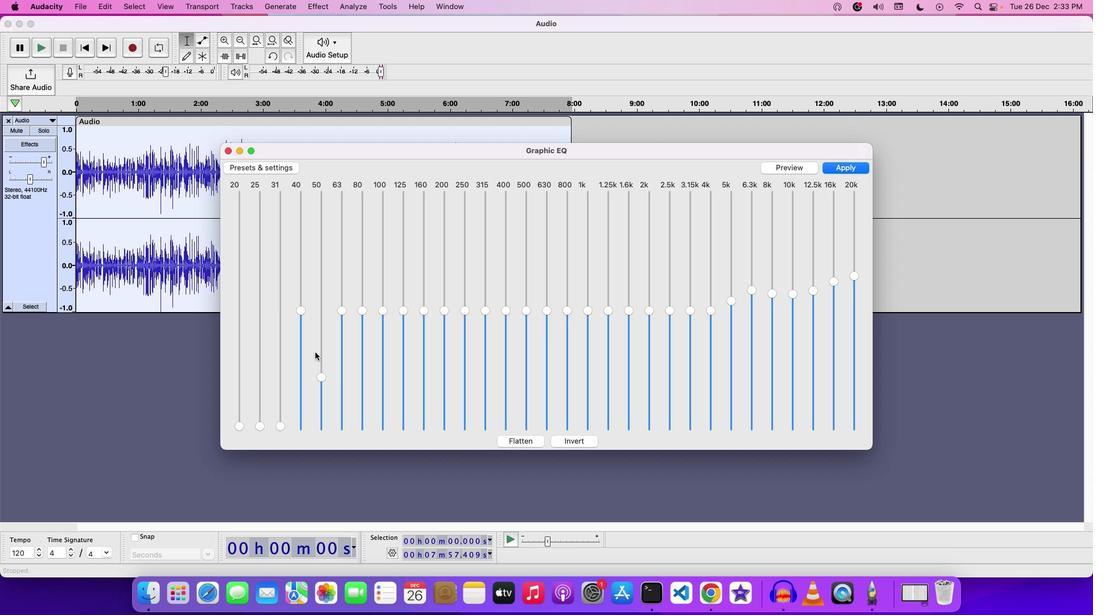 
Action: Mouse moved to (351, 358)
Screenshot: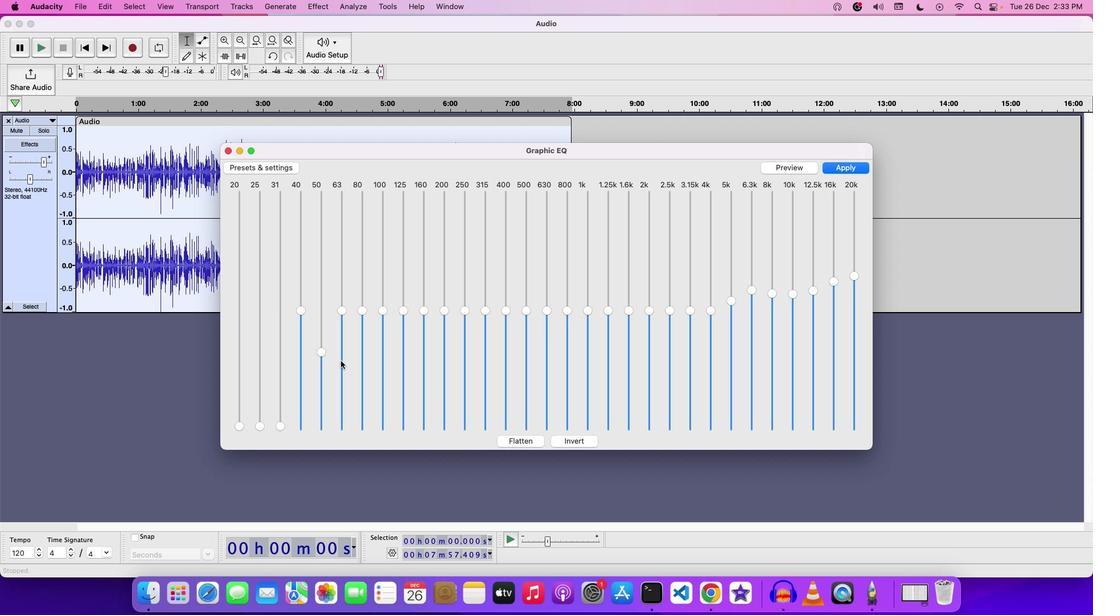 
Action: Mouse pressed left at (351, 358)
Screenshot: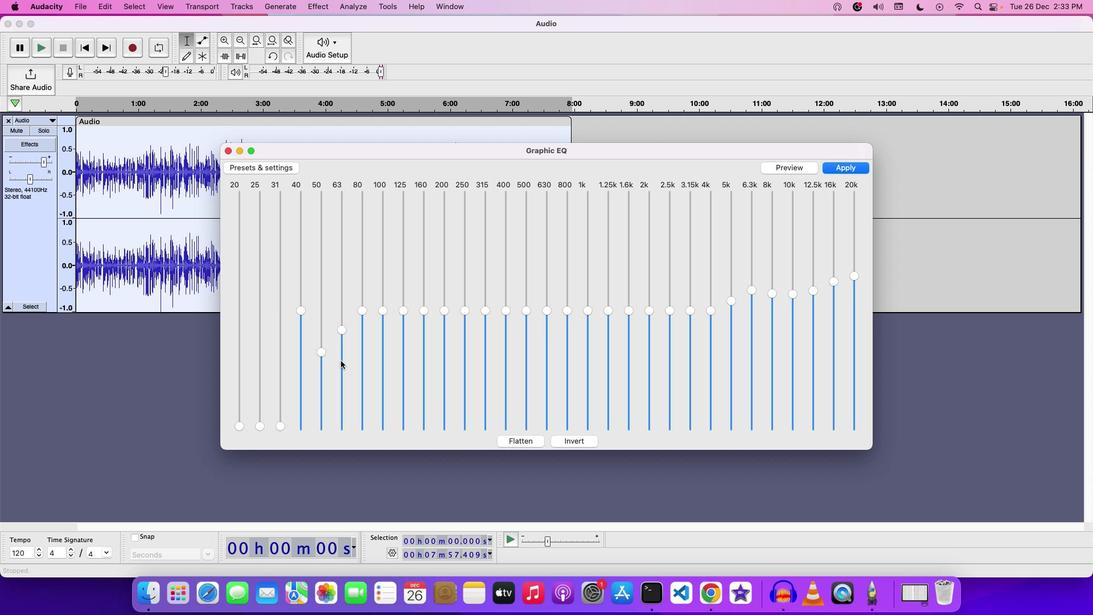 
Action: Mouse moved to (363, 354)
Screenshot: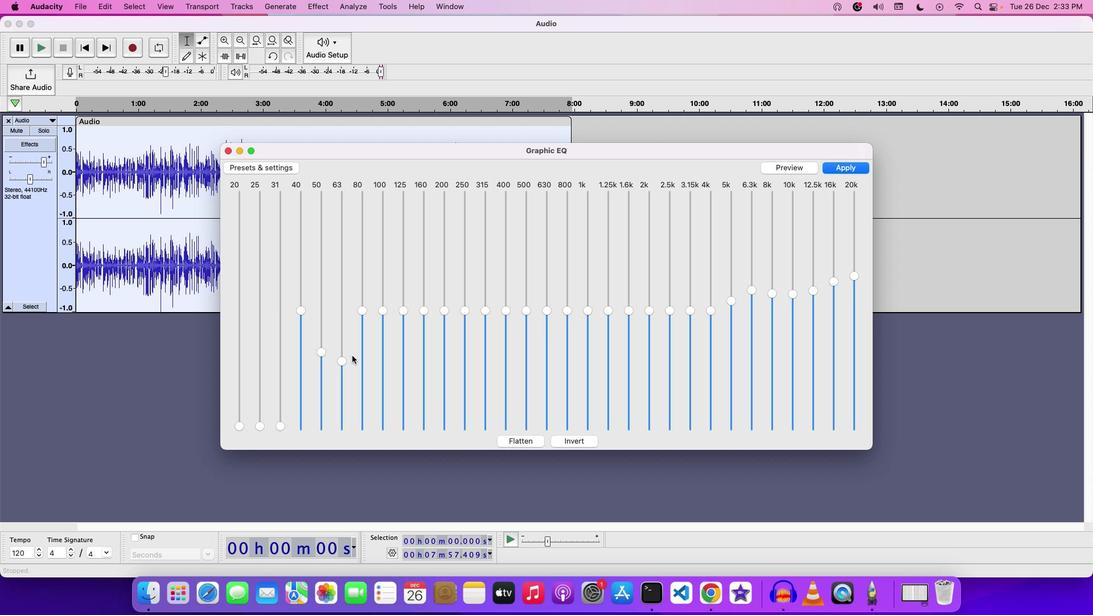 
Action: Mouse pressed left at (363, 354)
Screenshot: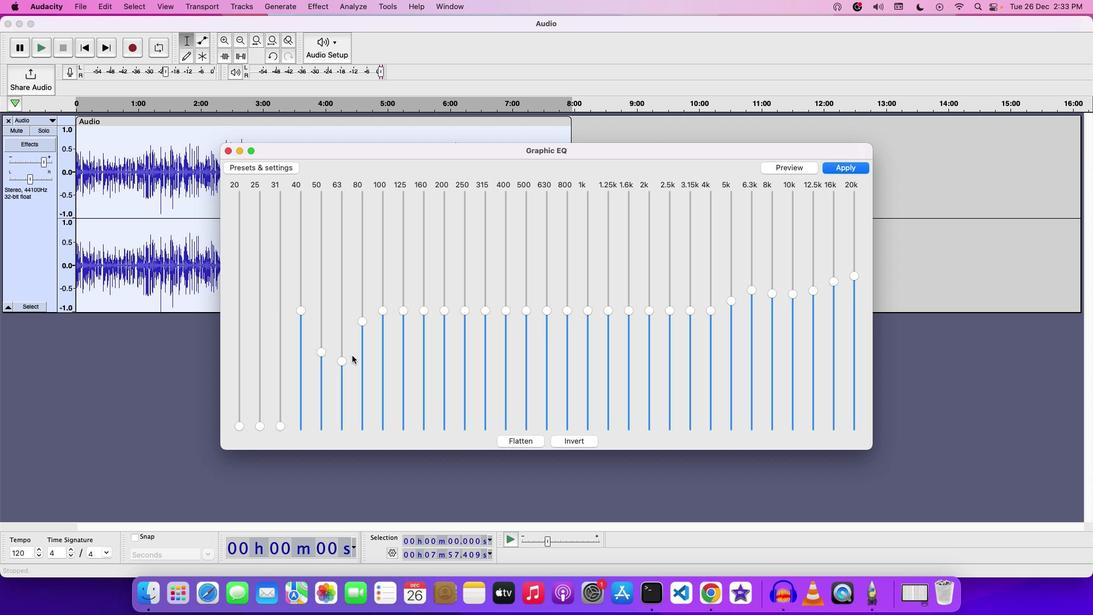 
Action: Mouse moved to (390, 342)
Screenshot: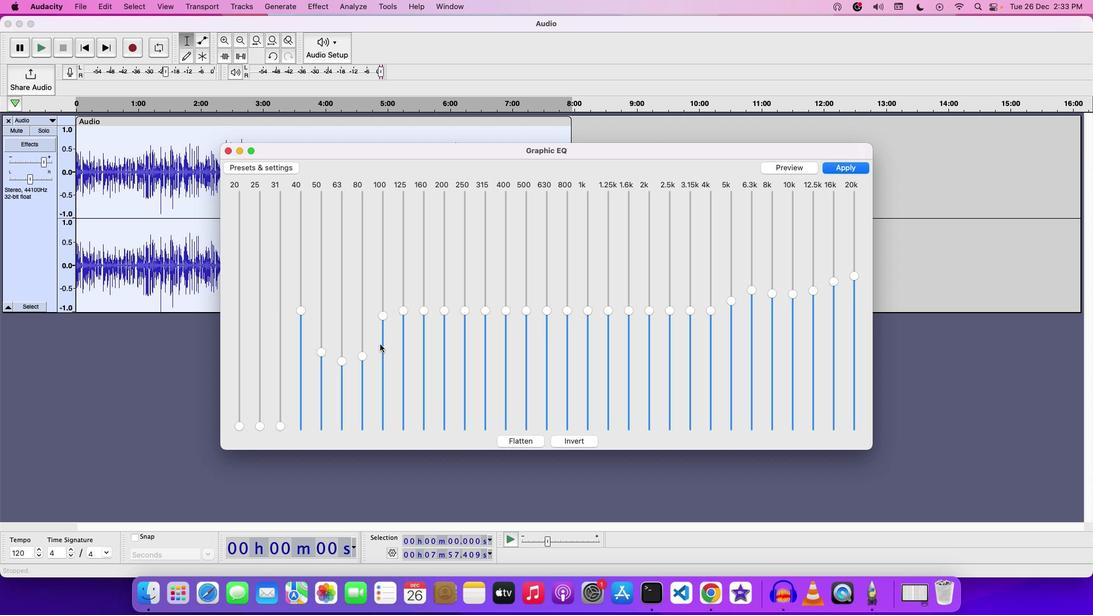 
Action: Mouse pressed left at (390, 342)
Screenshot: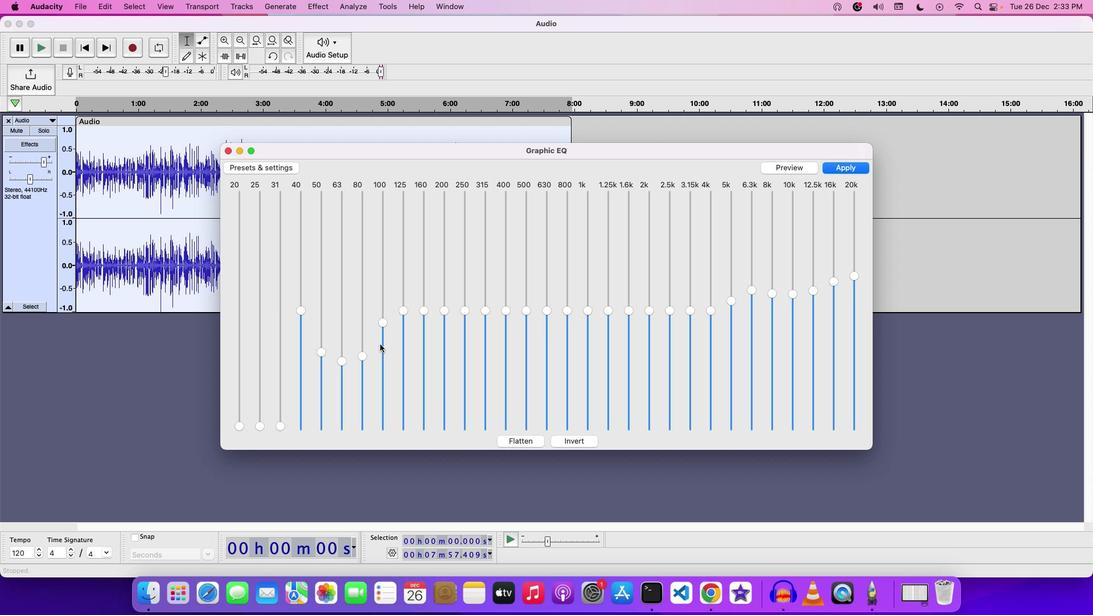 
Action: Mouse moved to (407, 346)
Screenshot: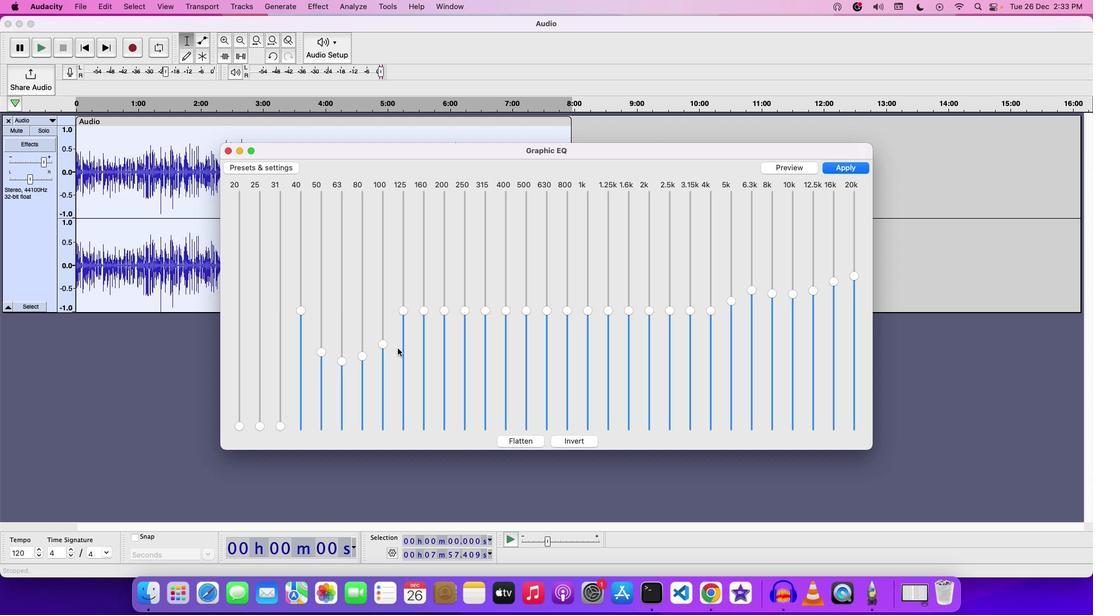 
Action: Mouse pressed left at (407, 346)
Screenshot: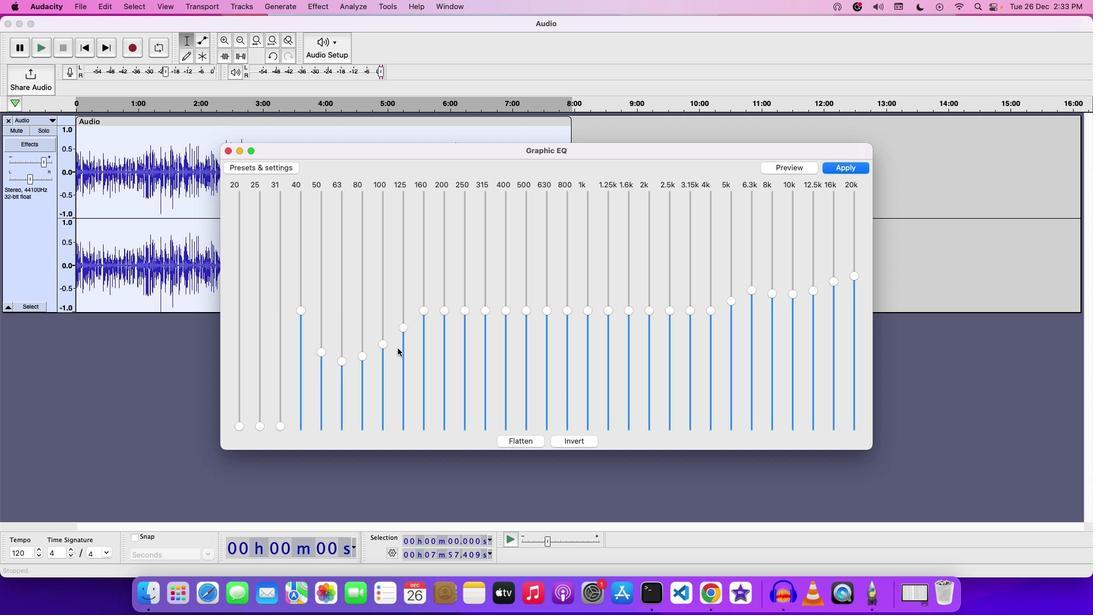 
Action: Mouse moved to (857, 166)
Screenshot: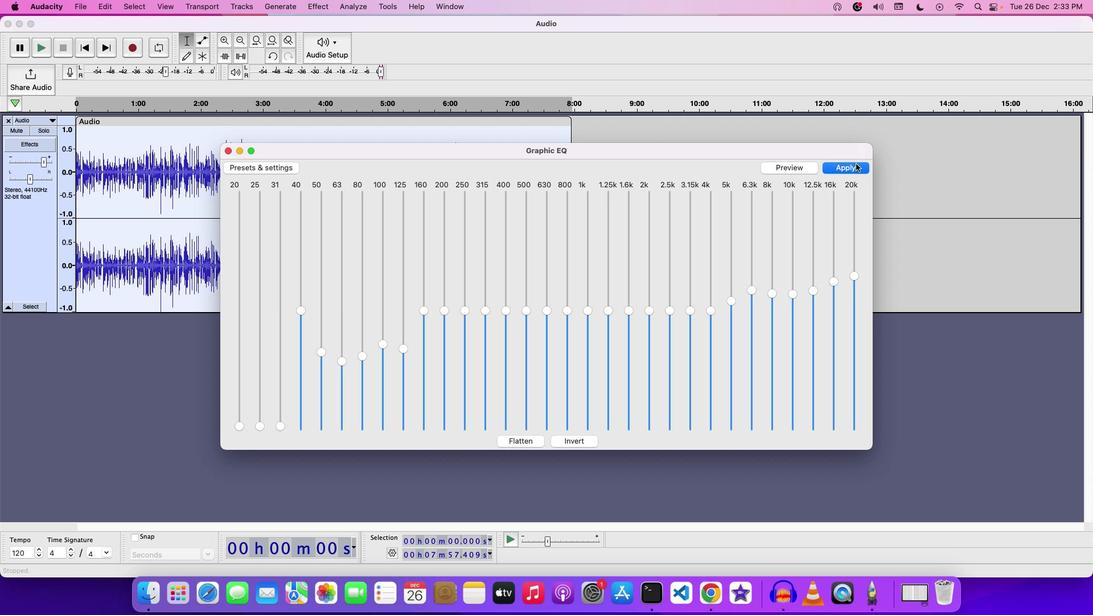 
Action: Mouse pressed left at (857, 166)
Screenshot: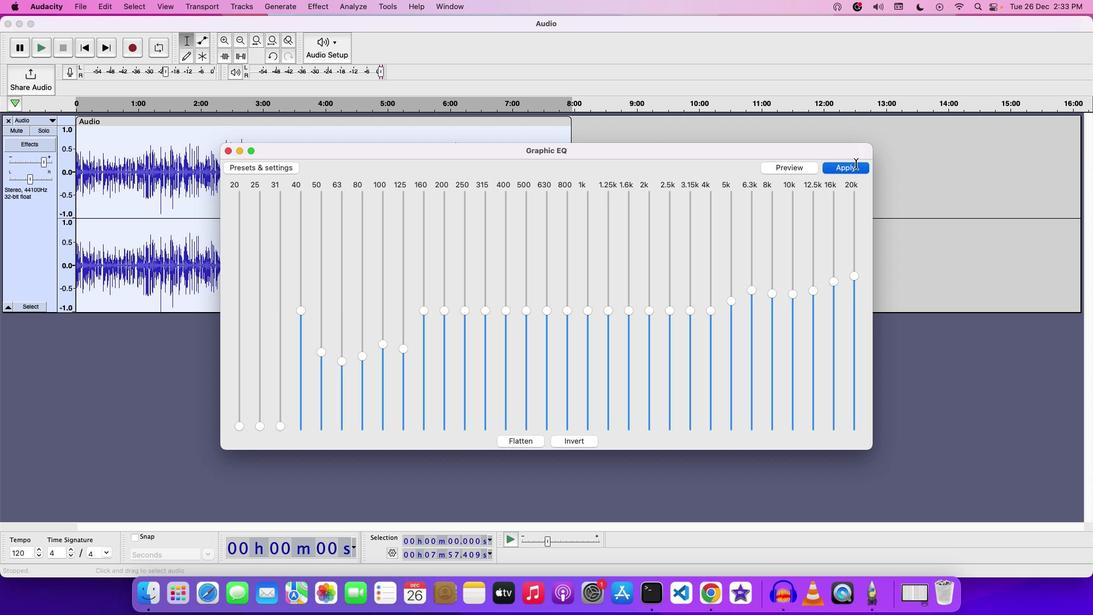 
Action: Mouse moved to (119, 134)
Screenshot: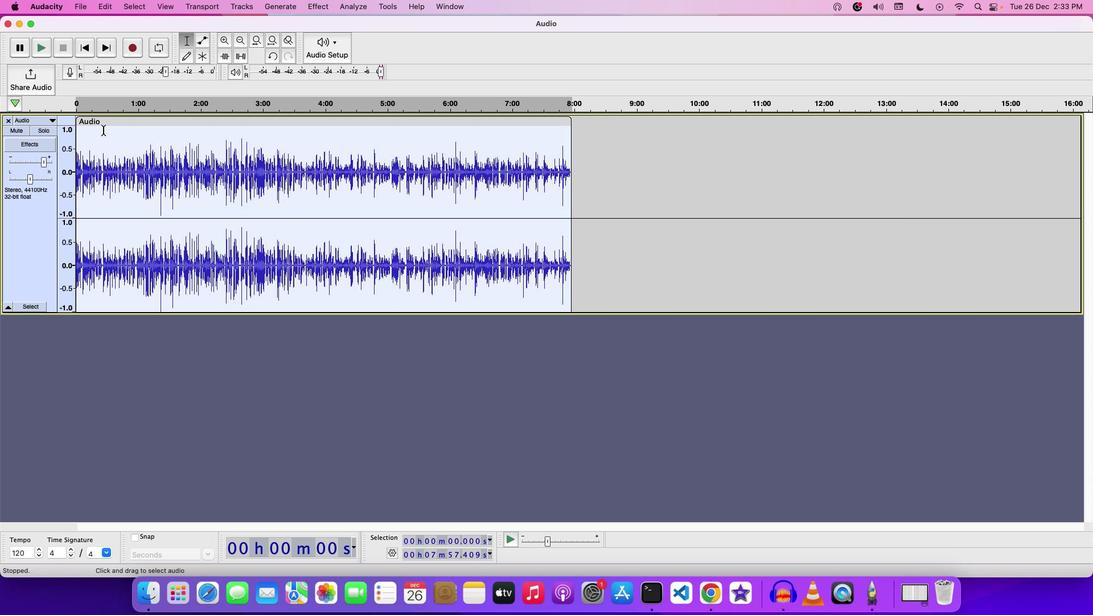 
Action: Mouse pressed left at (119, 134)
Screenshot: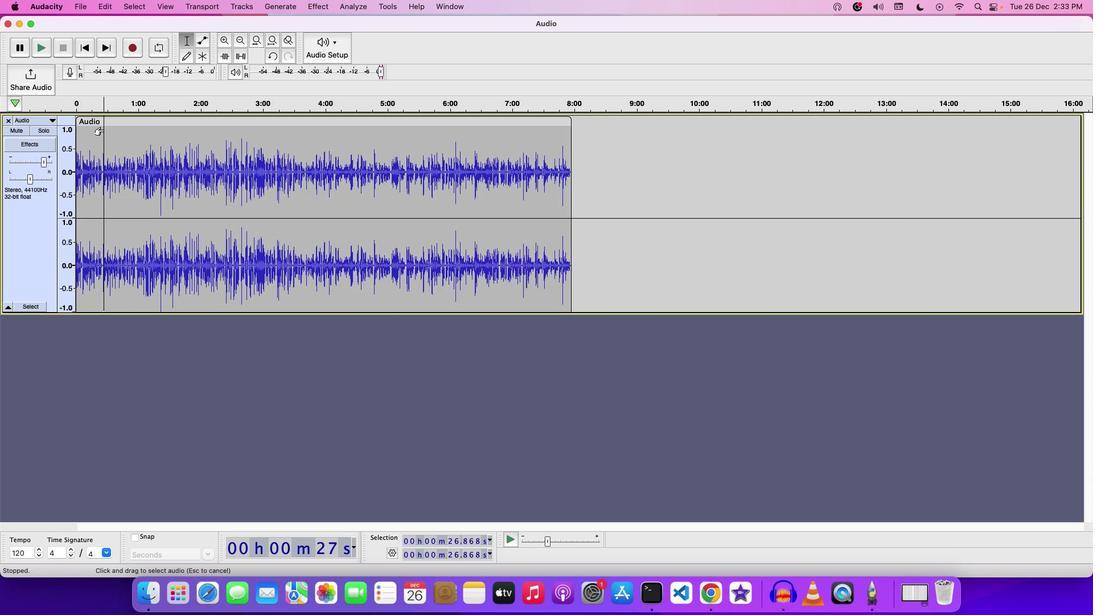 
Action: Key pressed Key.space
Screenshot: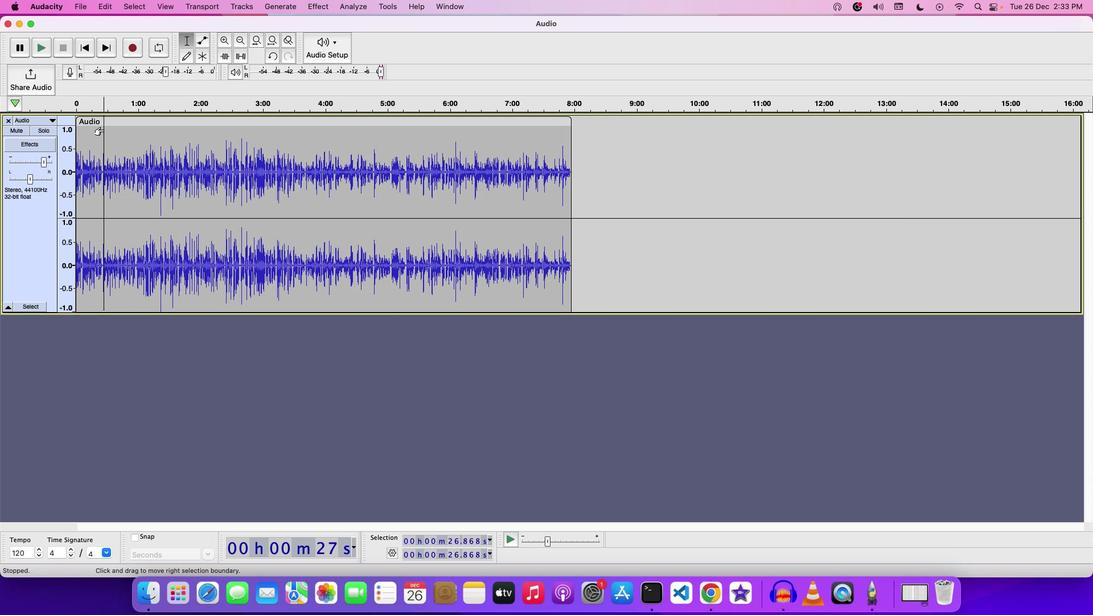 
Action: Mouse moved to (160, 177)
Screenshot: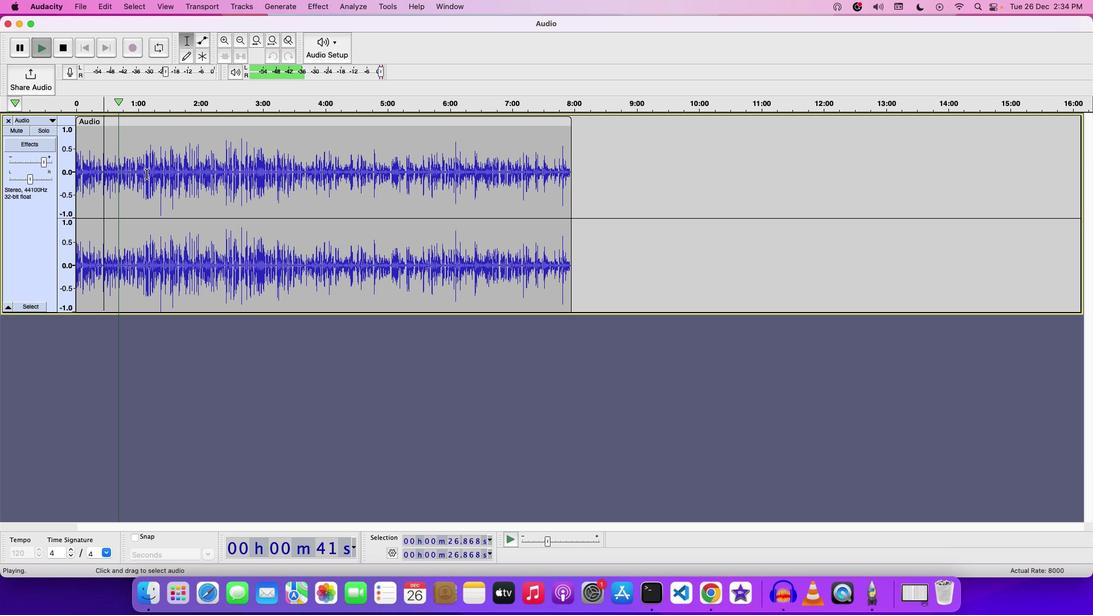 
Action: Key pressed Key.space
Screenshot: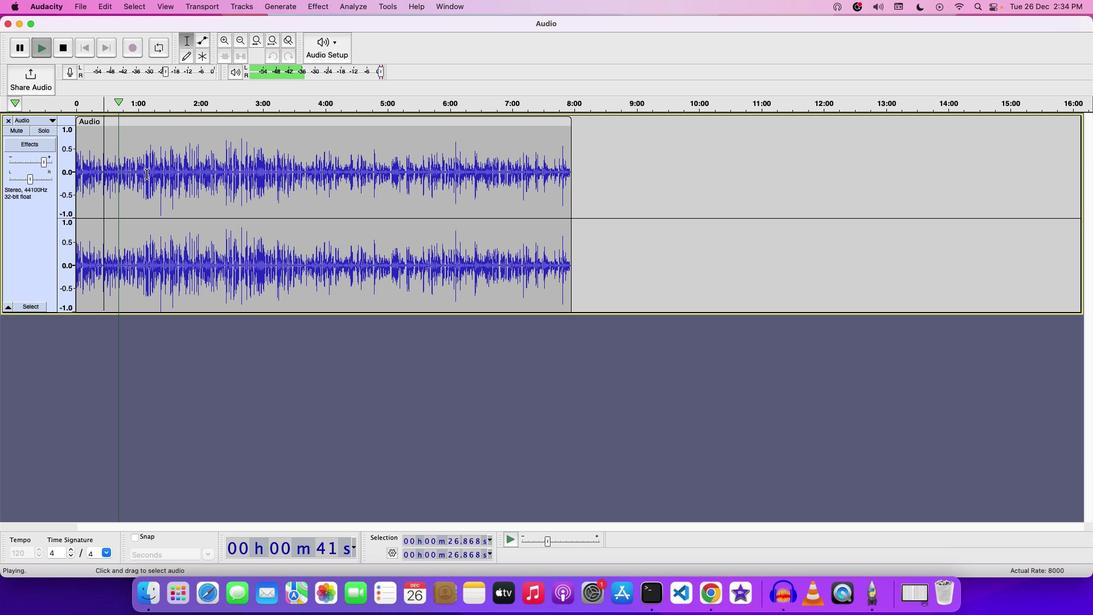 
Action: Mouse moved to (385, 156)
Screenshot: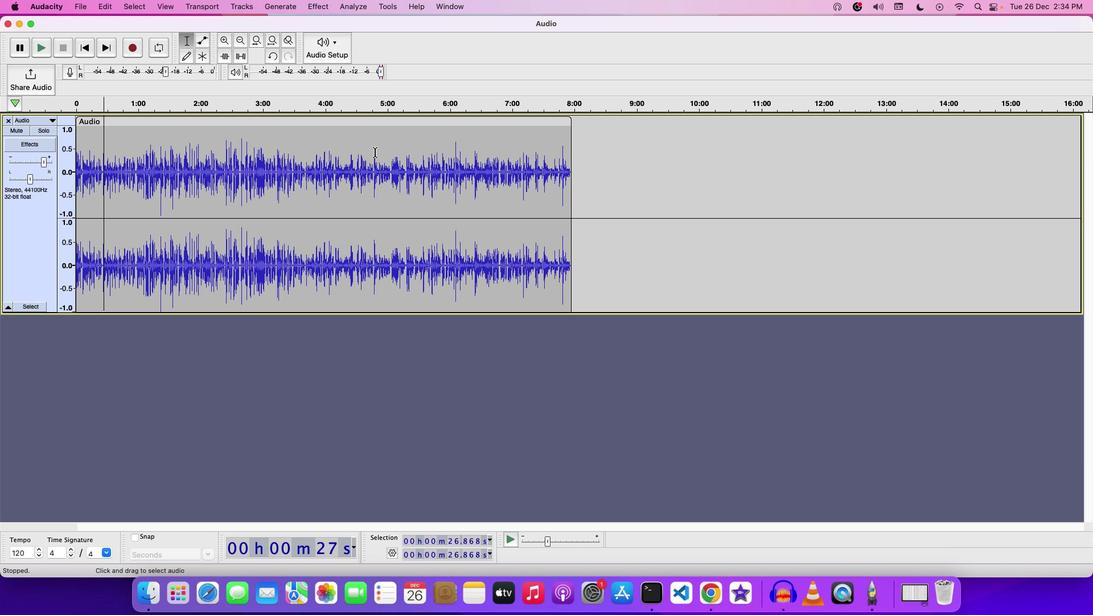 
Action: Mouse pressed left at (385, 156)
Screenshot: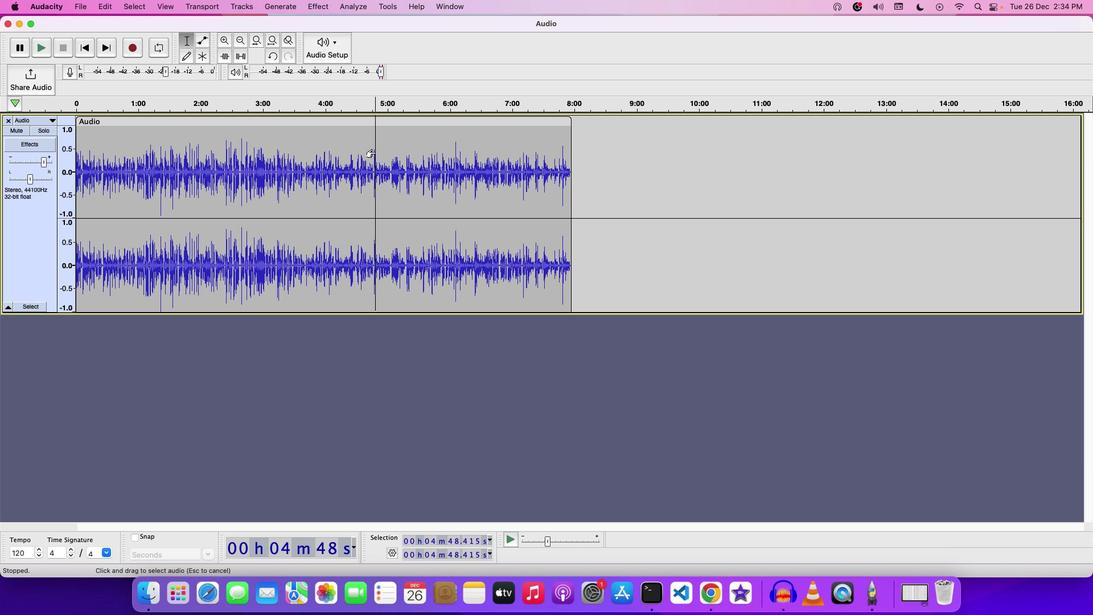 
Action: Mouse pressed left at (385, 156)
Screenshot: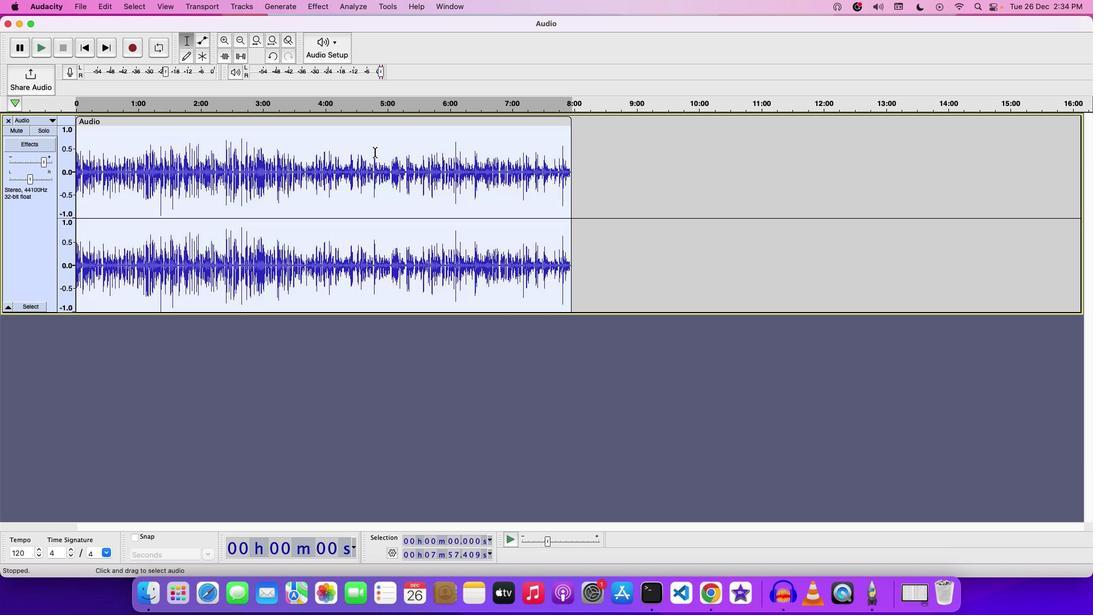 
Action: Mouse moved to (335, 13)
Screenshot: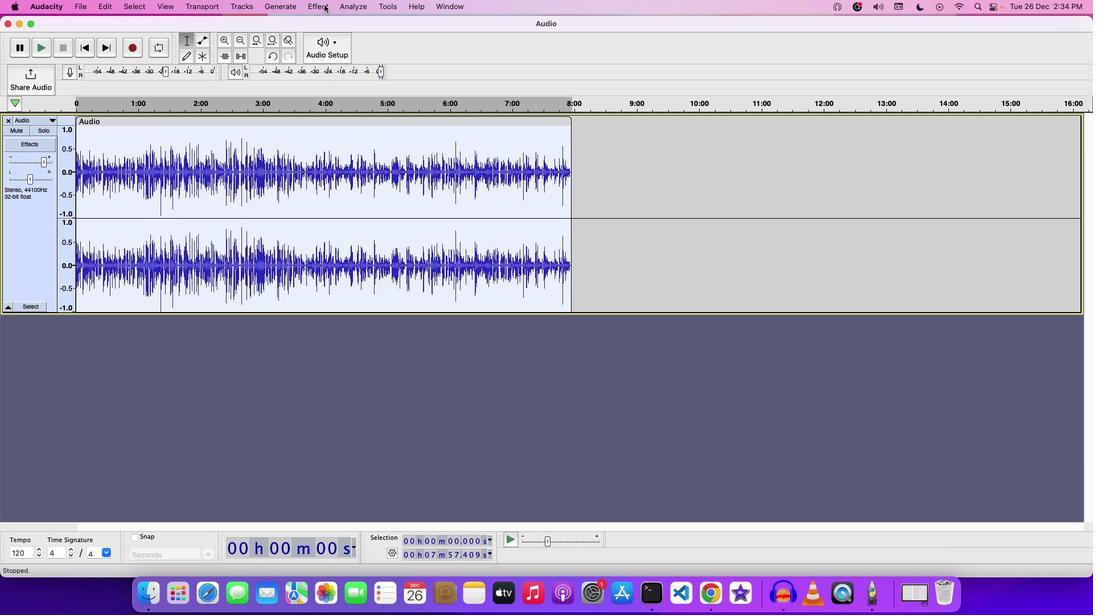 
Action: Mouse pressed left at (335, 13)
Screenshot: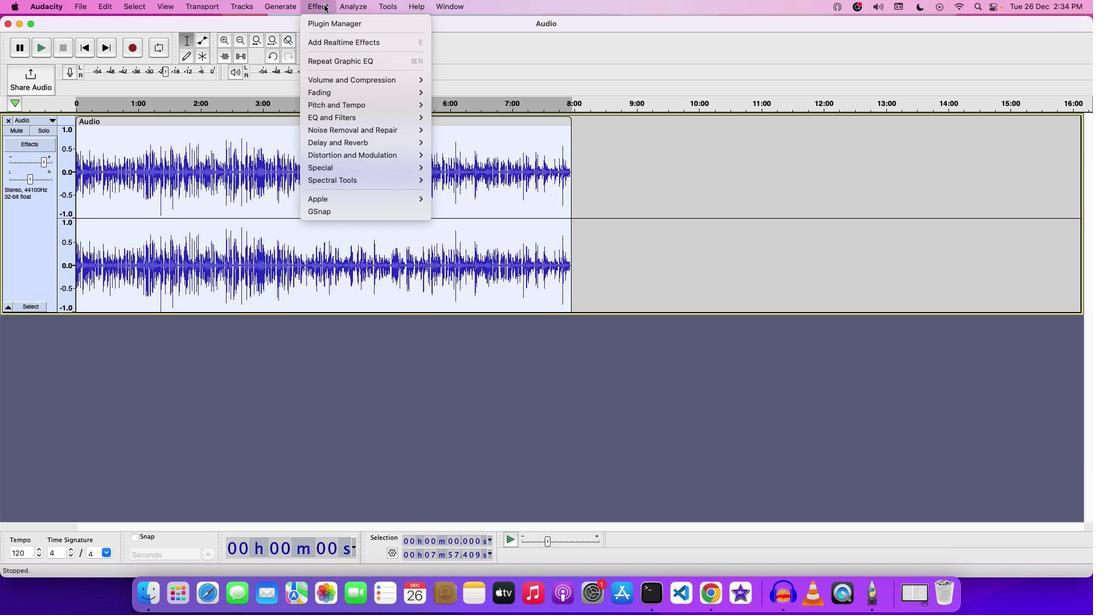 
Action: Mouse moved to (455, 146)
Screenshot: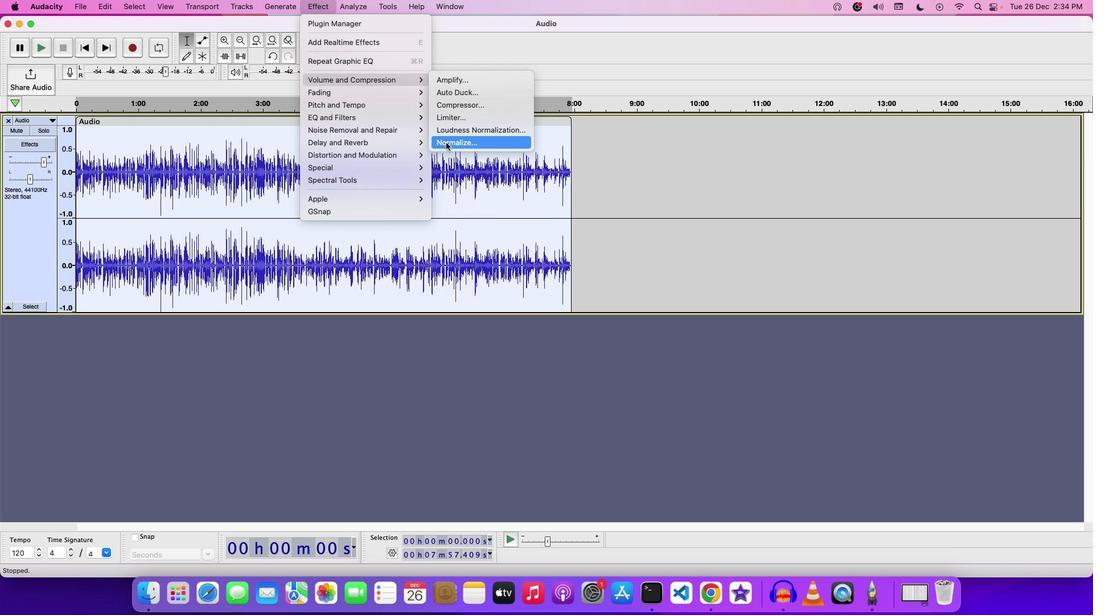 
Action: Mouse pressed left at (455, 146)
Screenshot: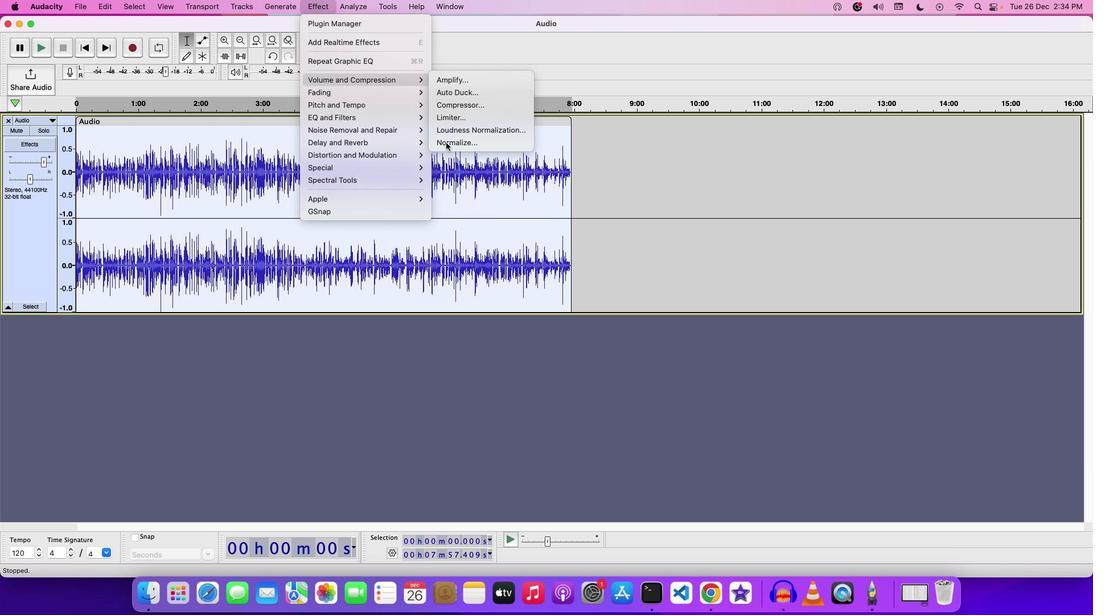 
Action: Mouse moved to (619, 275)
Screenshot: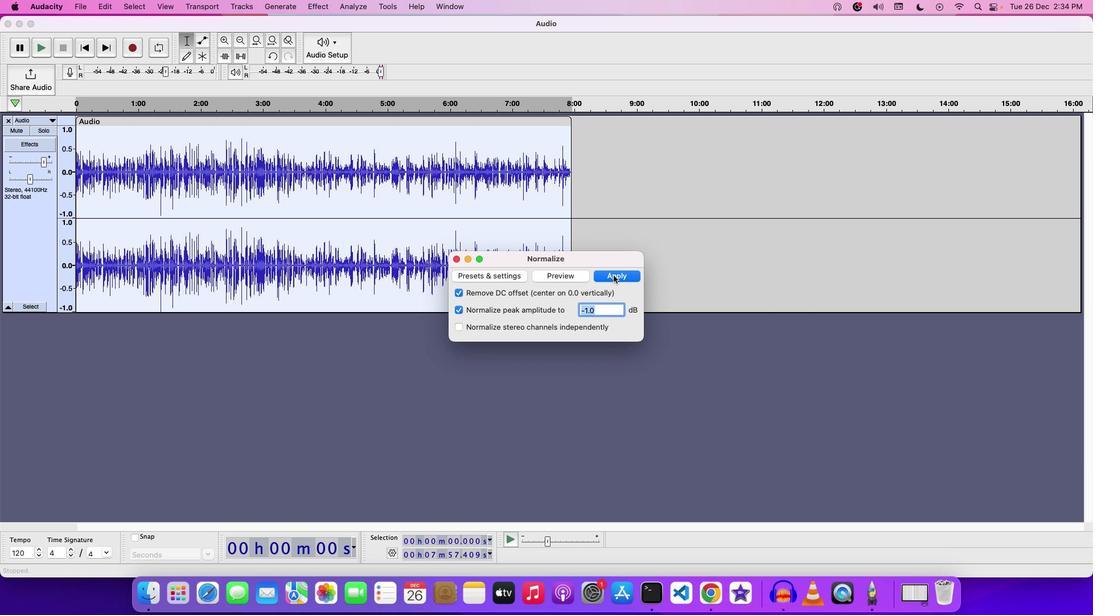 
Action: Mouse pressed left at (619, 275)
Screenshot: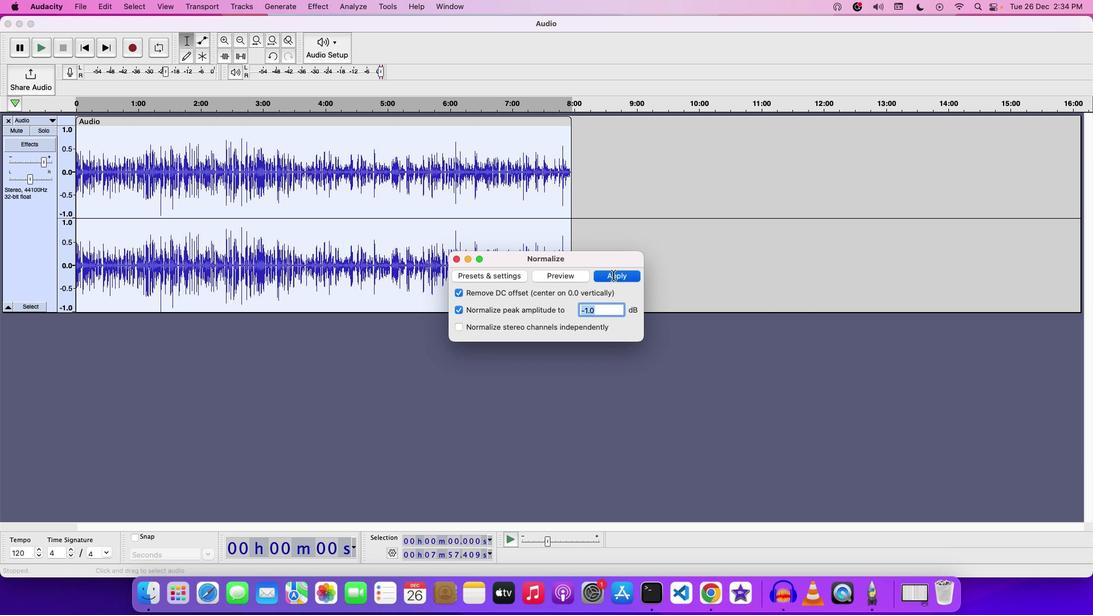 
Action: Mouse moved to (326, 18)
Screenshot: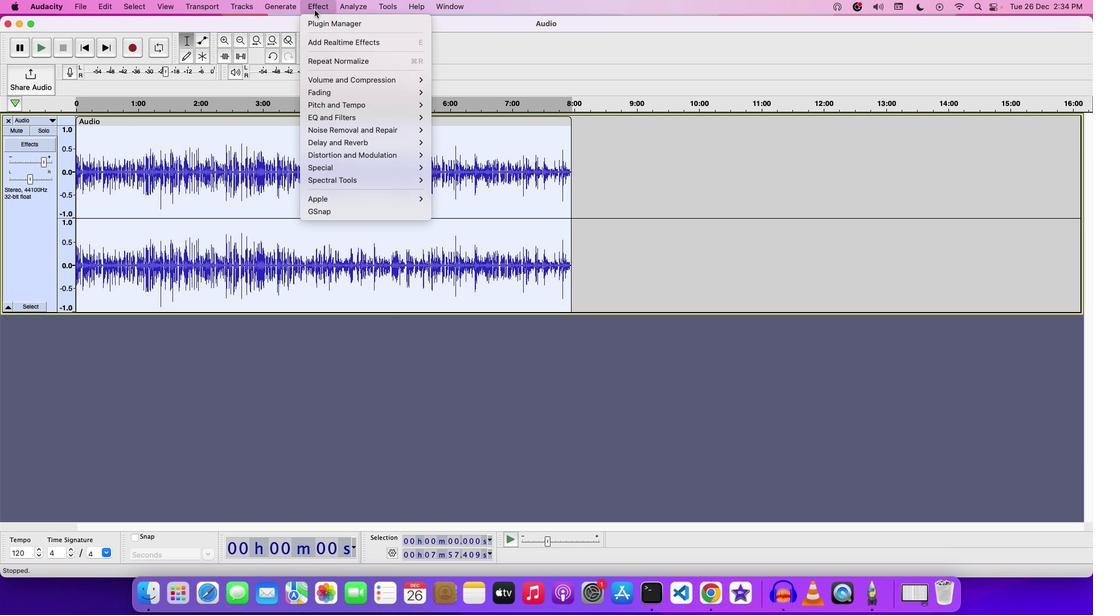 
Action: Mouse pressed left at (326, 18)
Screenshot: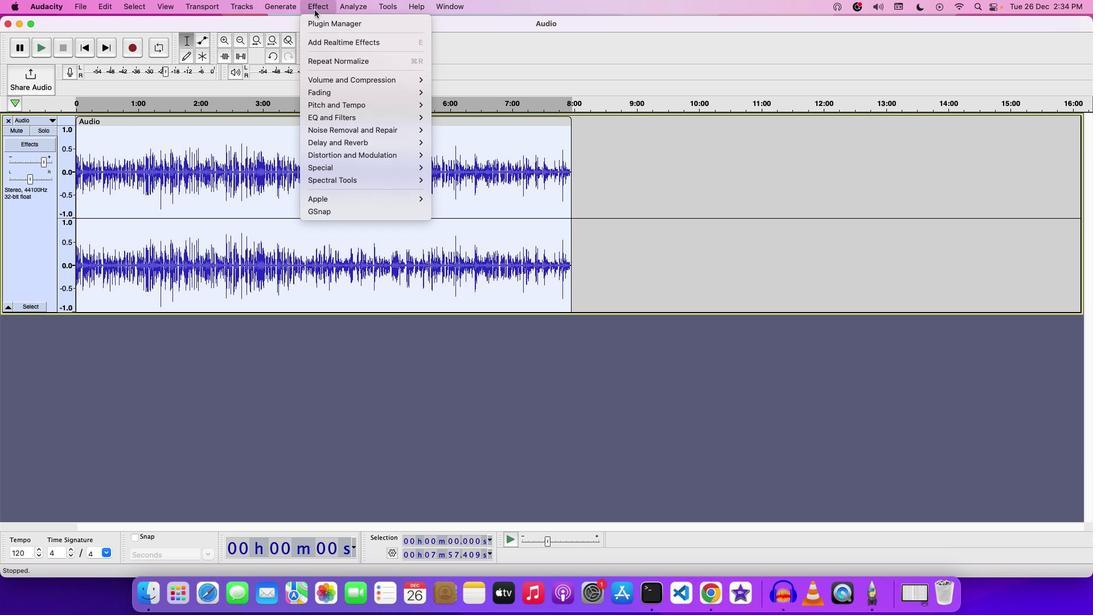 
Action: Mouse moved to (464, 122)
Screenshot: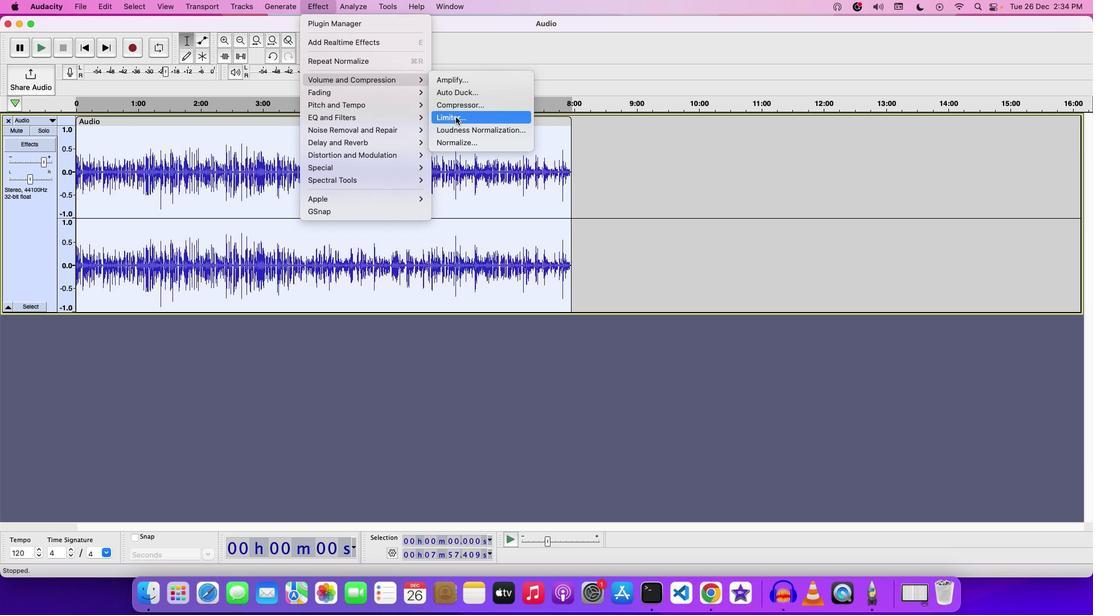 
Action: Mouse pressed left at (464, 122)
Screenshot: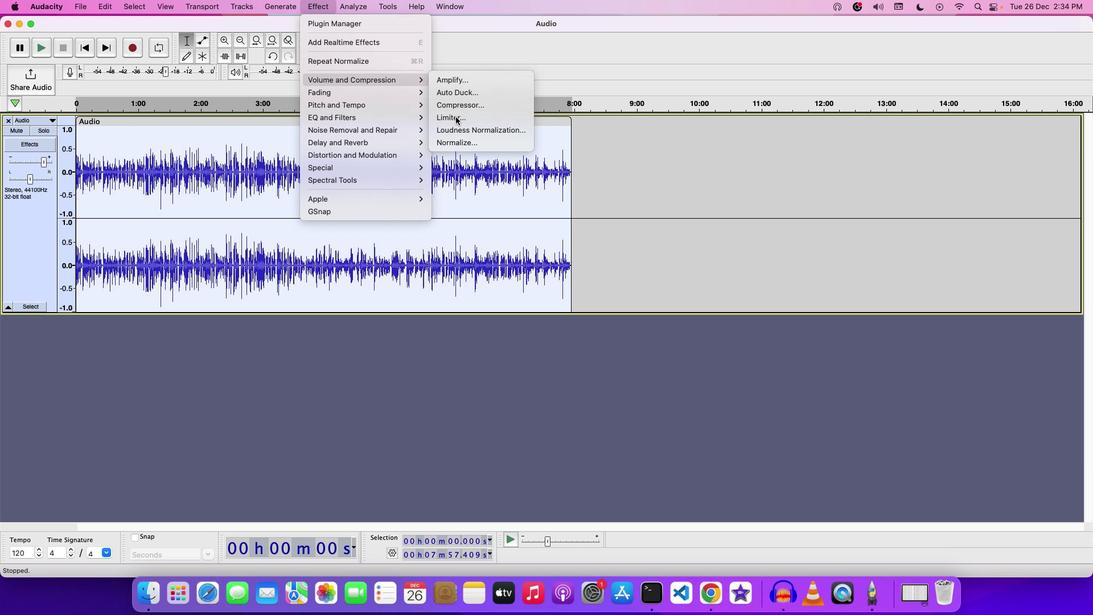 
Action: Mouse moved to (595, 235)
Screenshot: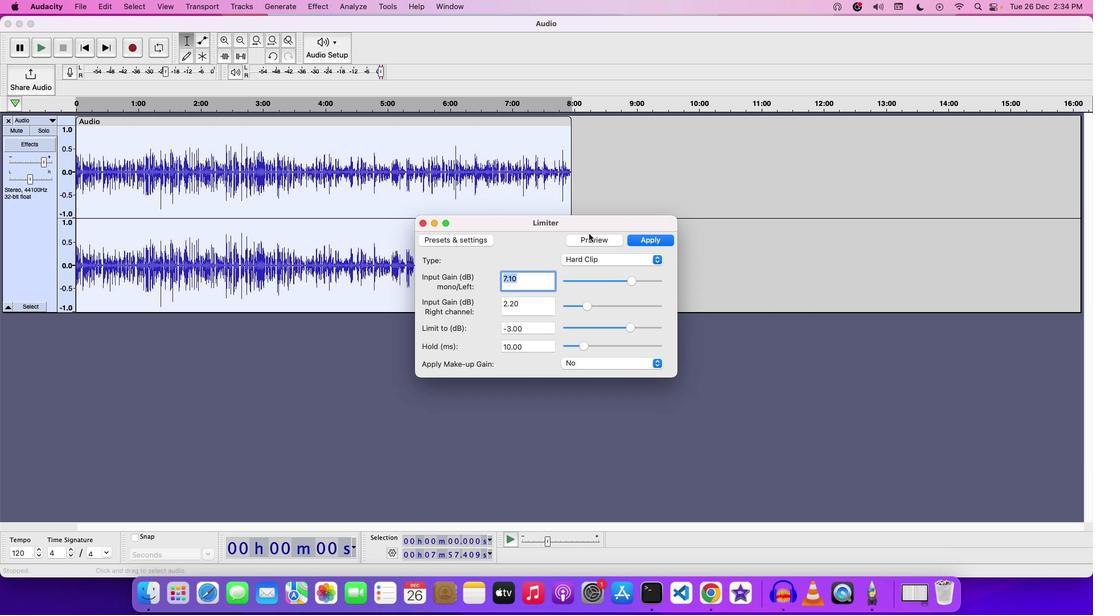
Action: Mouse pressed left at (595, 235)
Screenshot: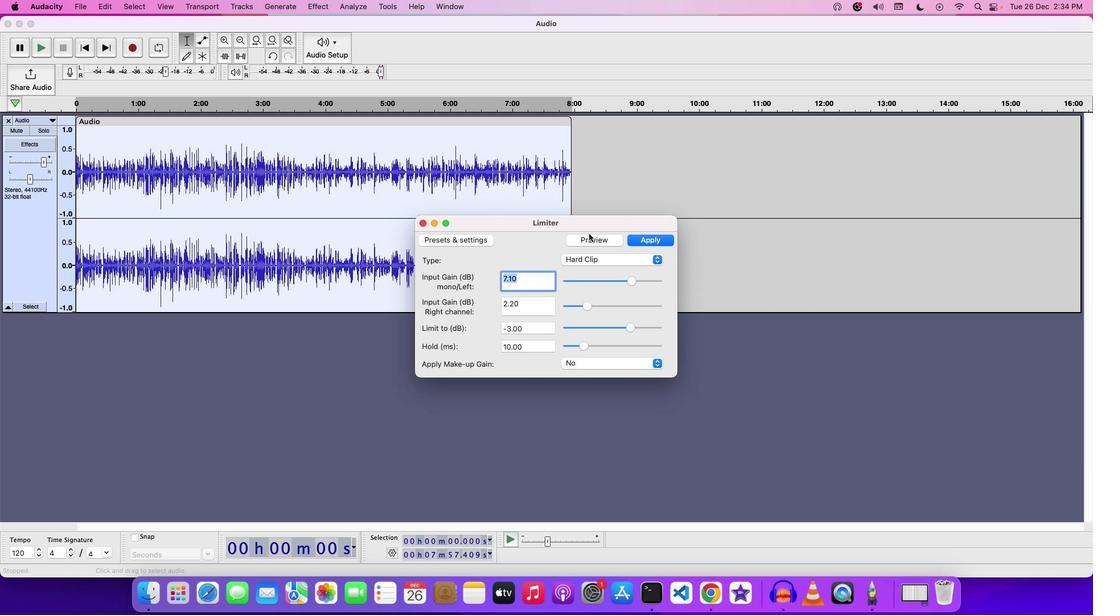 
Action: Mouse moved to (598, 240)
Screenshot: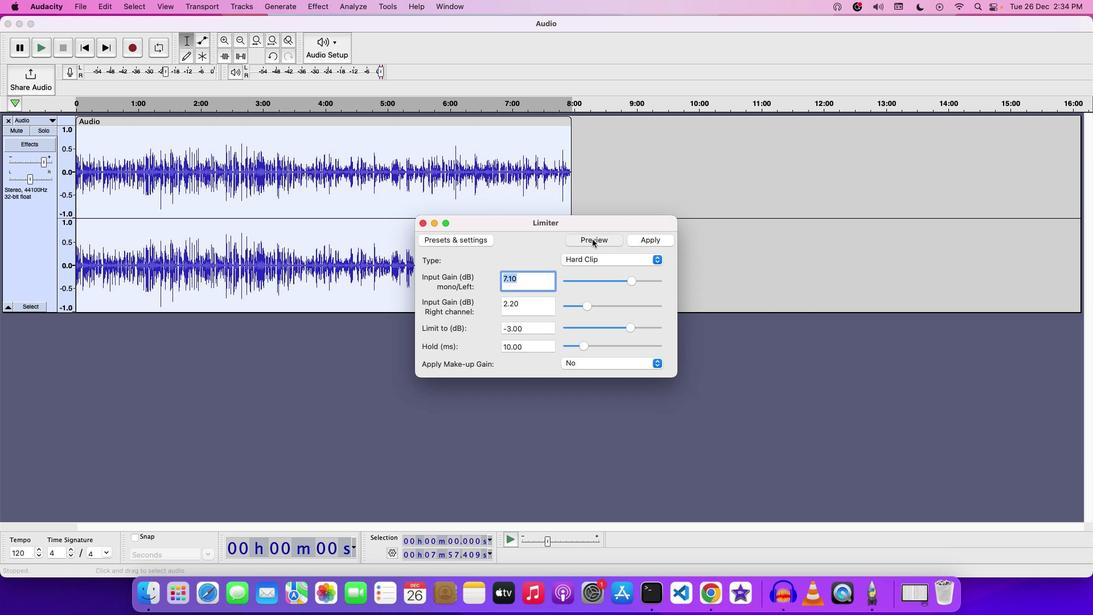 
Action: Mouse pressed left at (598, 240)
Screenshot: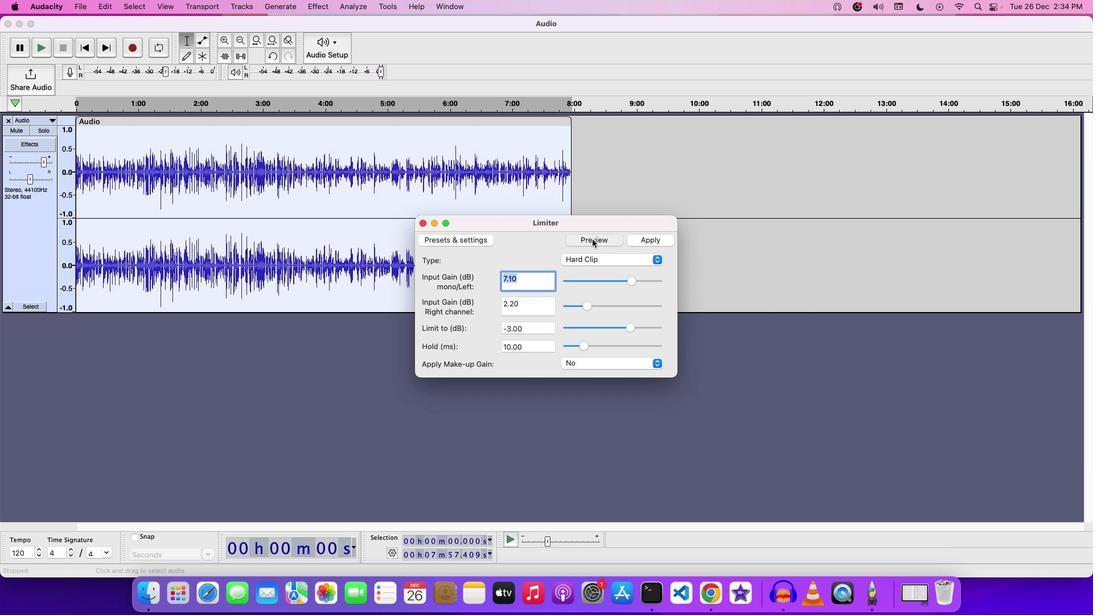 
Action: Mouse moved to (578, 338)
Screenshot: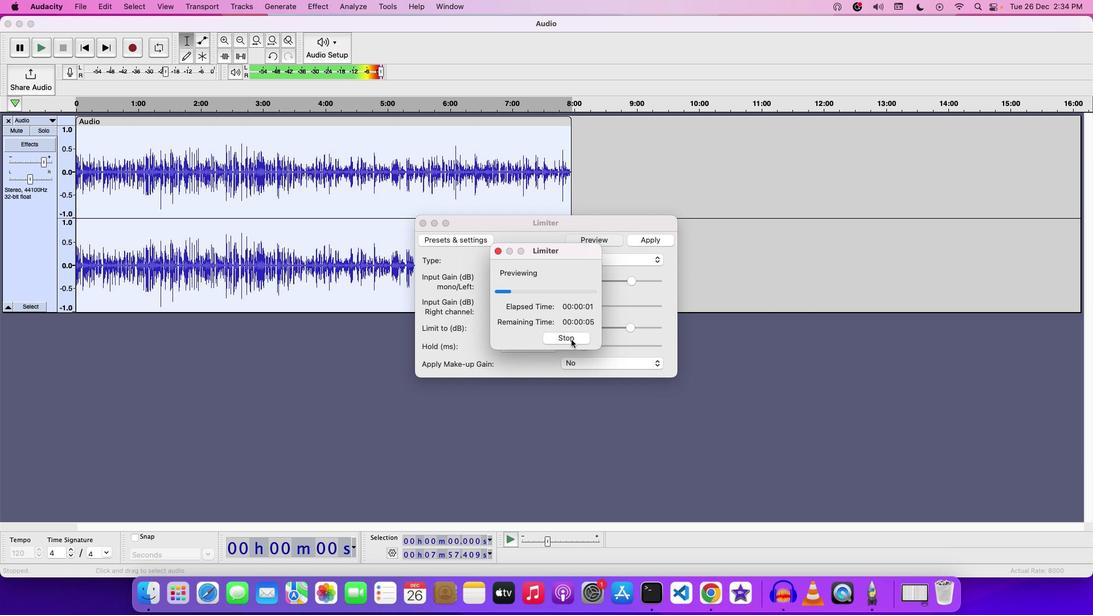 
Action: Mouse pressed left at (578, 338)
Screenshot: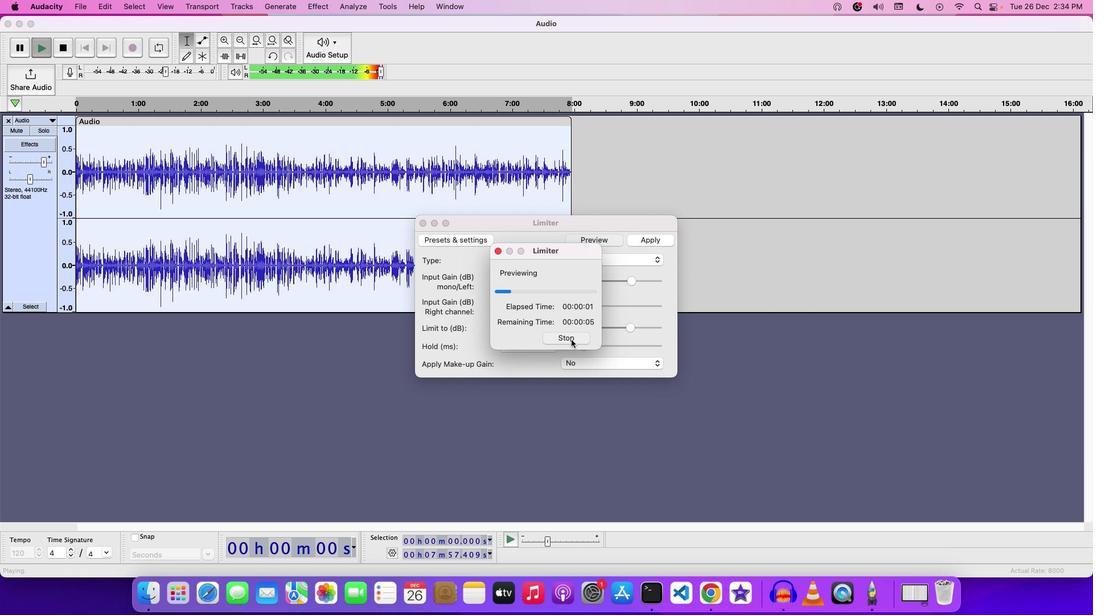 
Action: Mouse moved to (650, 239)
Screenshot: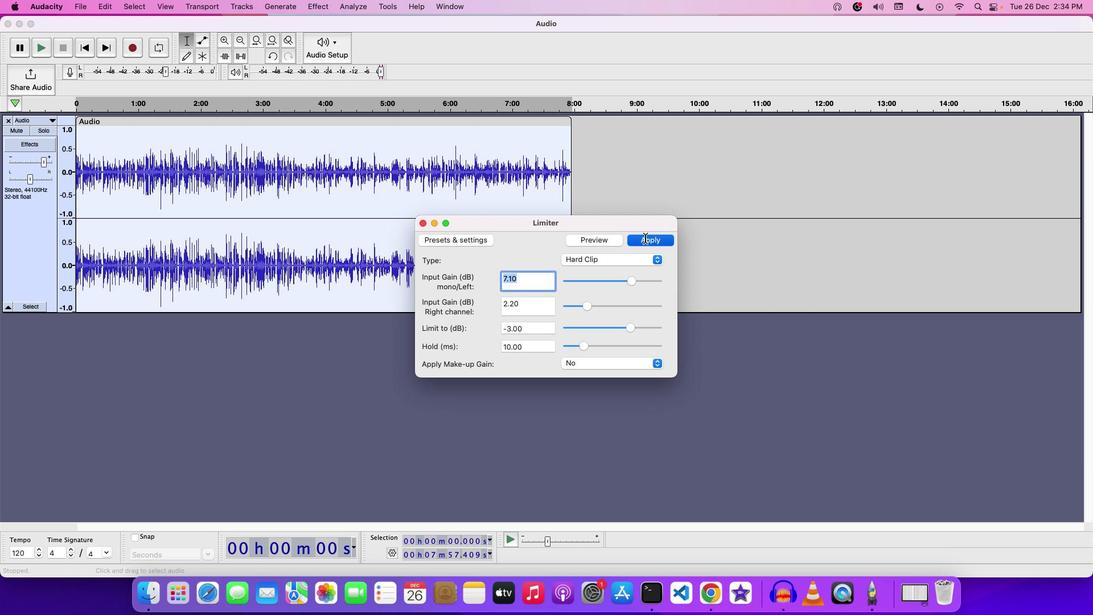 
Action: Mouse pressed left at (650, 239)
Screenshot: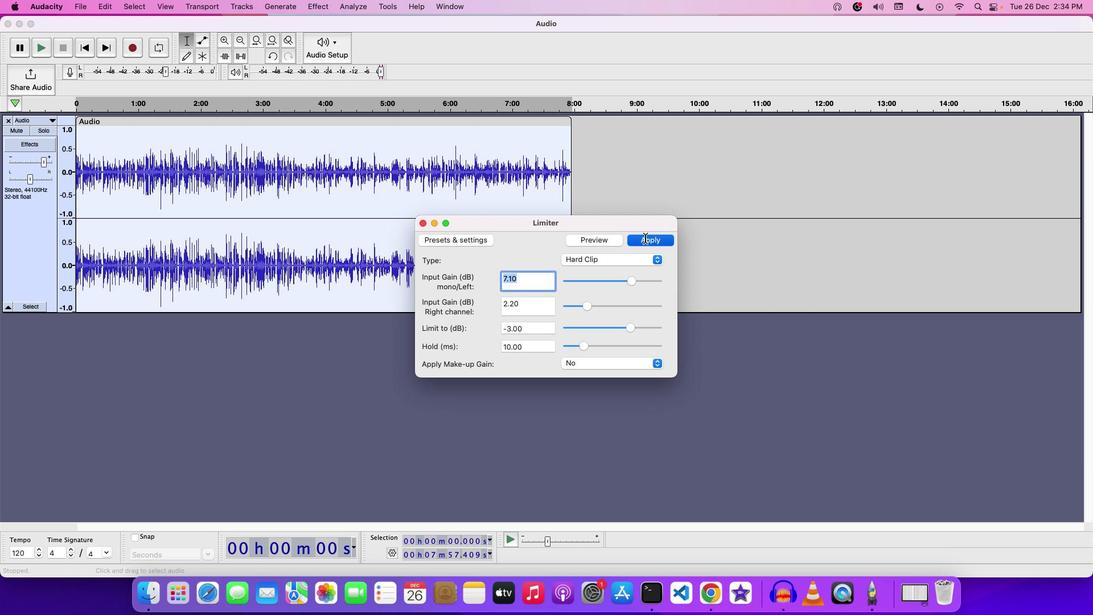 
Action: Mouse moved to (92, 128)
Screenshot: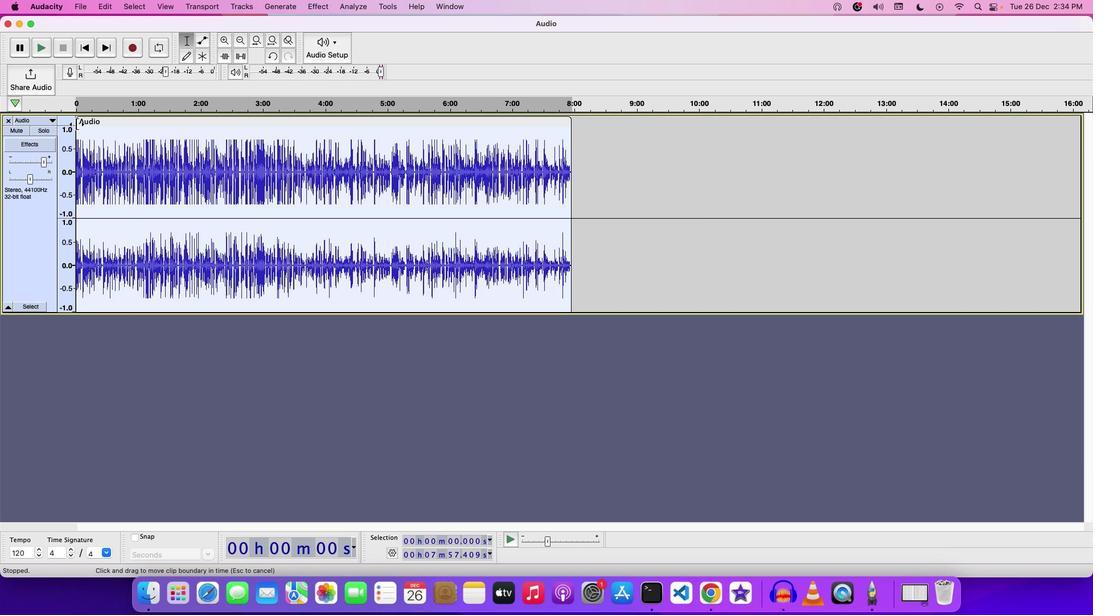 
Action: Mouse pressed left at (92, 128)
Screenshot: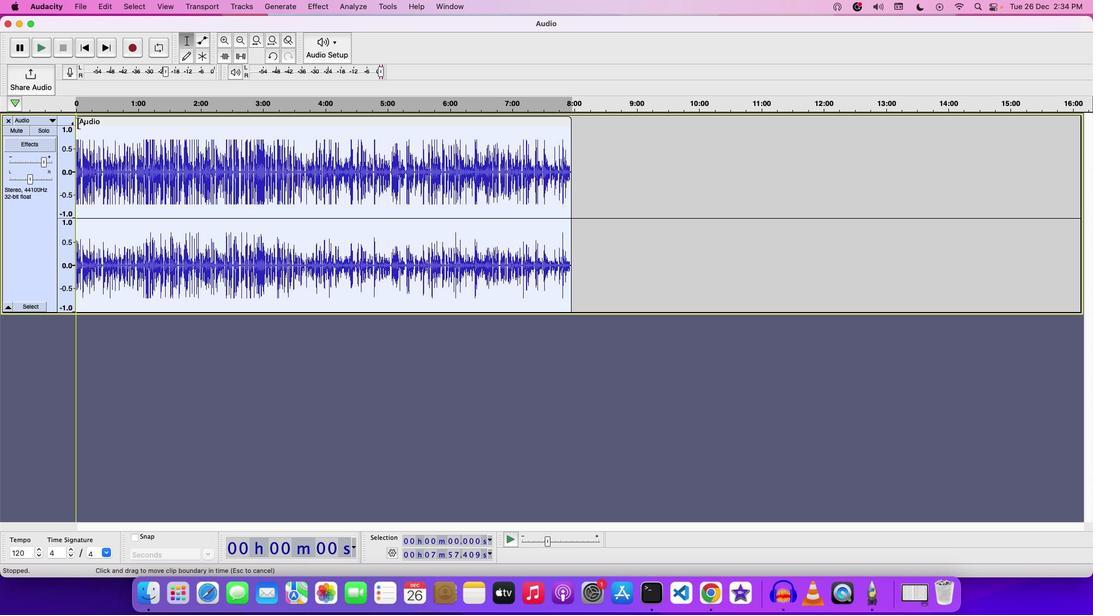 
Action: Mouse moved to (133, 127)
Screenshot: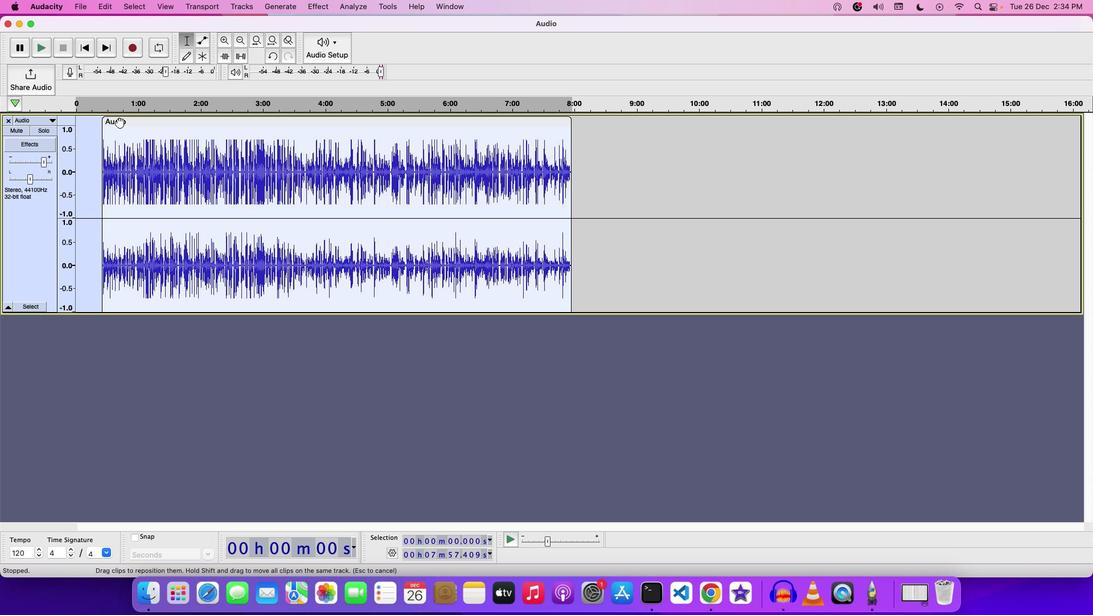 
Action: Mouse pressed left at (133, 127)
Screenshot: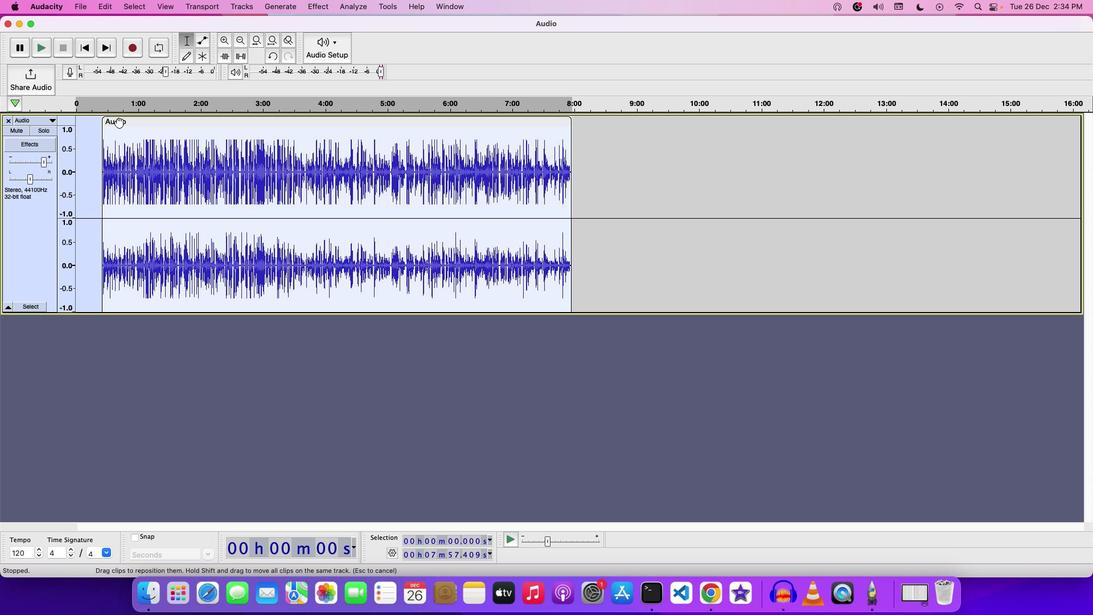 
Action: Mouse moved to (107, 128)
Screenshot: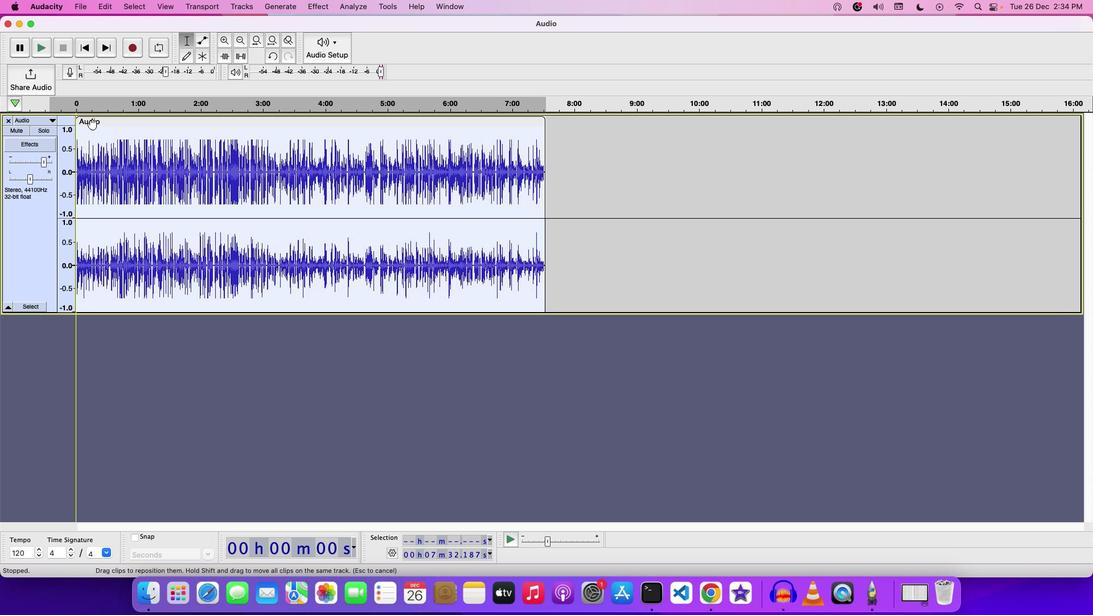 
Action: Key pressed Key.space
Screenshot: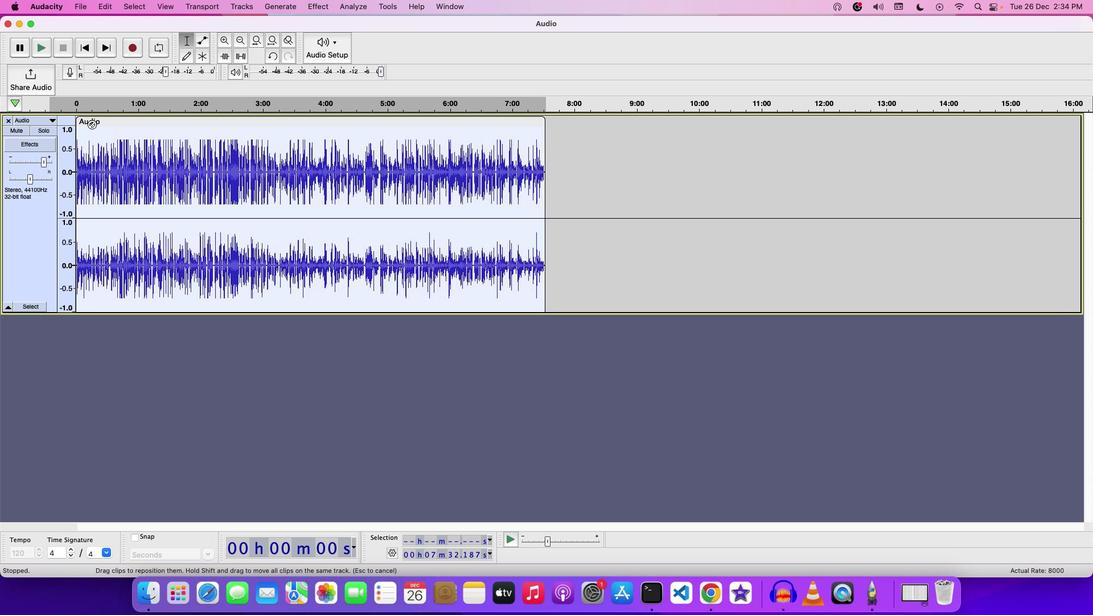 
Action: Mouse moved to (105, 141)
Screenshot: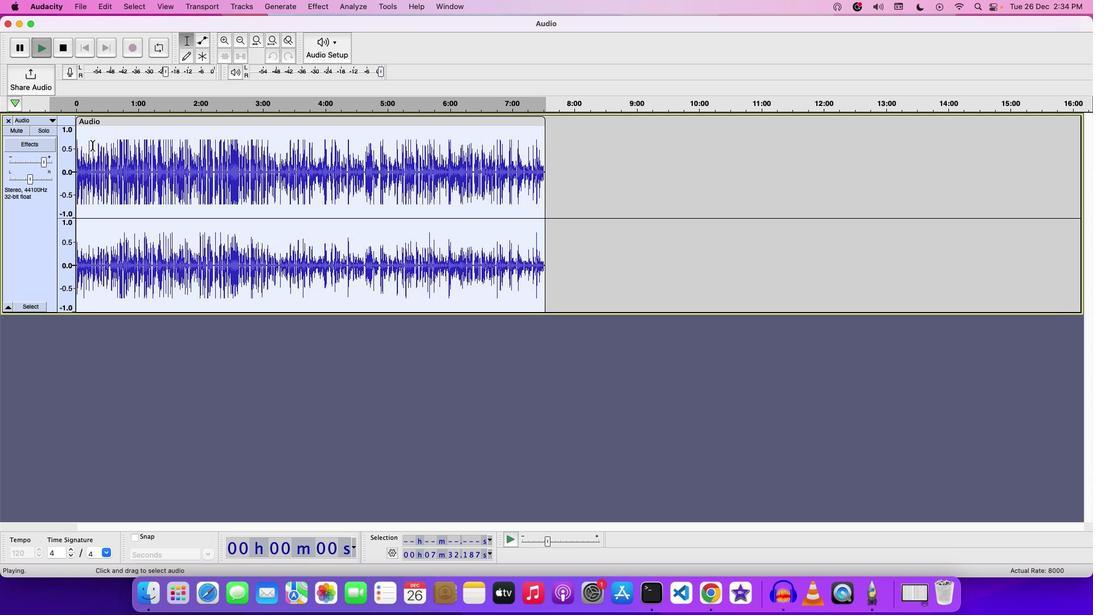 
Action: Key pressed Key.space
Screenshot: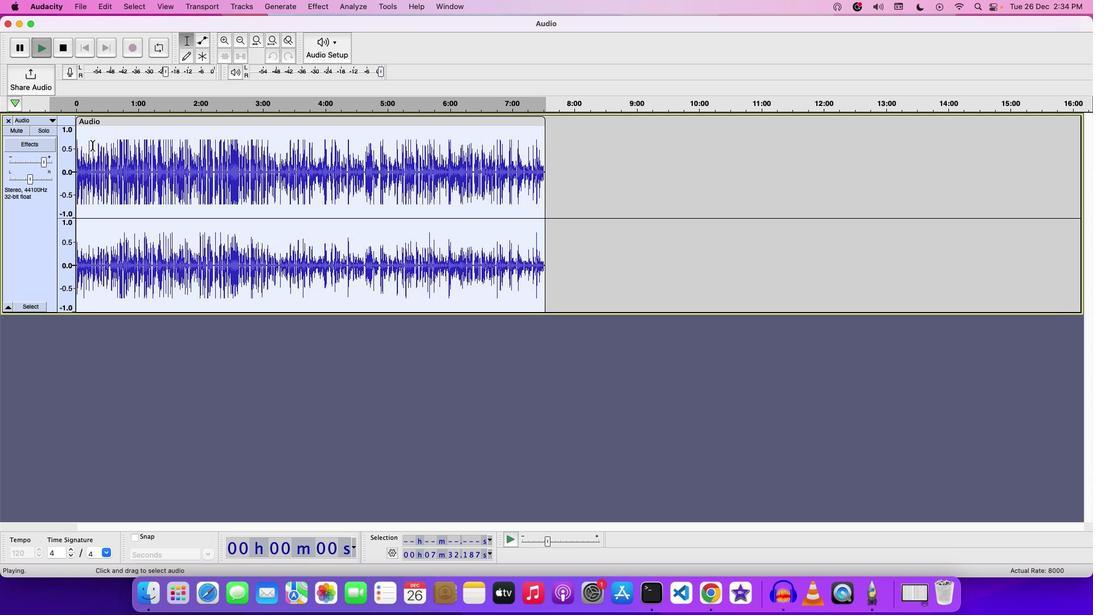 
Action: Mouse moved to (95, 158)
Screenshot: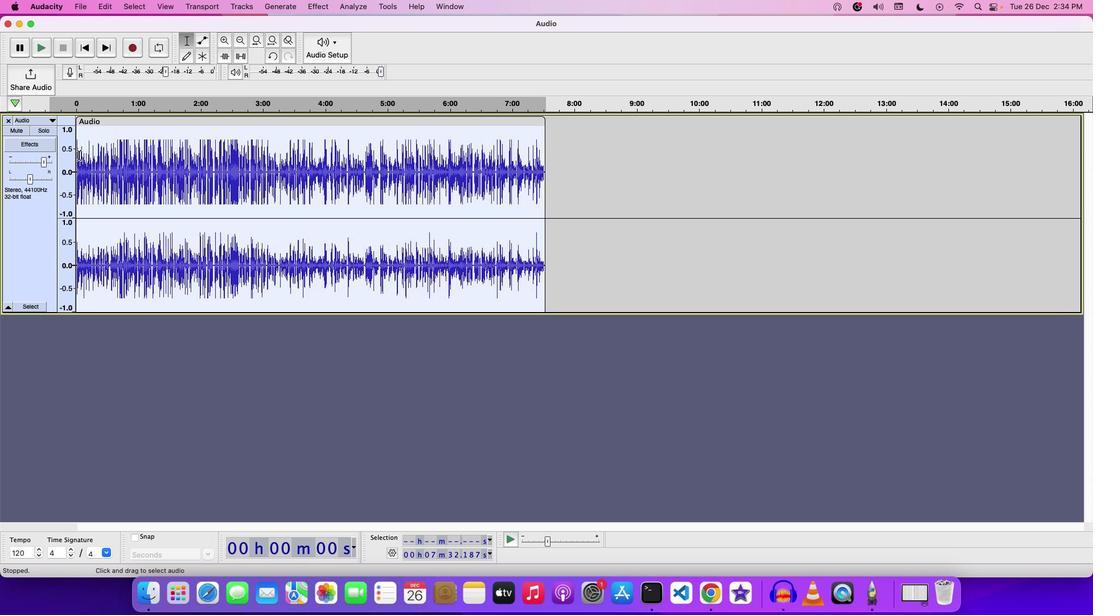
Action: Mouse pressed left at (95, 158)
Screenshot: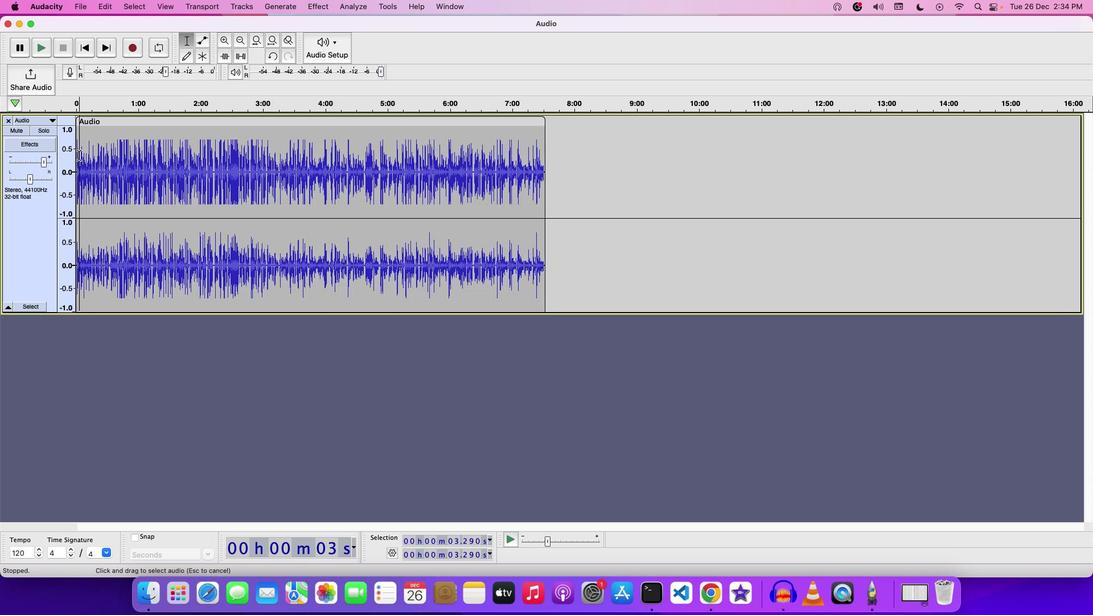 
Action: Mouse moved to (105, 153)
Screenshot: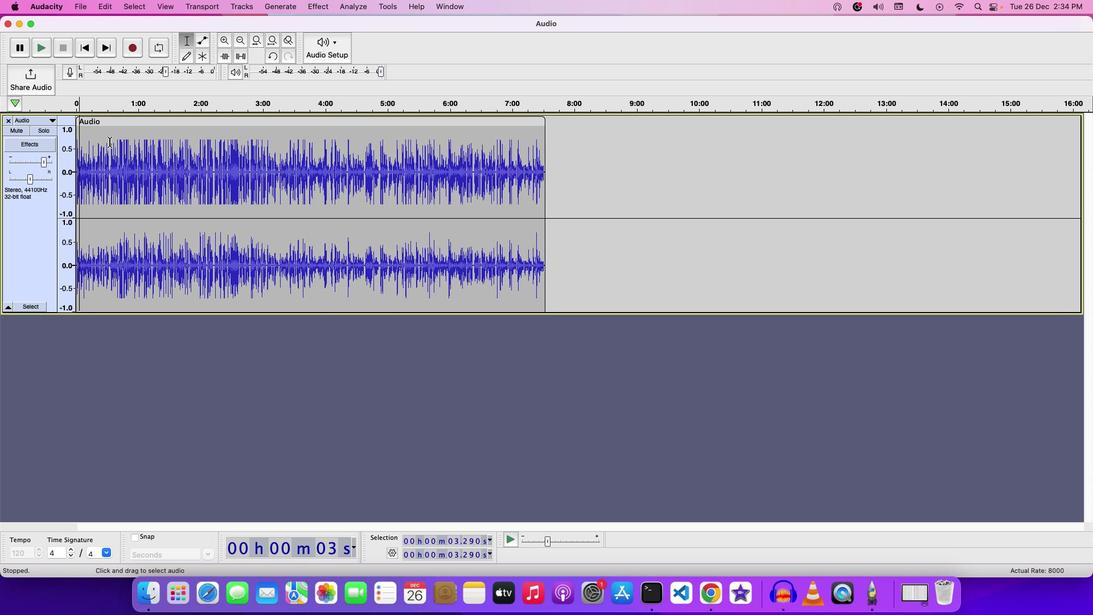 
Action: Key pressed Key.space
Screenshot: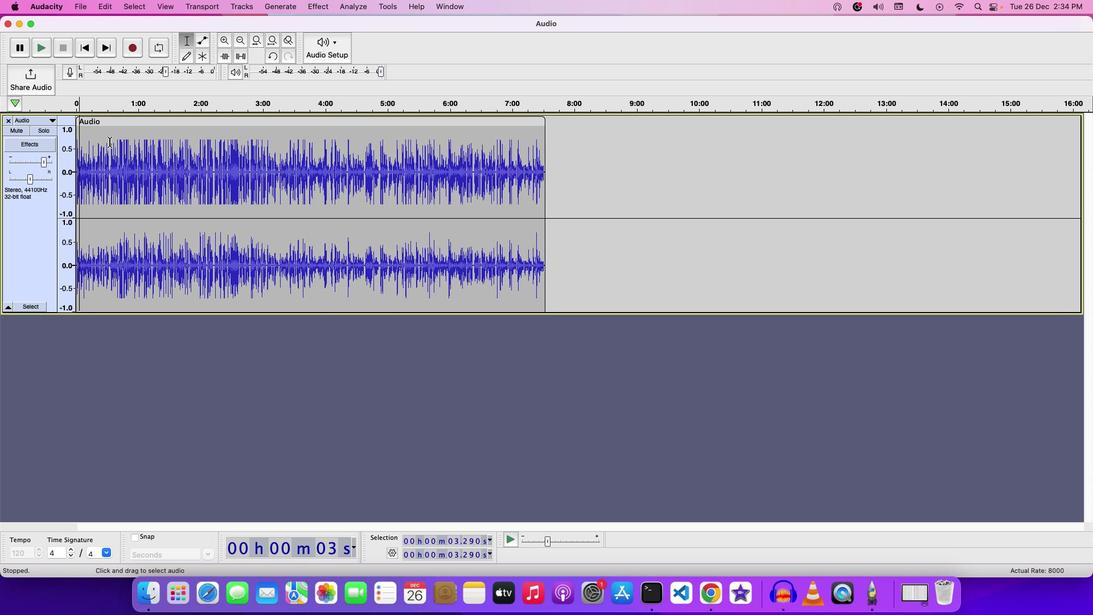 
Action: Mouse moved to (124, 144)
Screenshot: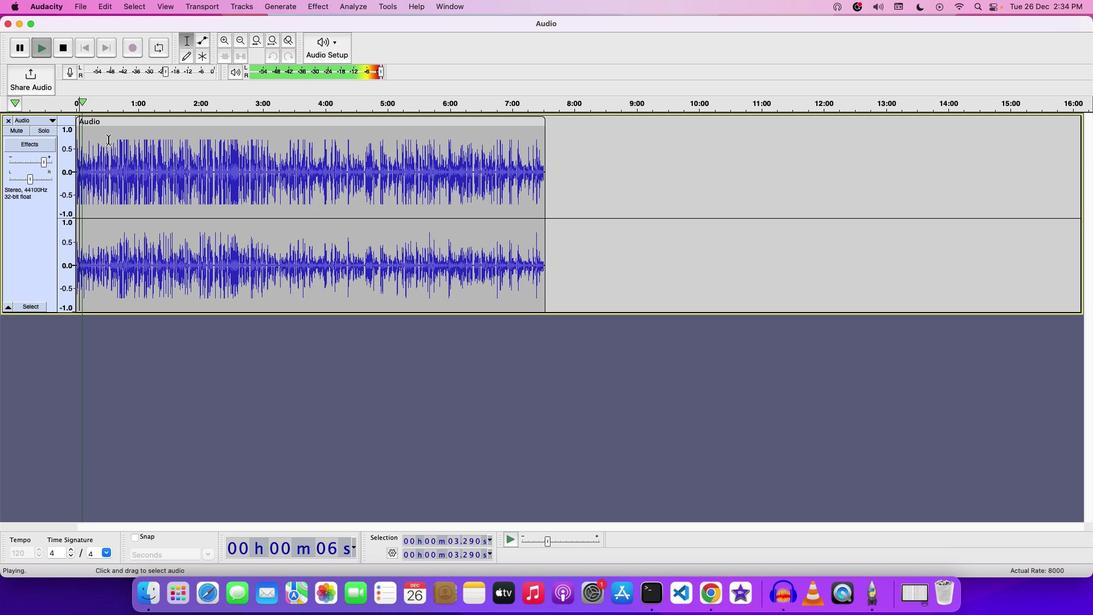 
Action: Mouse pressed left at (124, 144)
Screenshot: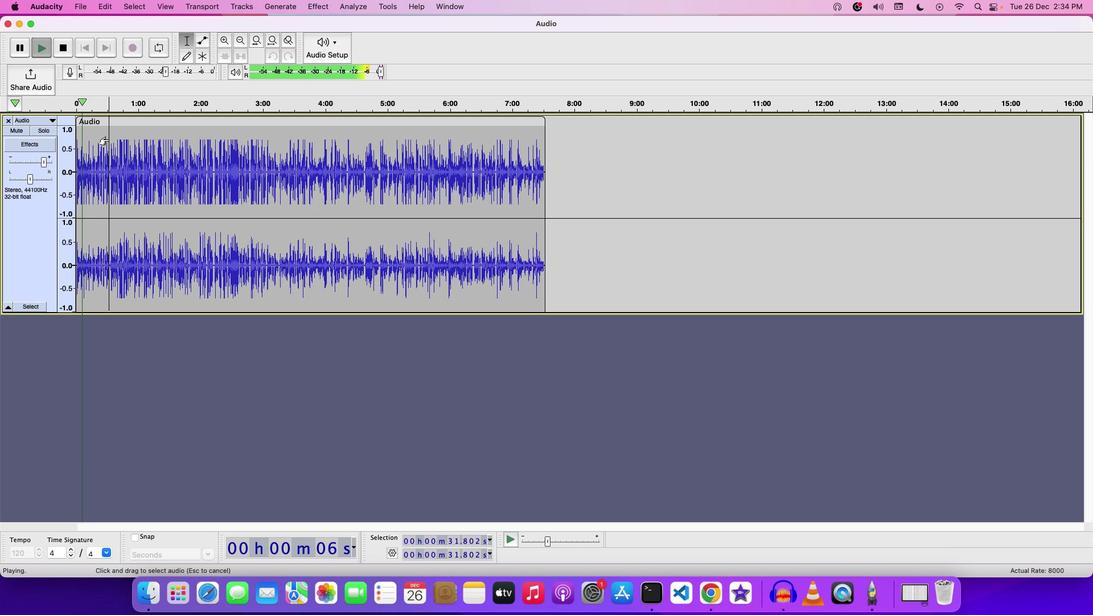
Action: Mouse pressed left at (124, 144)
Screenshot: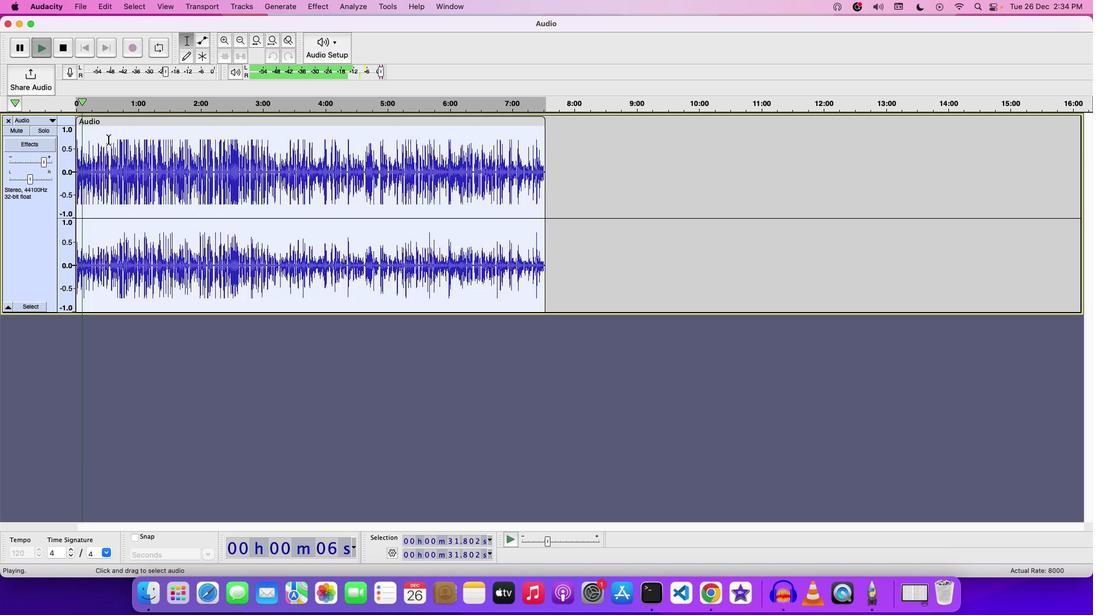 
Action: Mouse moved to (172, 156)
Screenshot: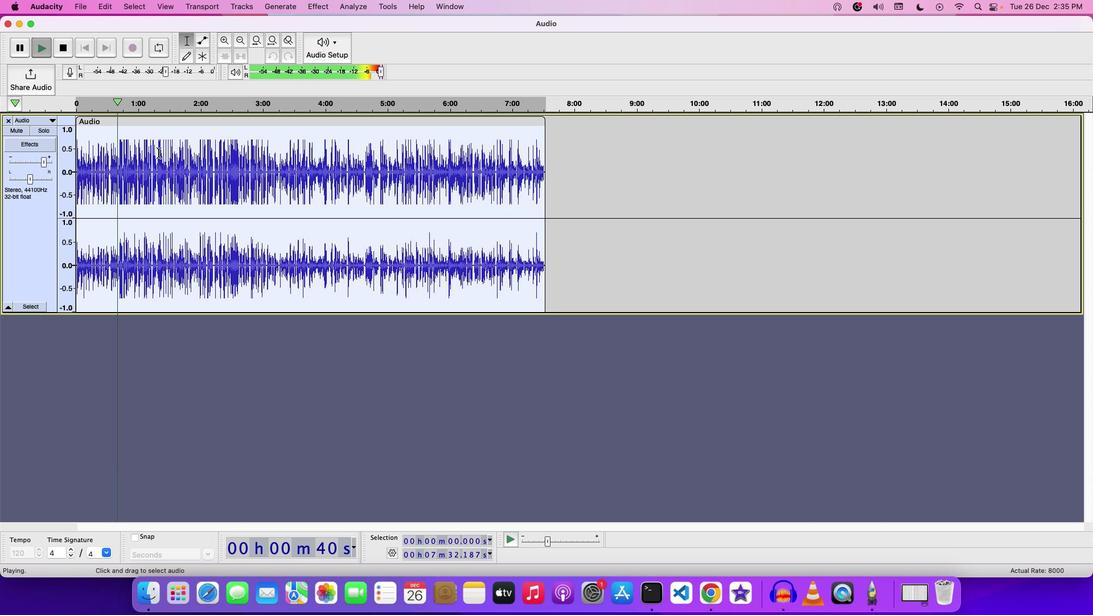 
Action: Key pressed Key.space
Screenshot: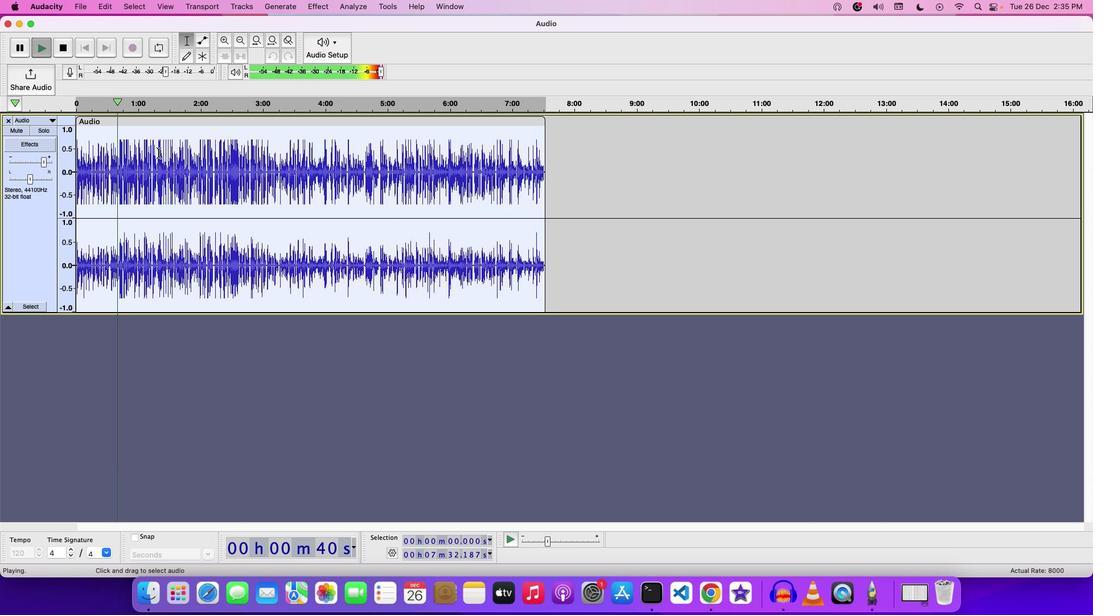 
Action: Mouse moved to (93, 15)
Screenshot: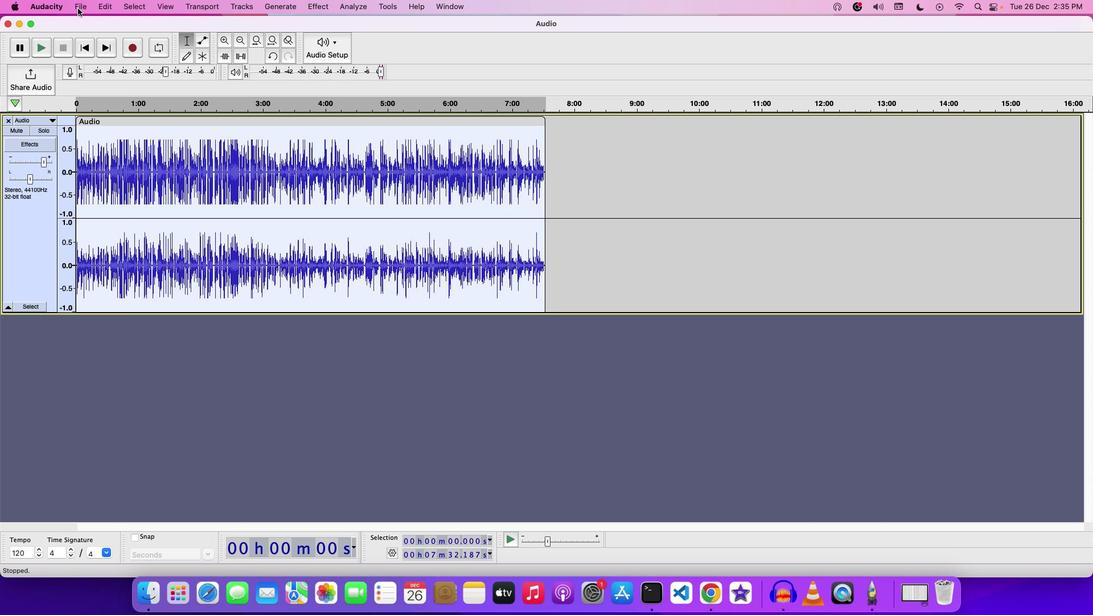 
Action: Mouse pressed left at (93, 15)
Screenshot: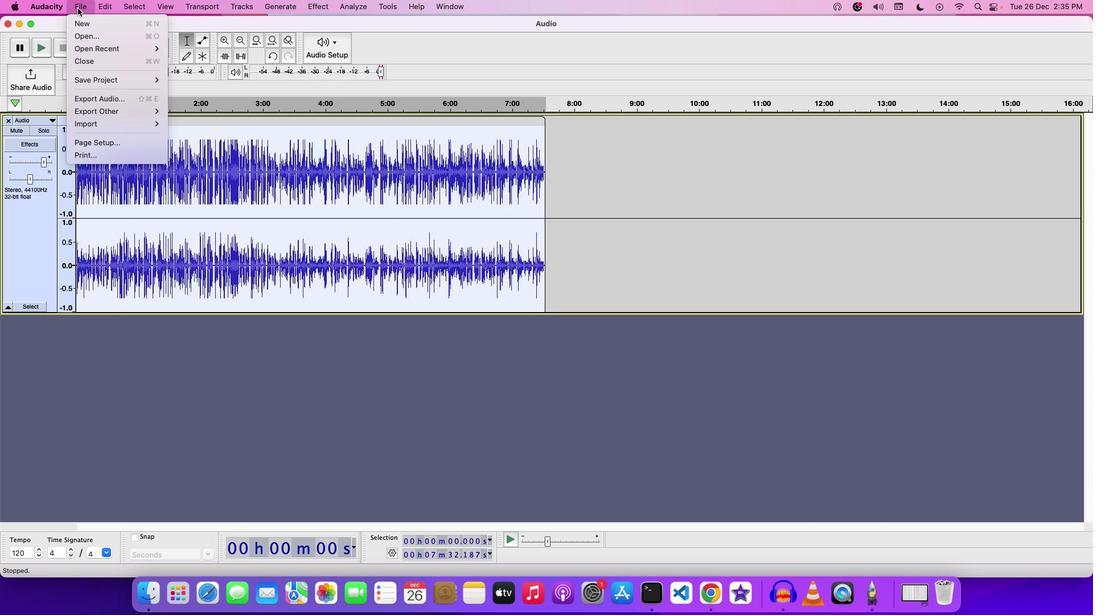 
Action: Mouse moved to (202, 89)
Screenshot: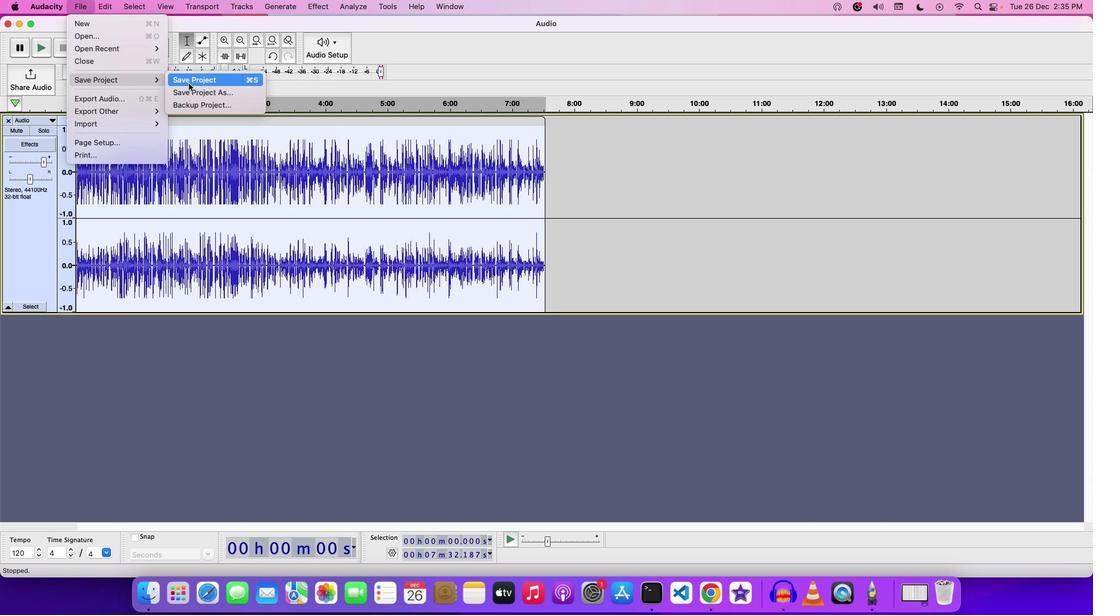 
Action: Mouse pressed left at (202, 89)
Screenshot: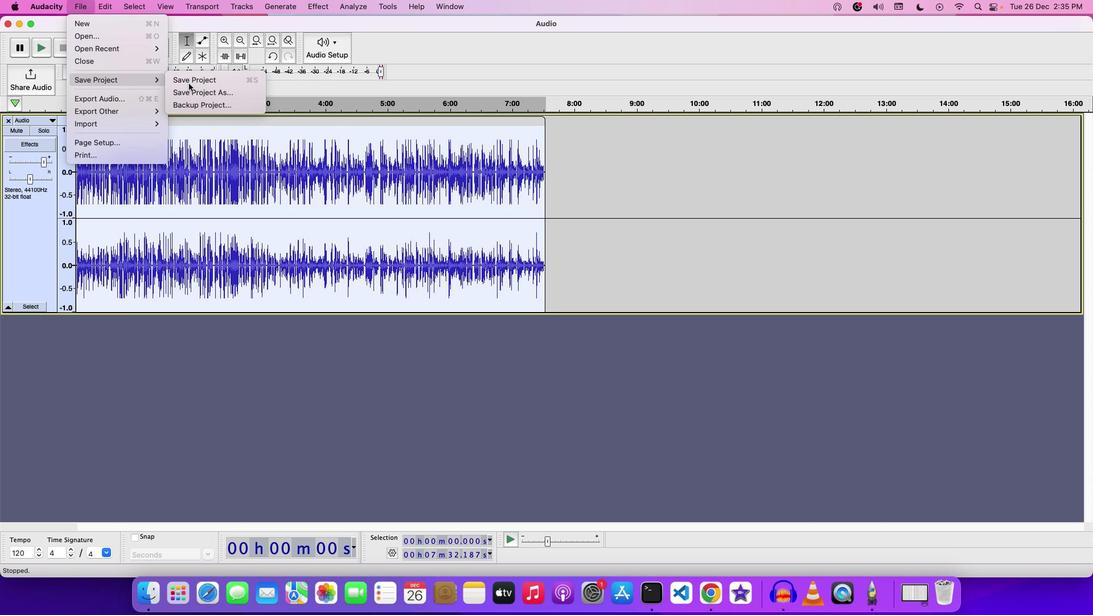 
Action: Mouse moved to (511, 166)
Screenshot: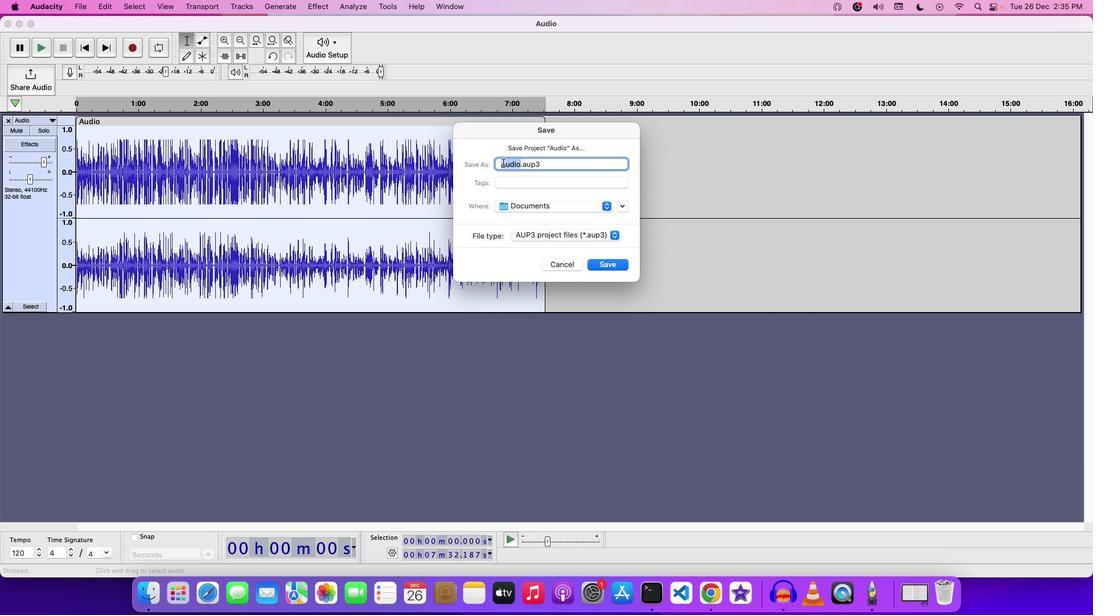 
Action: Mouse pressed left at (511, 166)
Screenshot: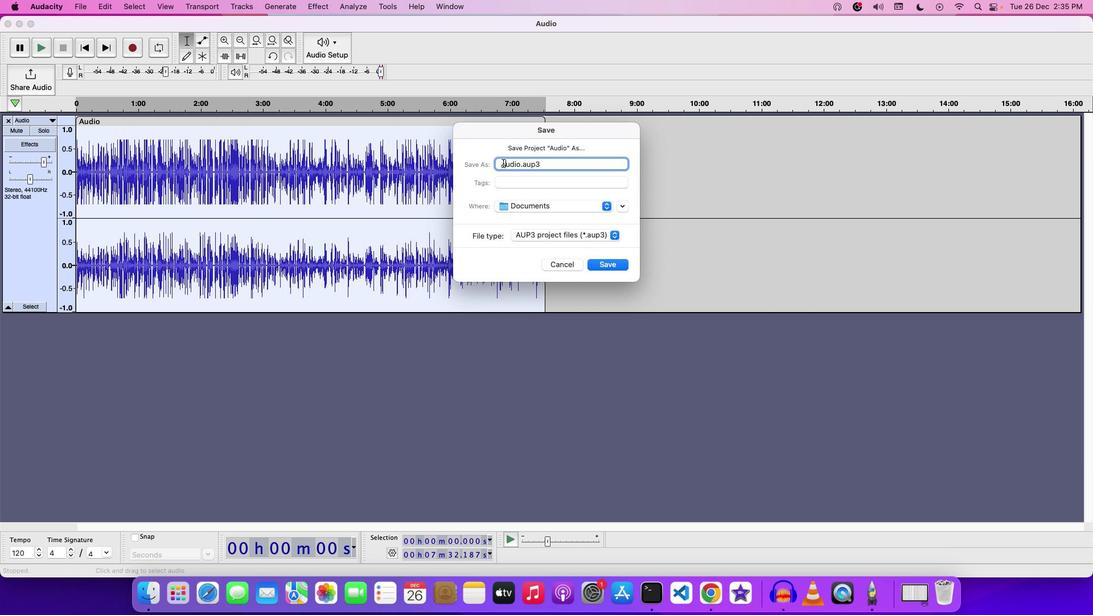 
Action: Mouse moved to (508, 169)
Screenshot: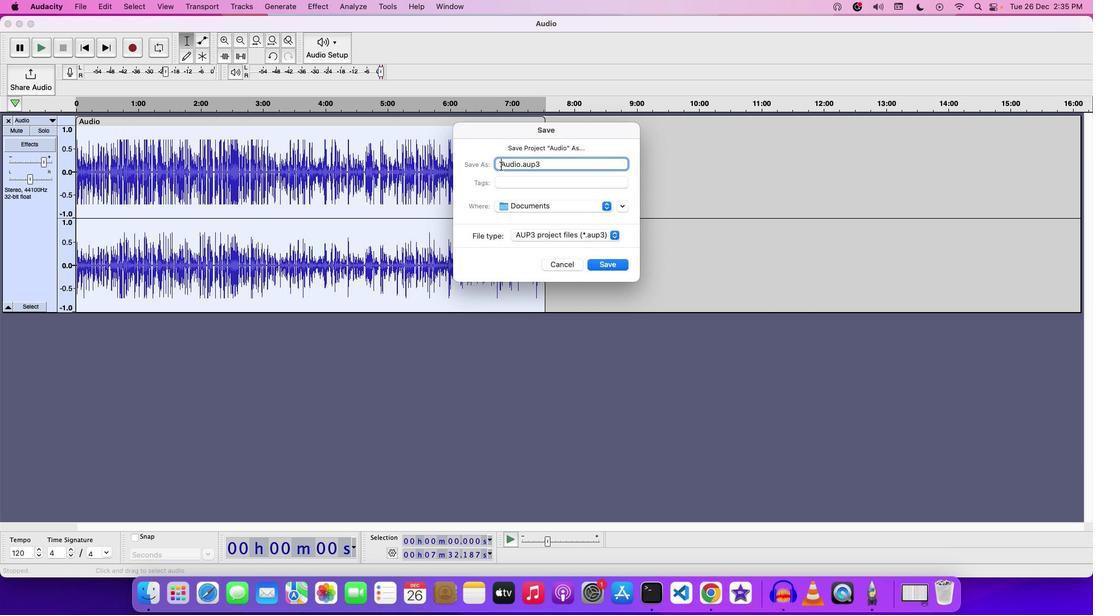 
Action: Mouse pressed left at (508, 169)
Screenshot: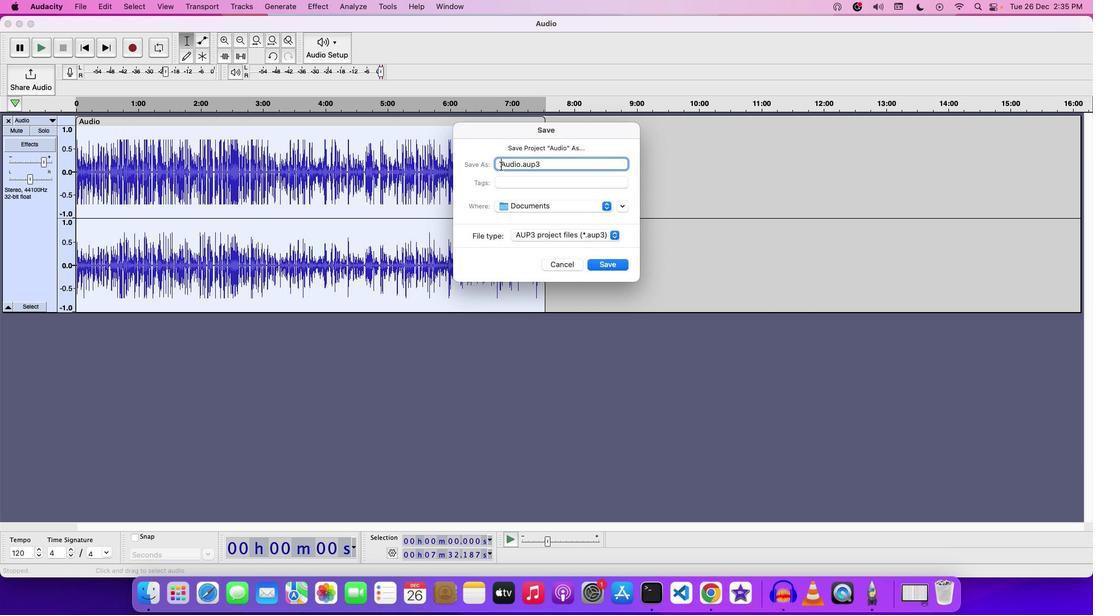 
Action: Mouse moved to (518, 169)
Screenshot: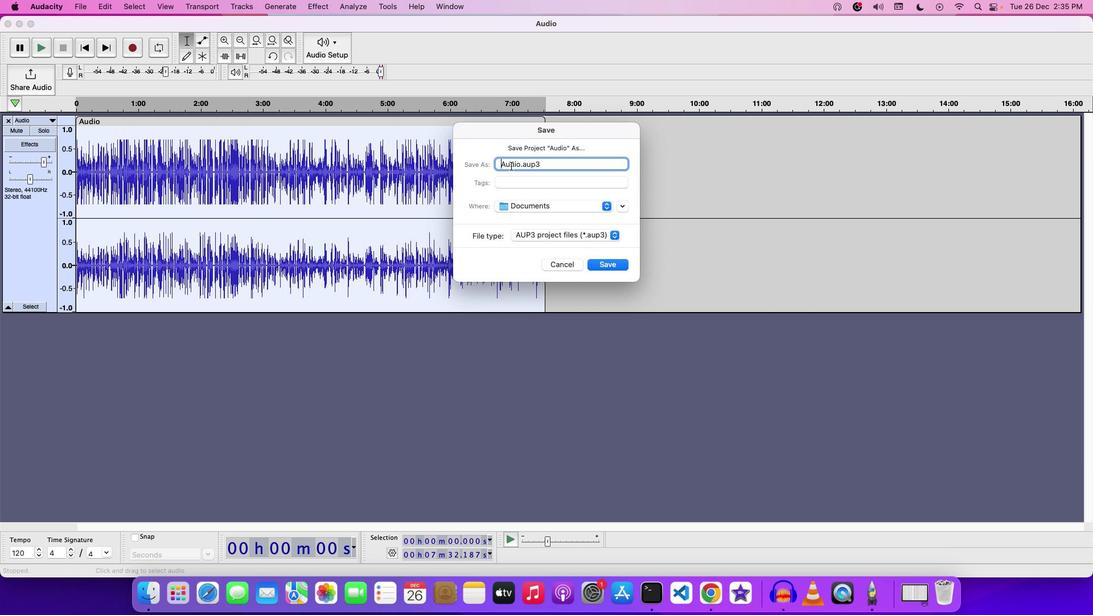 
Action: Key pressed Key.space'E''N''H''A''N''C''E''D'
Screenshot: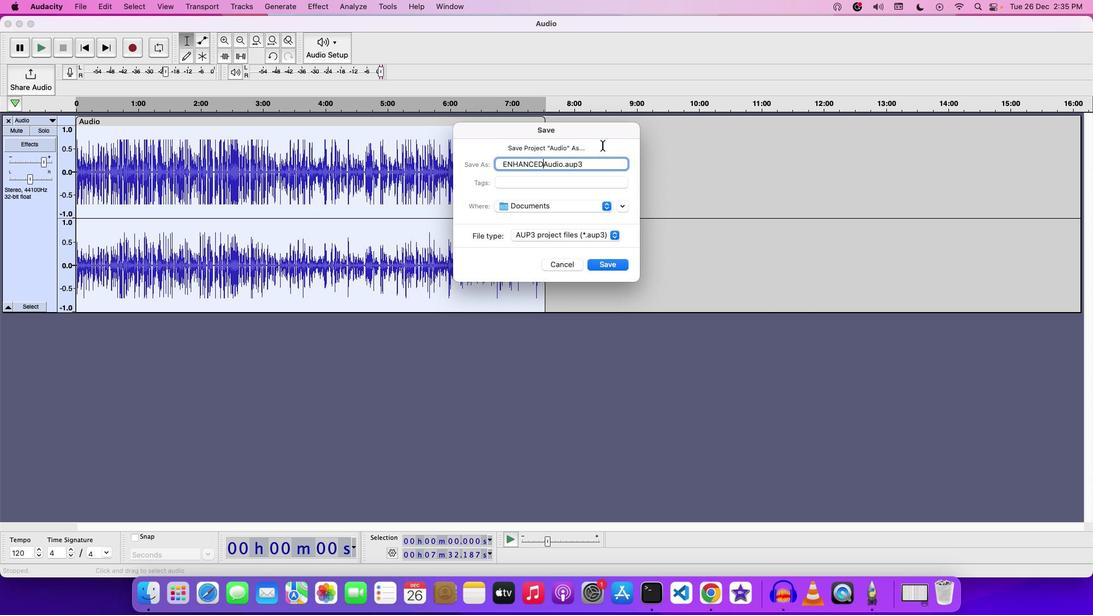 
Action: Mouse moved to (613, 272)
Screenshot: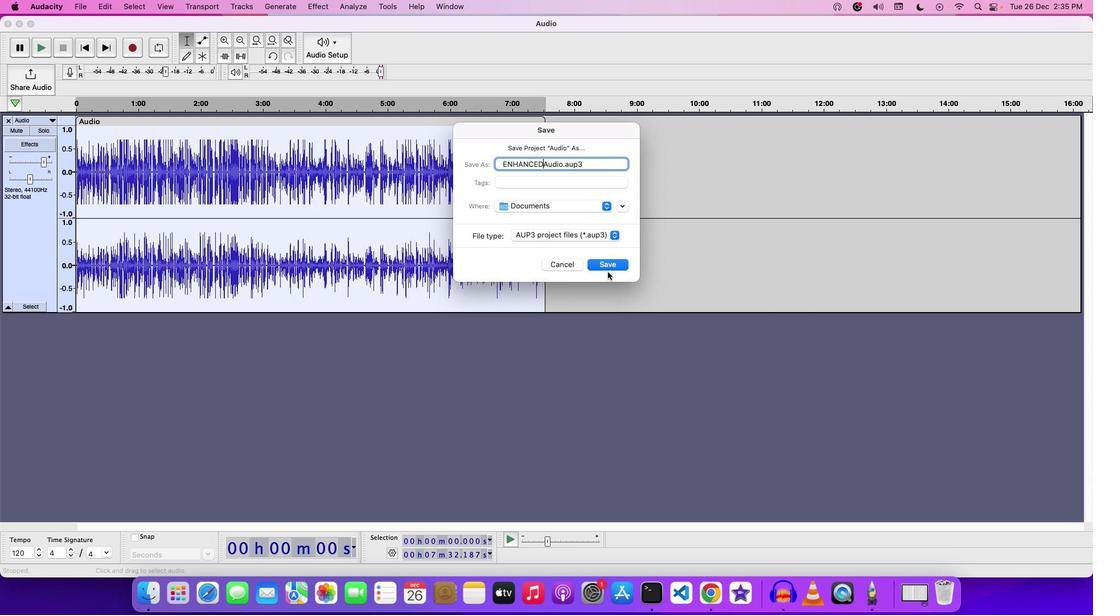 
Action: Mouse pressed left at (613, 272)
Screenshot: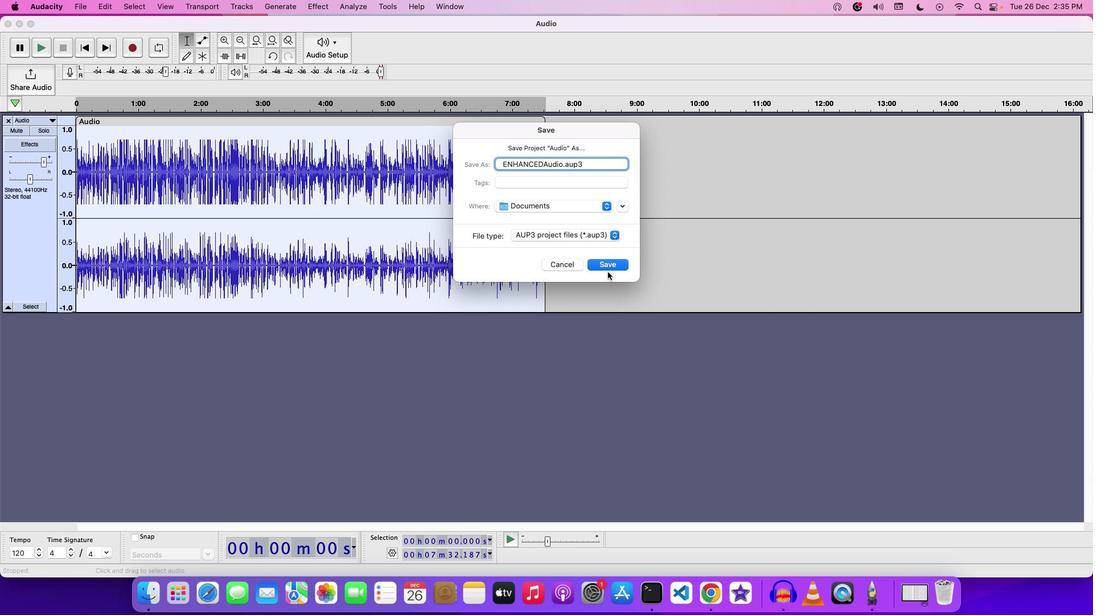 
Action: Mouse moved to (614, 267)
Screenshot: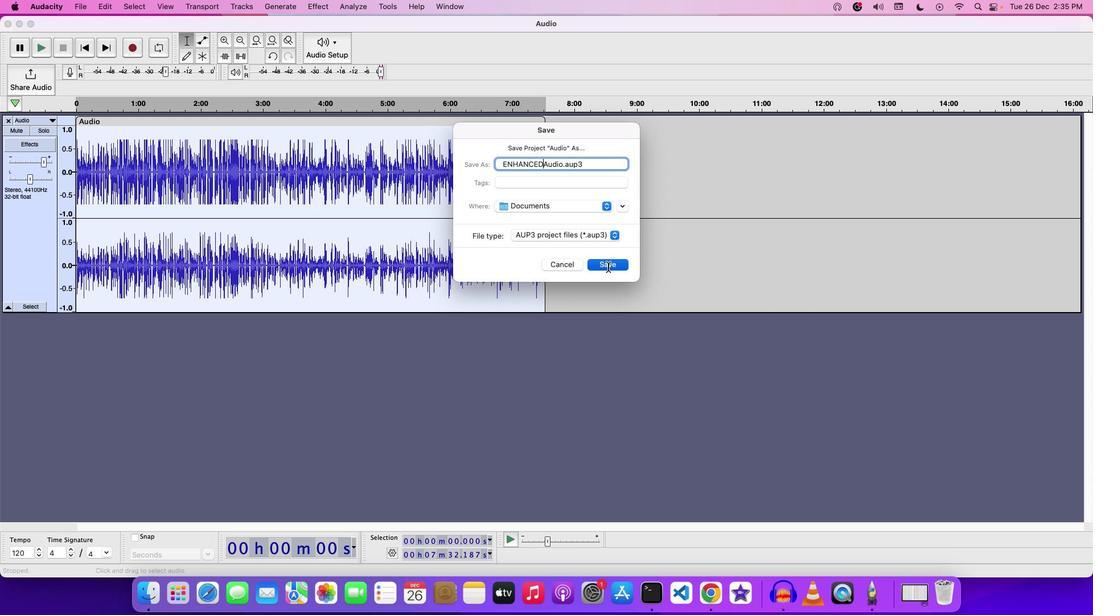 
Action: Mouse pressed left at (614, 267)
Screenshot: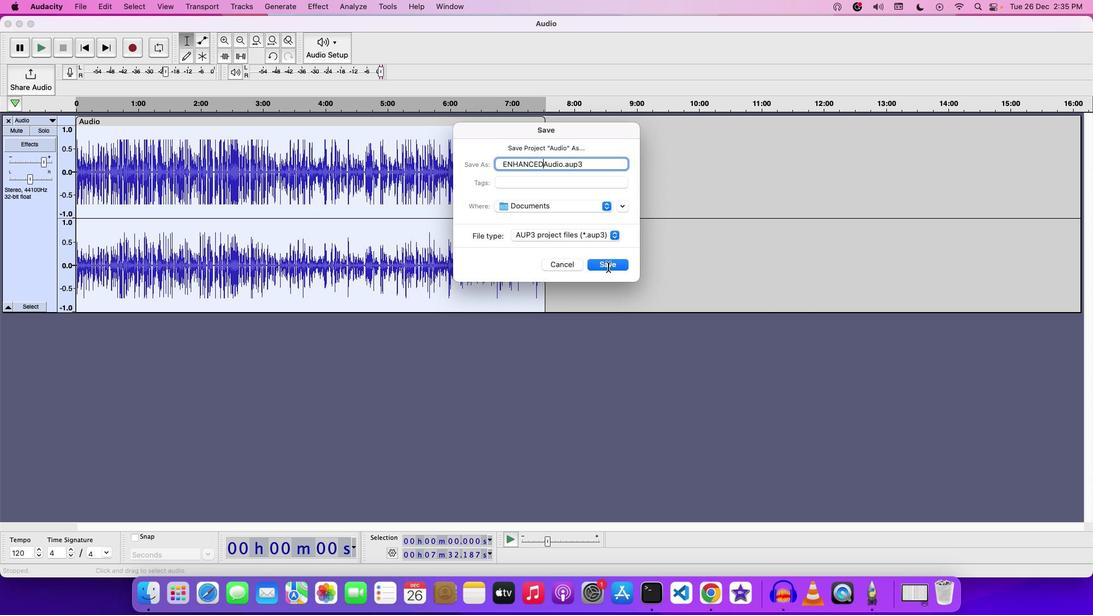 
Action: Mouse moved to (613, 267)
Screenshot: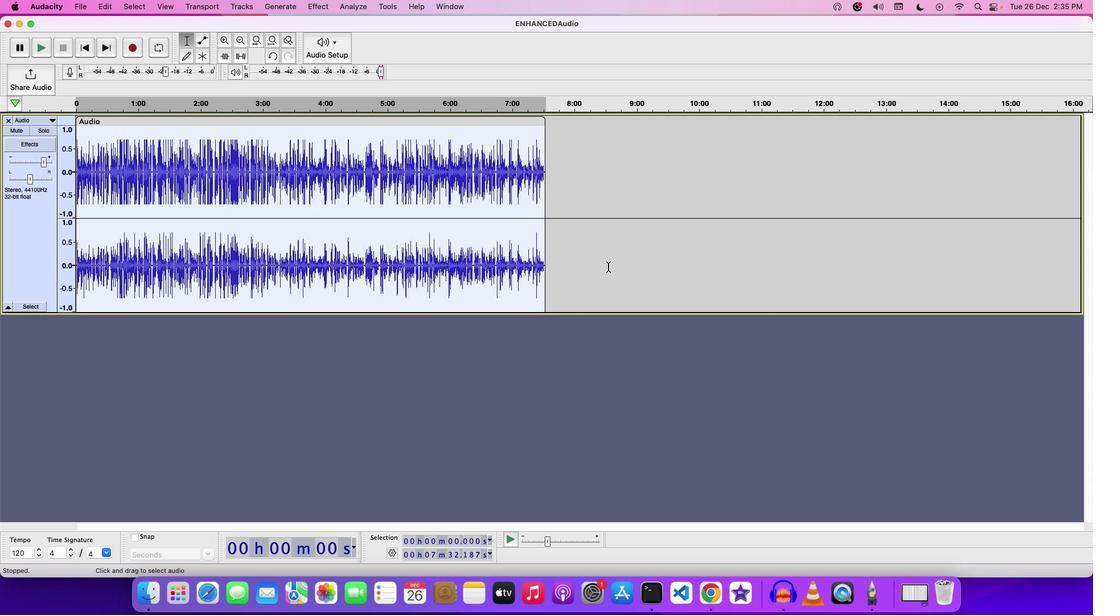 
